 Task: Find connections with filter location Ladário with filter topic #Jobsearchwith filter profile language French with filter current company Fivetran with filter school Bharath Institute Of Science And Technology with filter industry Insurance Agencies and Brokerages with filter service category Tax Law with filter keywords title Risk Manager
Action: Mouse moved to (524, 60)
Screenshot: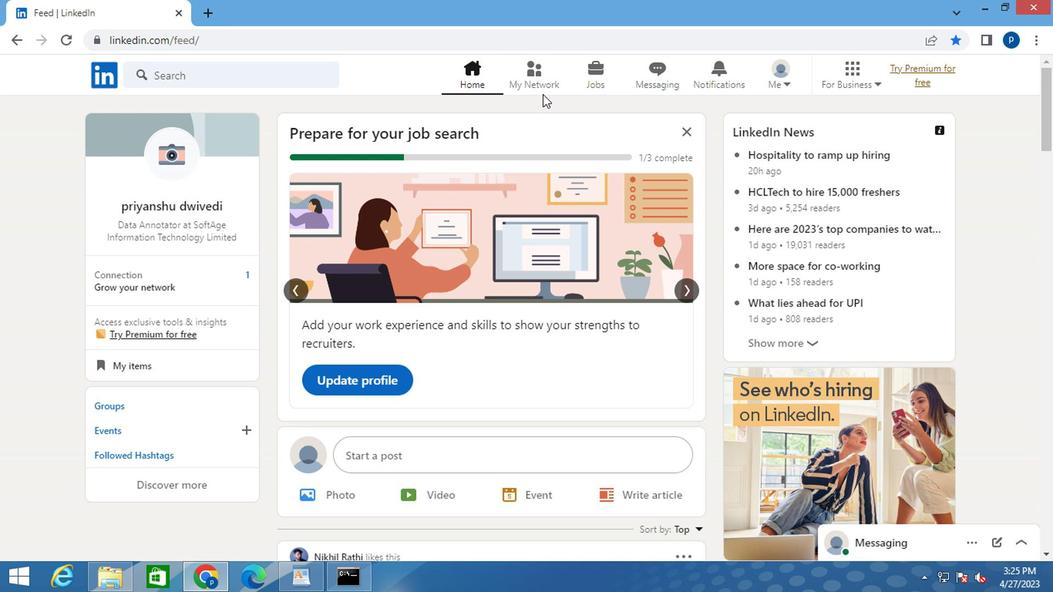 
Action: Mouse pressed left at (524, 60)
Screenshot: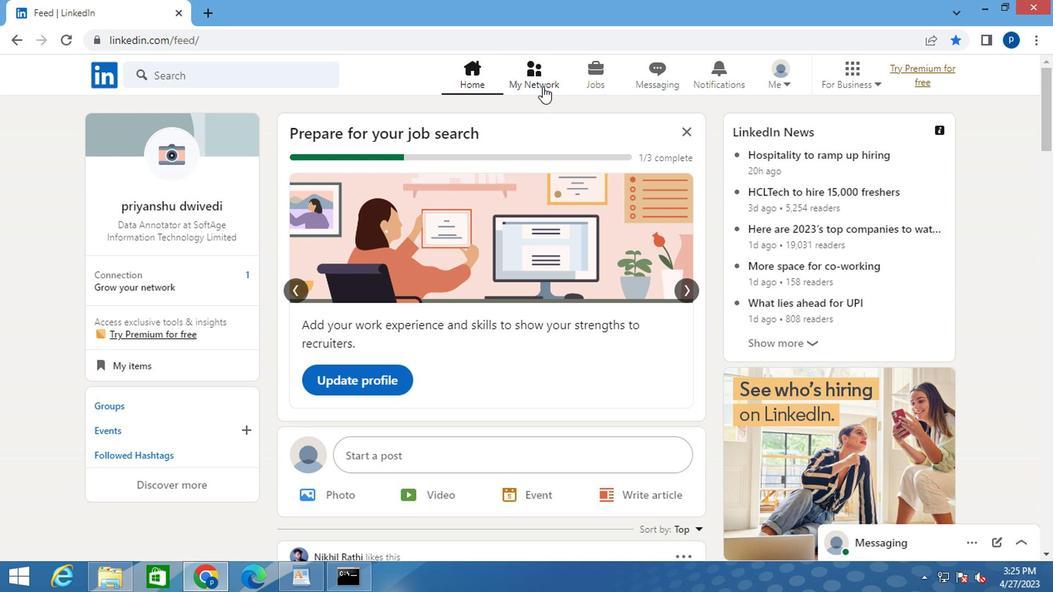 
Action: Mouse moved to (184, 151)
Screenshot: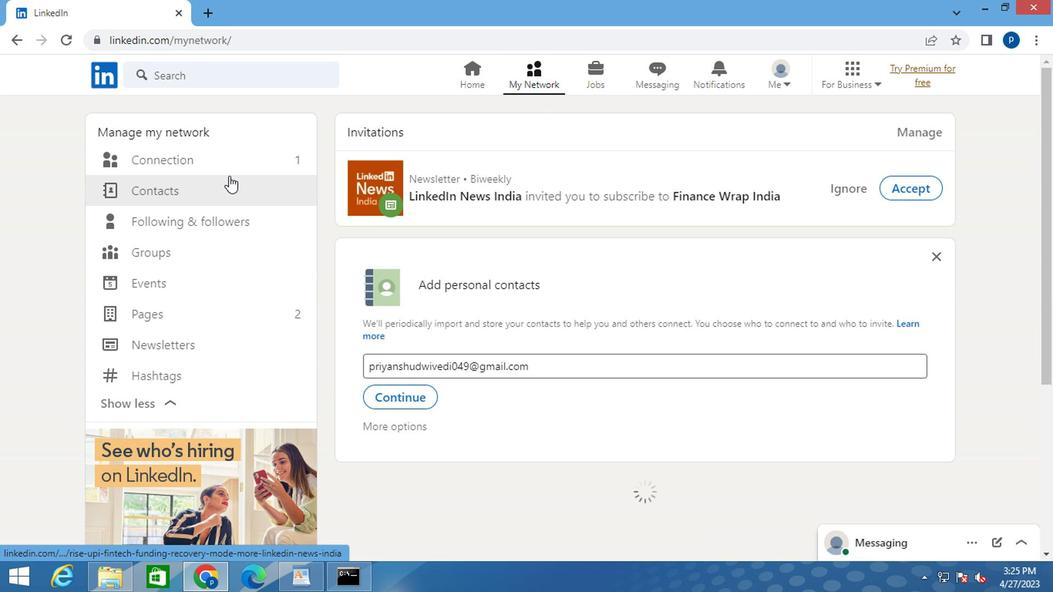 
Action: Mouse pressed left at (184, 151)
Screenshot: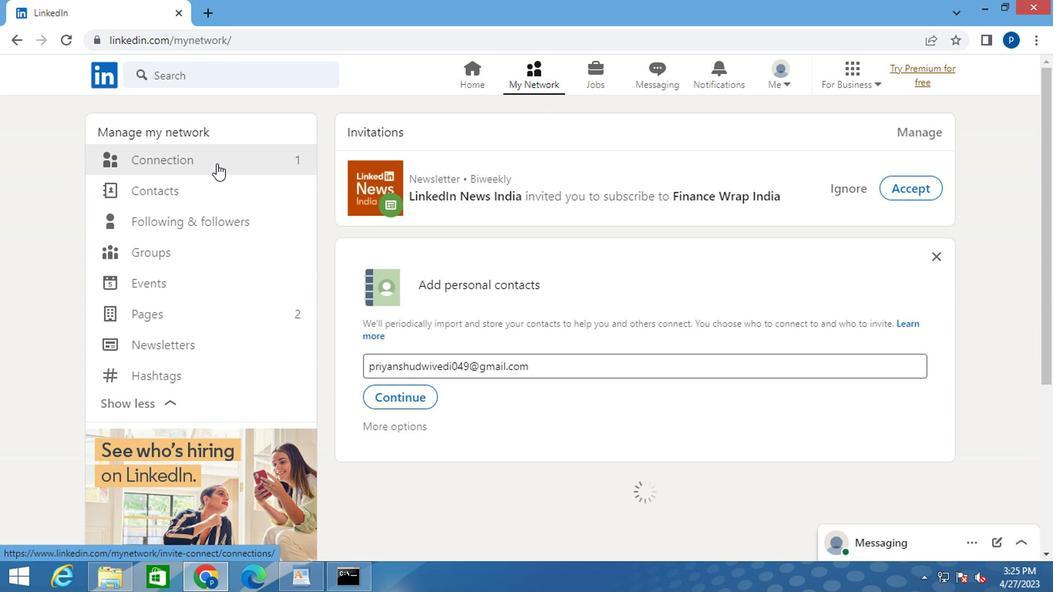 
Action: Mouse moved to (637, 150)
Screenshot: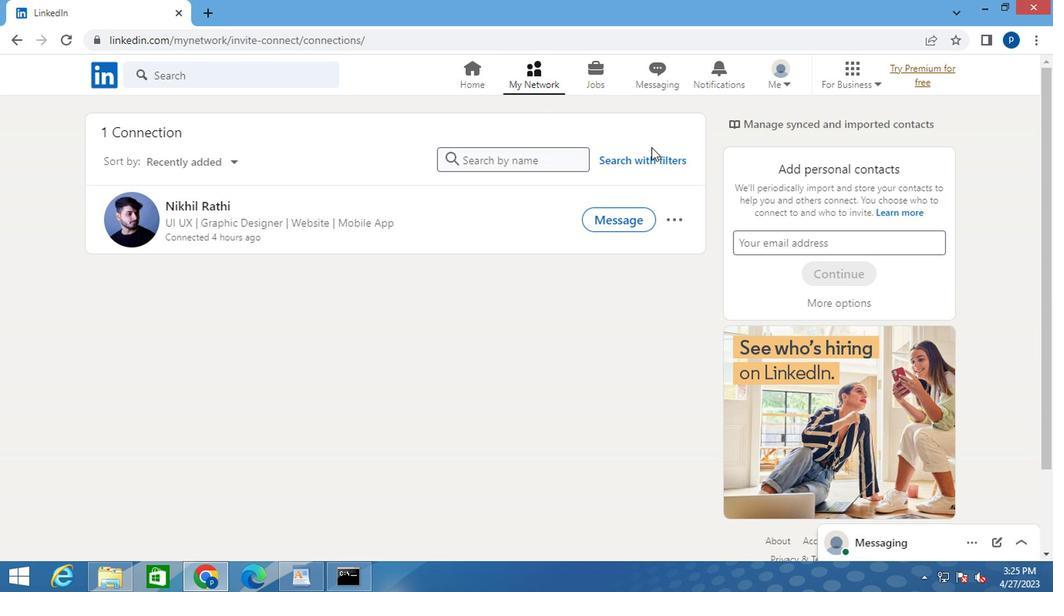 
Action: Mouse pressed left at (637, 150)
Screenshot: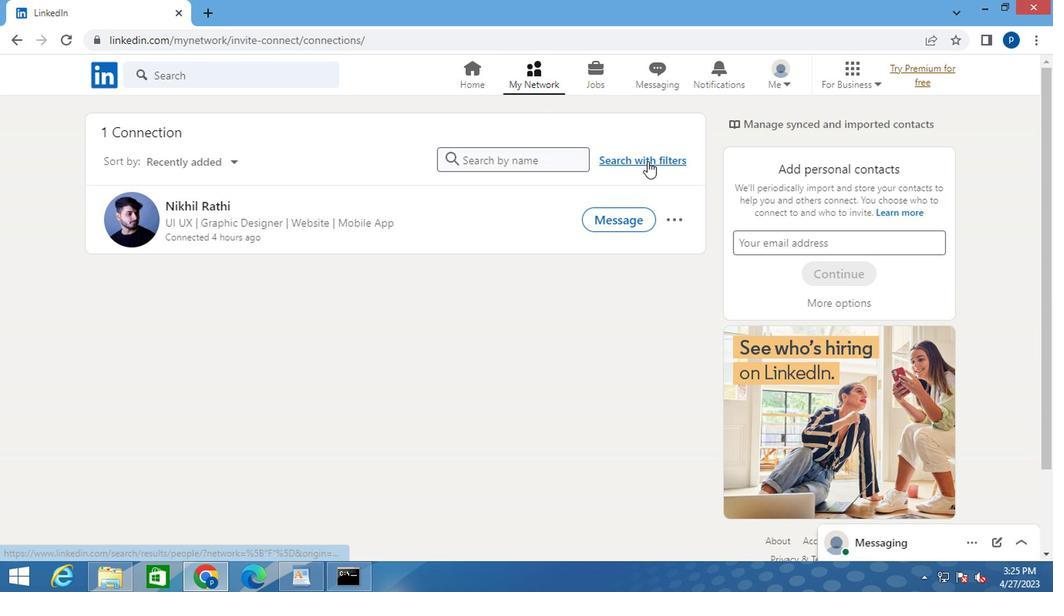 
Action: Mouse moved to (564, 110)
Screenshot: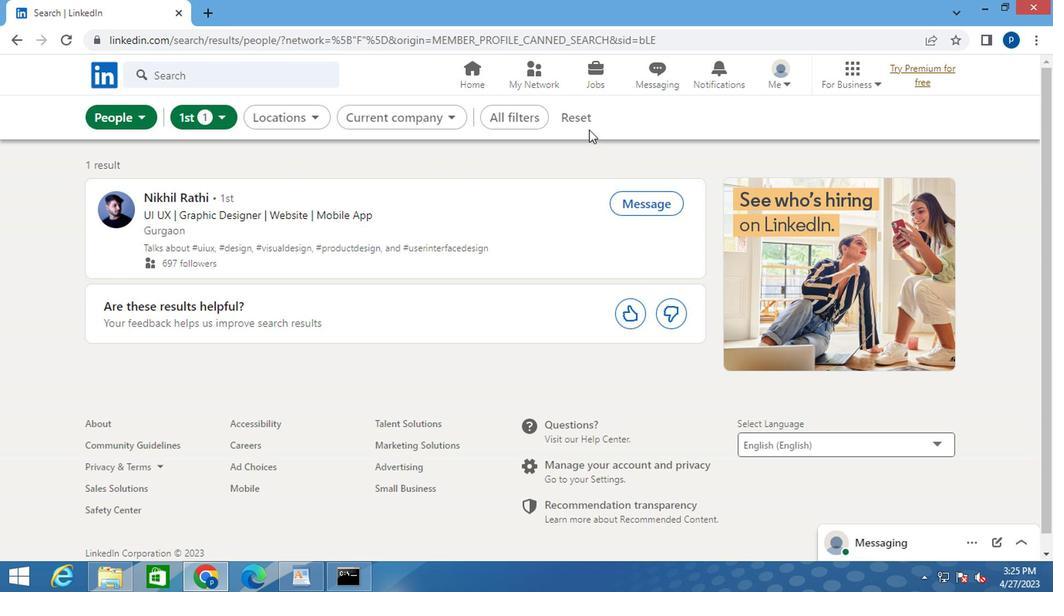 
Action: Mouse pressed left at (564, 110)
Screenshot: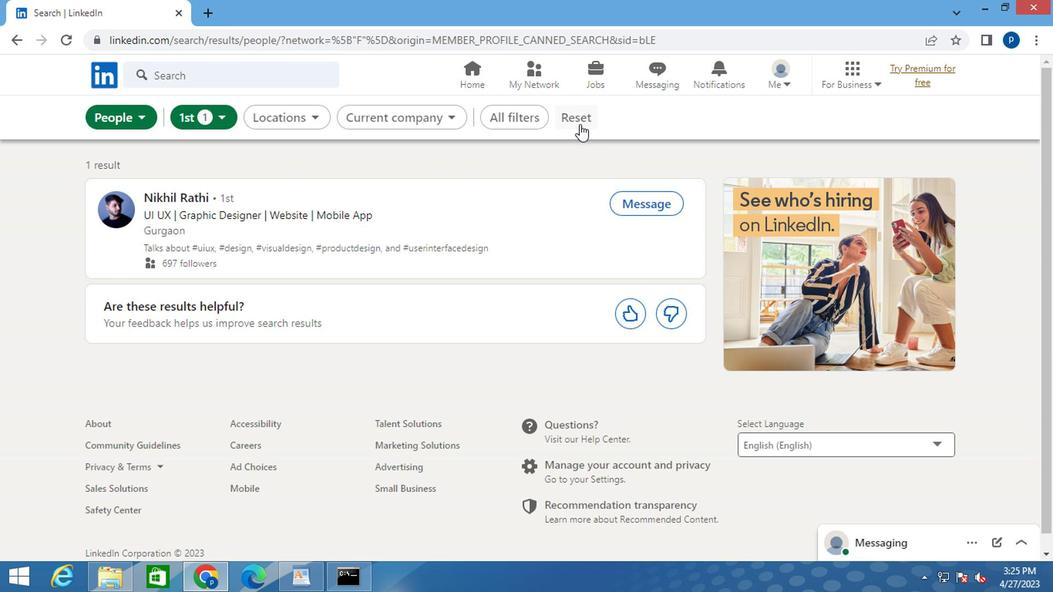 
Action: Mouse moved to (538, 100)
Screenshot: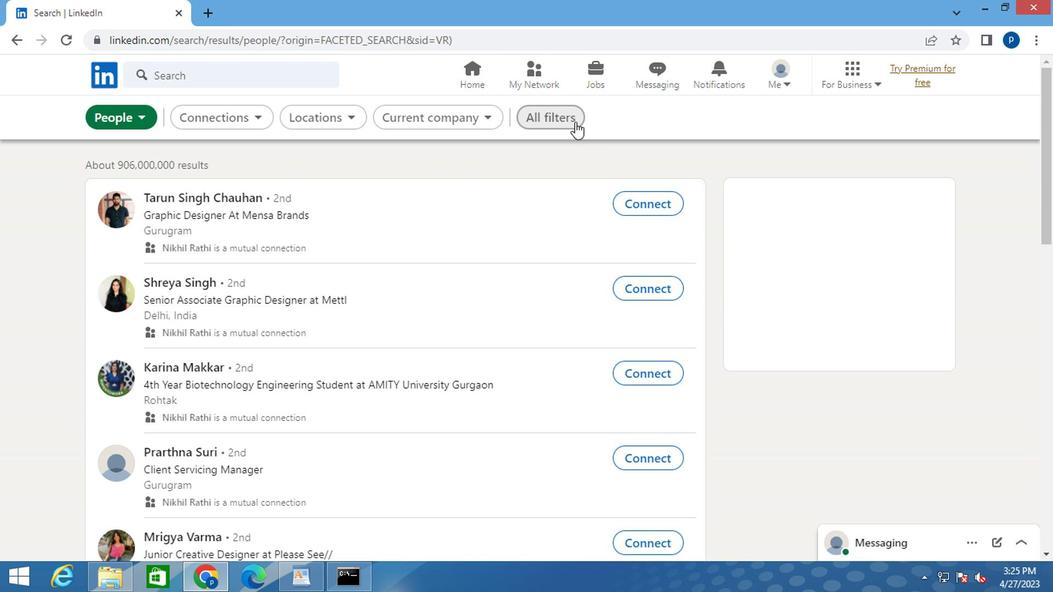 
Action: Mouse pressed left at (538, 100)
Screenshot: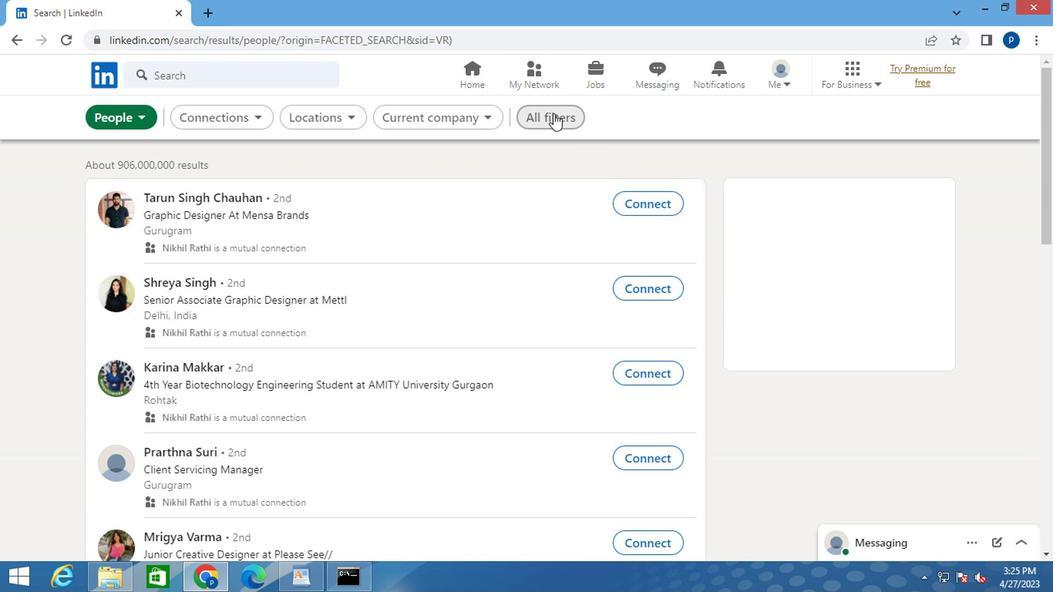 
Action: Mouse moved to (747, 343)
Screenshot: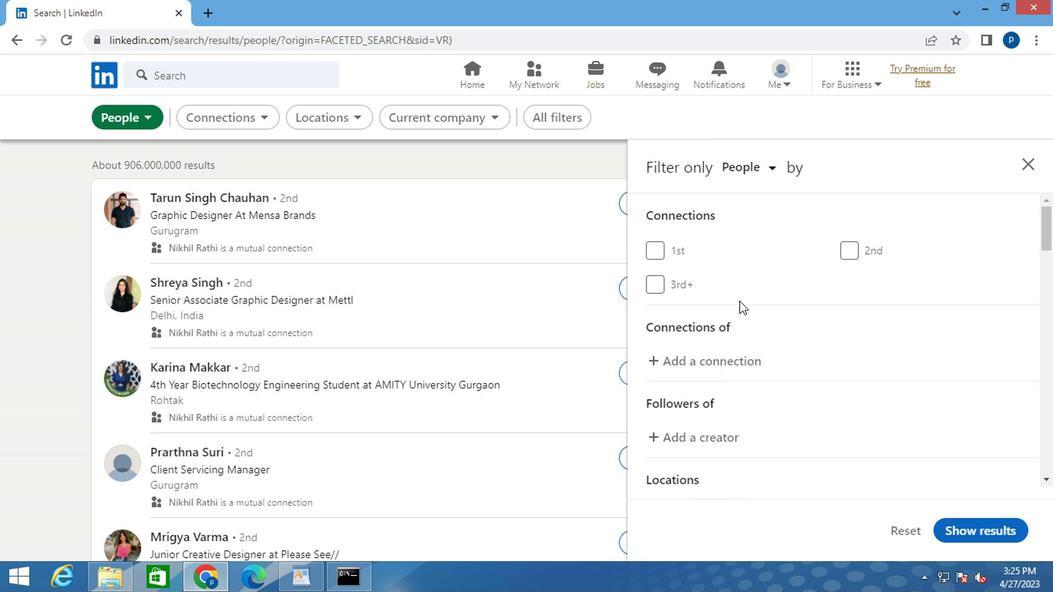 
Action: Mouse scrolled (747, 342) with delta (0, 0)
Screenshot: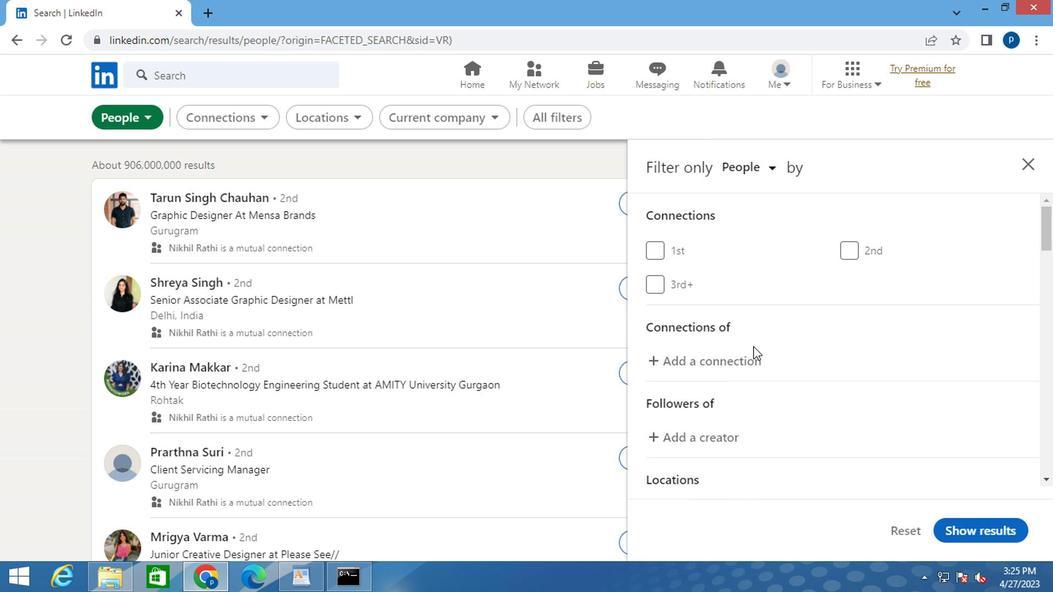 
Action: Mouse scrolled (747, 342) with delta (0, 0)
Screenshot: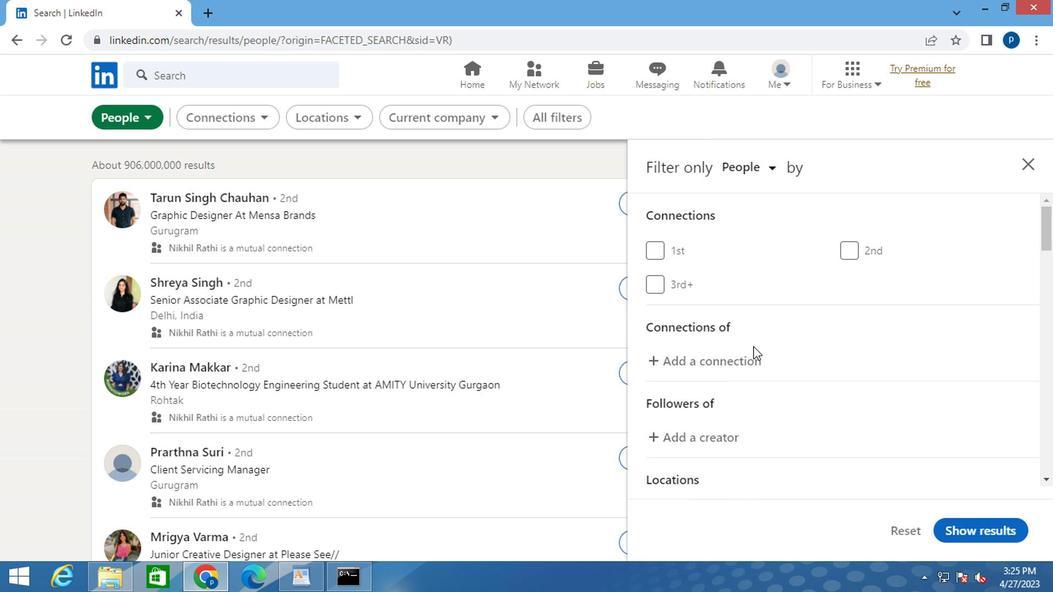 
Action: Mouse moved to (882, 431)
Screenshot: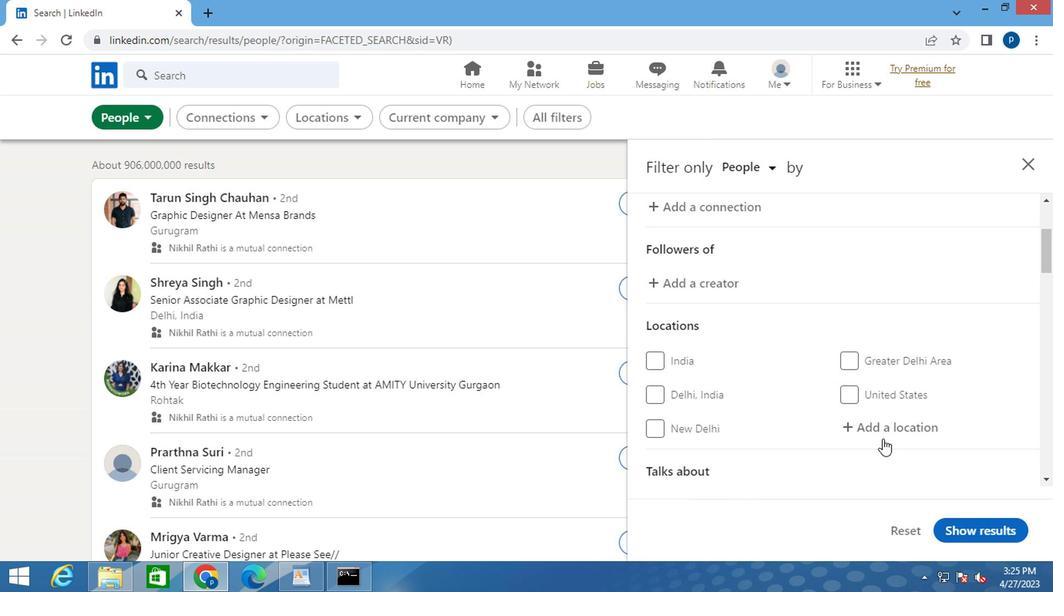 
Action: Mouse pressed left at (882, 431)
Screenshot: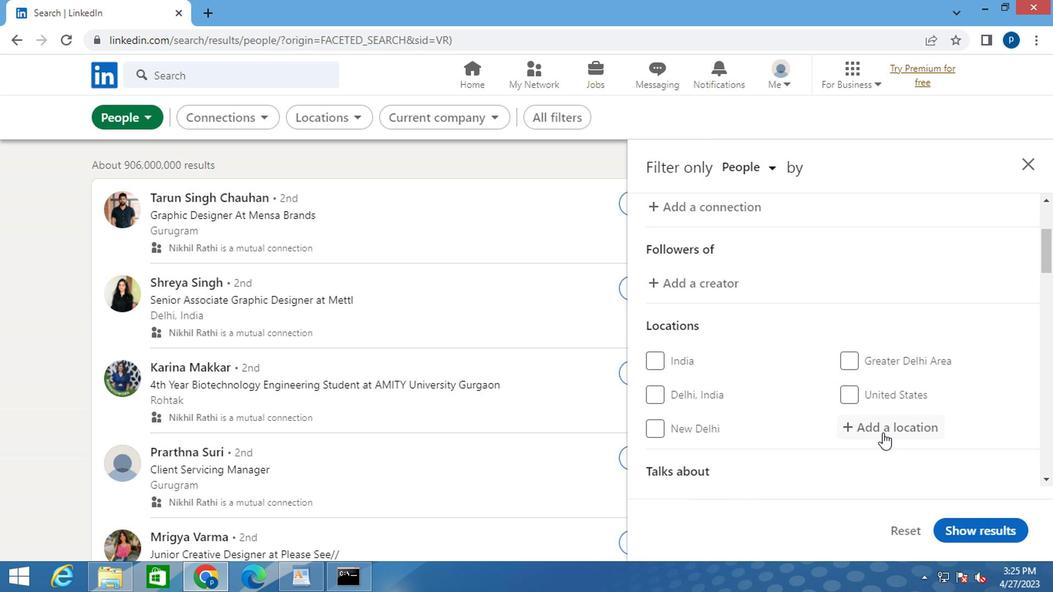 
Action: Key pressed l<Key.caps_lock>adario
Screenshot: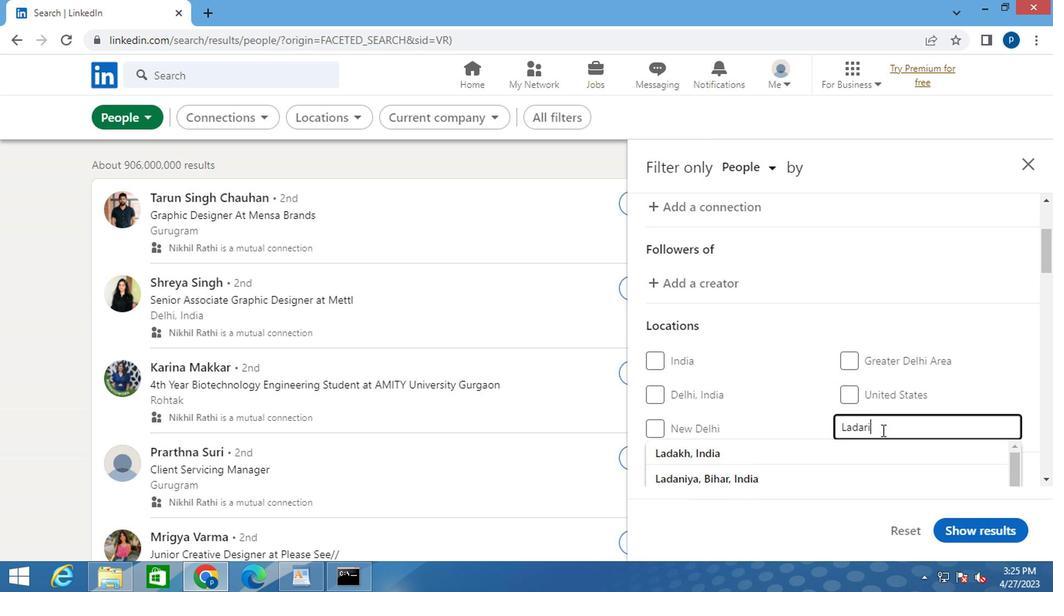 
Action: Mouse moved to (809, 452)
Screenshot: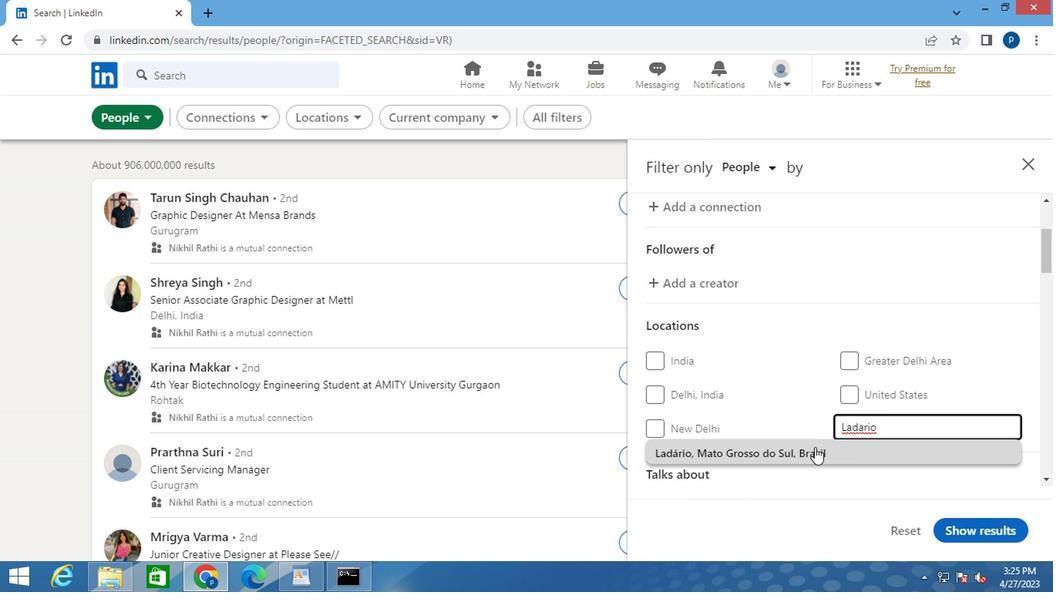 
Action: Mouse pressed left at (809, 452)
Screenshot: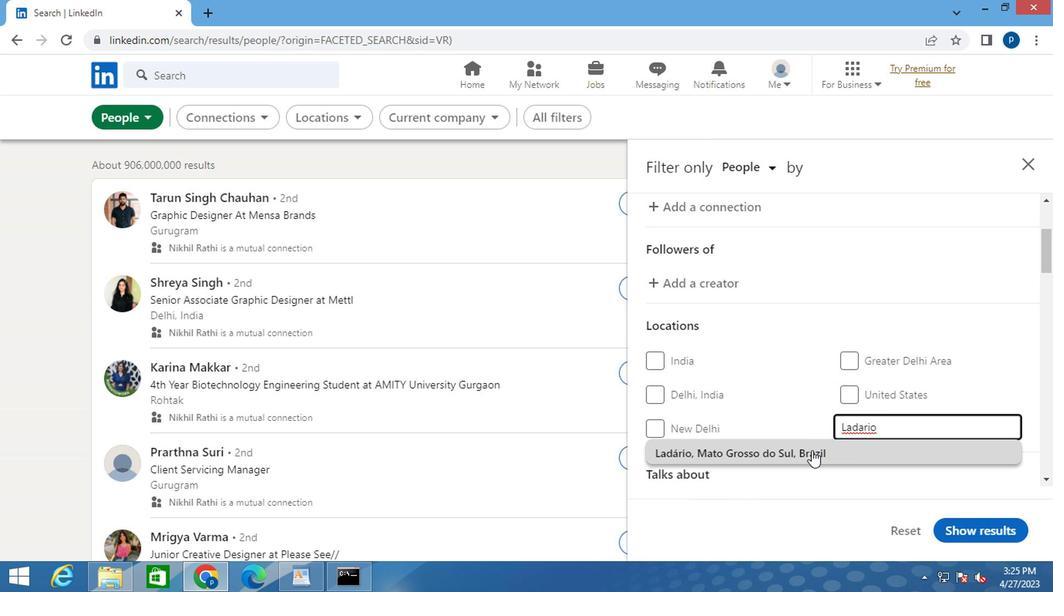 
Action: Mouse moved to (762, 408)
Screenshot: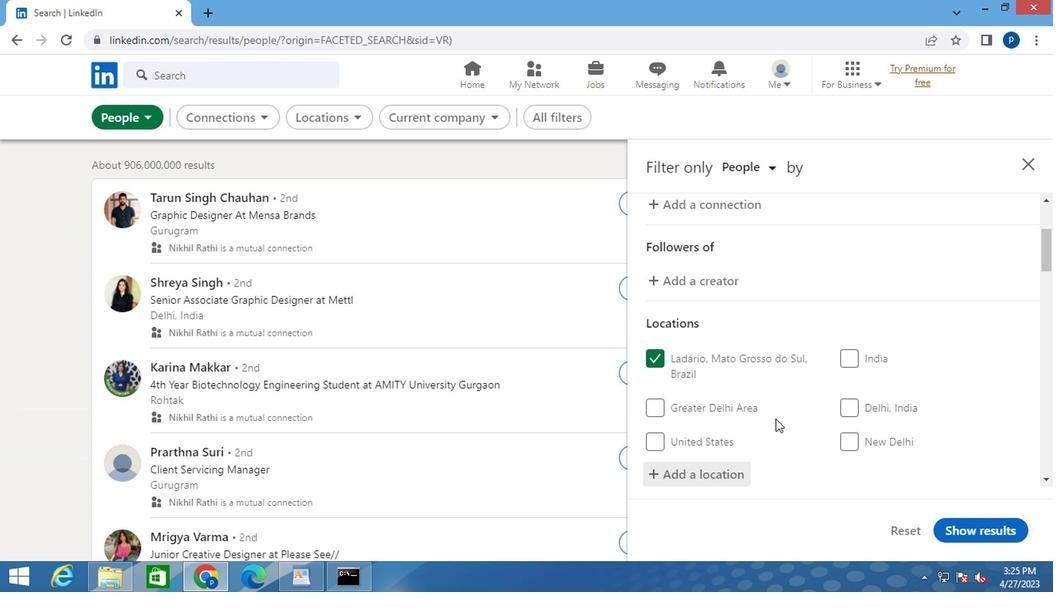 
Action: Mouse scrolled (762, 408) with delta (0, 0)
Screenshot: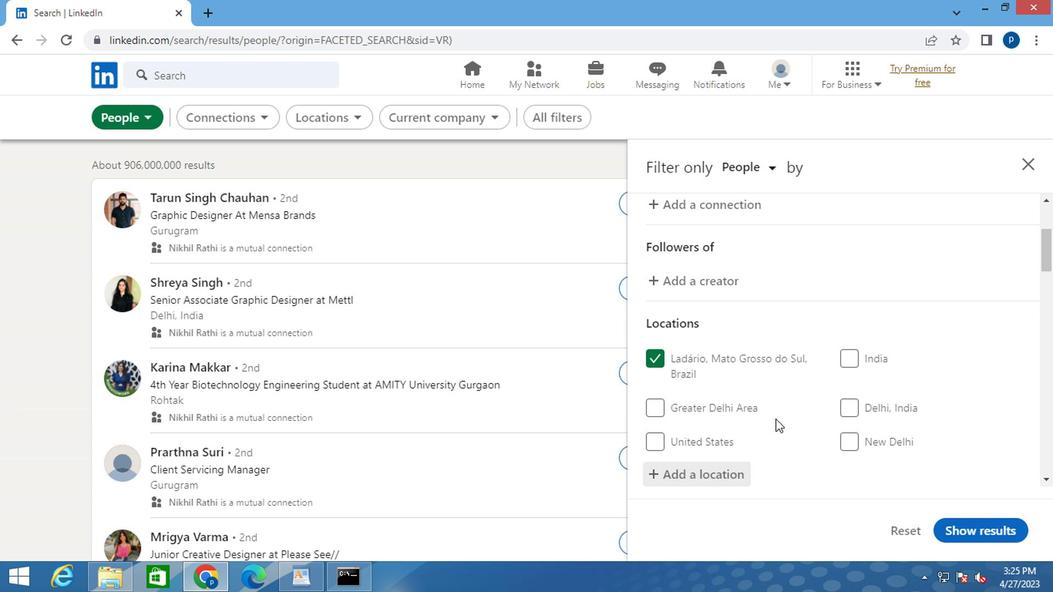 
Action: Mouse moved to (761, 408)
Screenshot: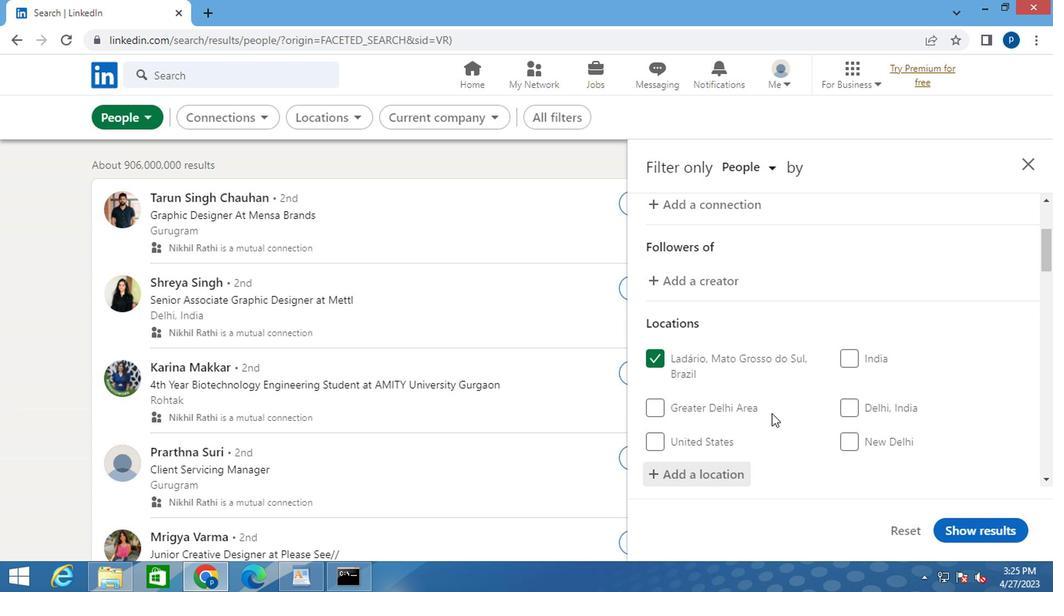
Action: Mouse scrolled (761, 407) with delta (0, -1)
Screenshot: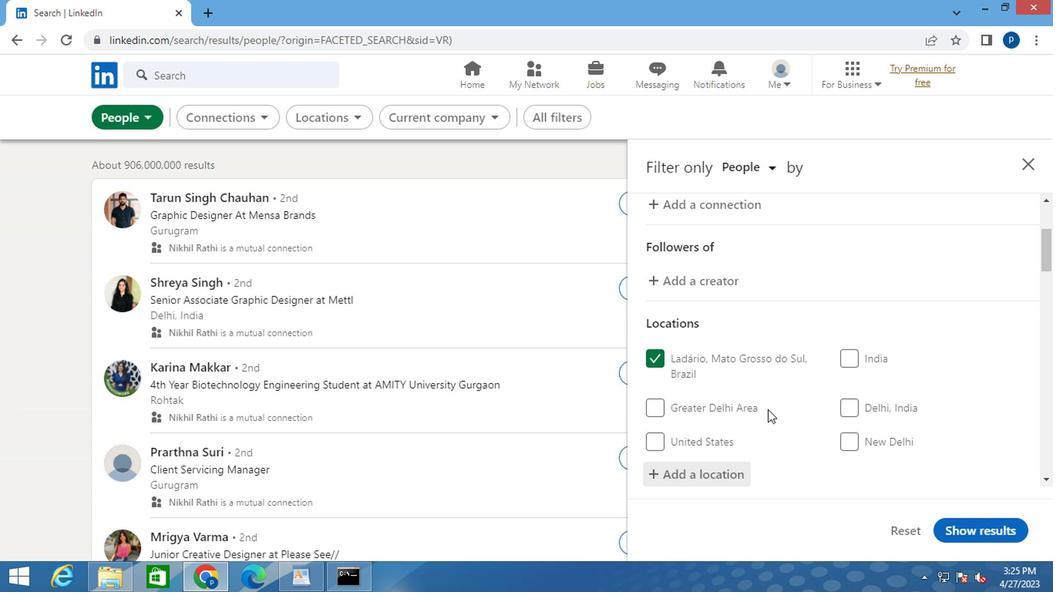 
Action: Mouse moved to (756, 408)
Screenshot: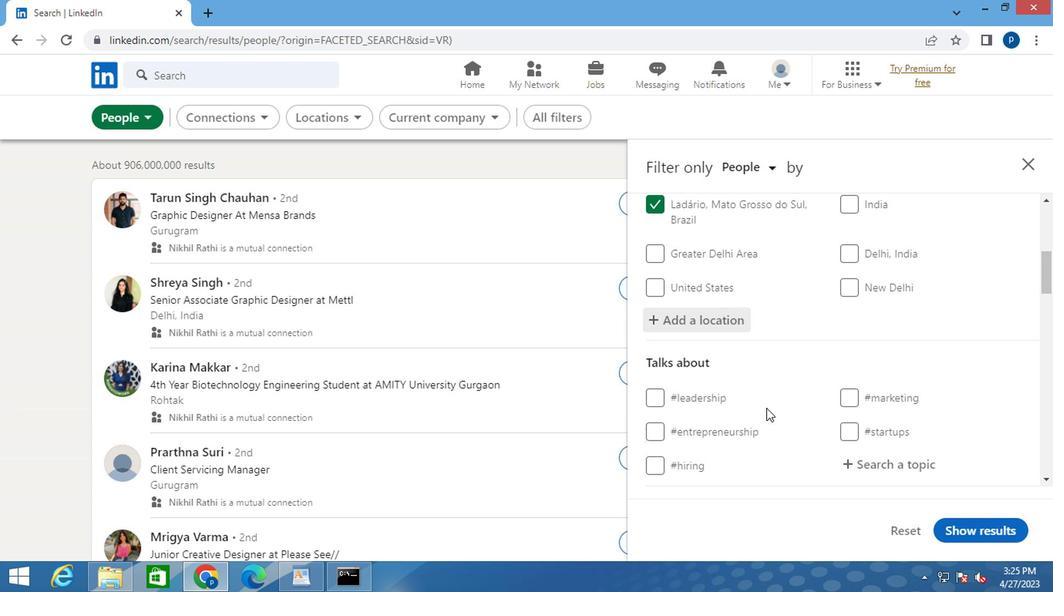 
Action: Mouse scrolled (756, 407) with delta (0, -1)
Screenshot: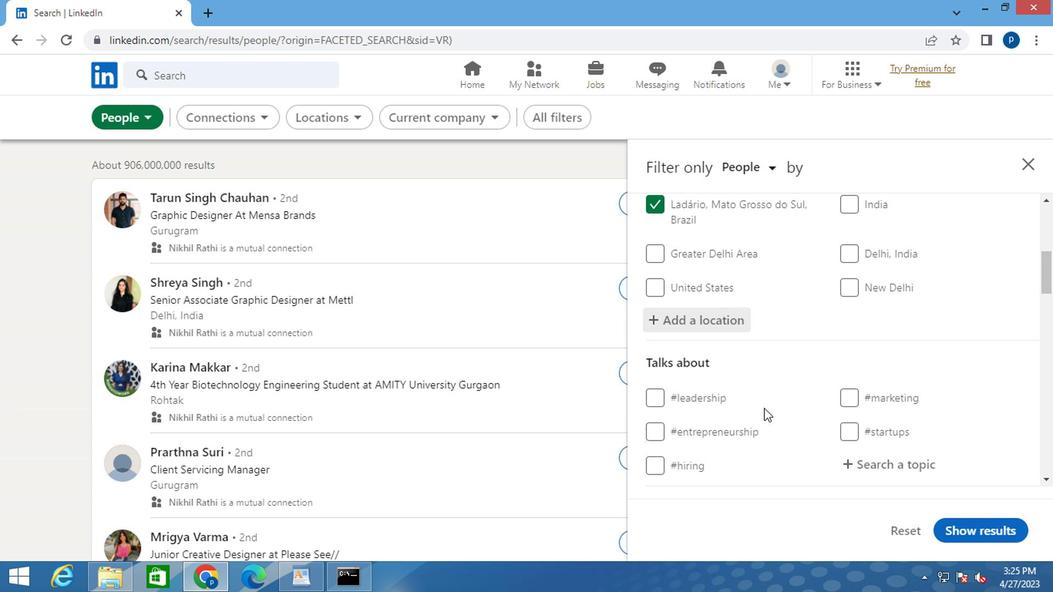 
Action: Mouse moved to (868, 391)
Screenshot: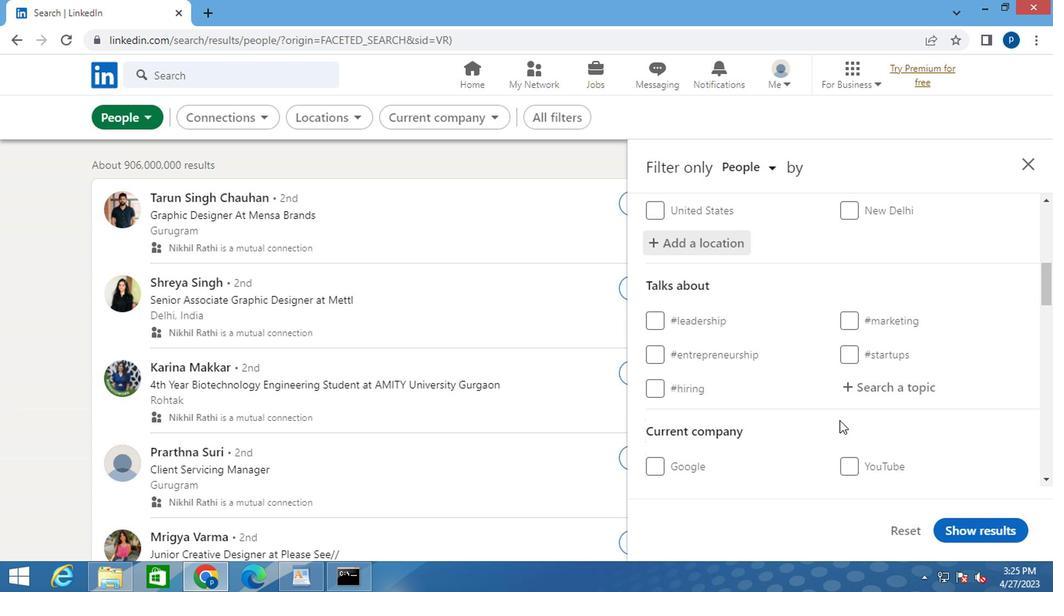 
Action: Mouse pressed left at (868, 391)
Screenshot: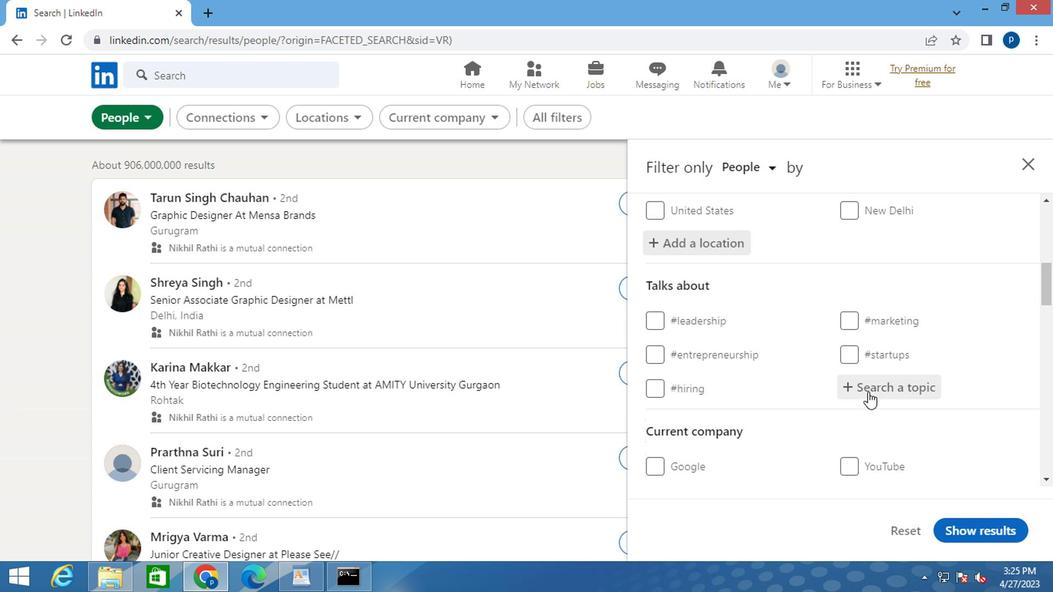 
Action: Key pressed <Key.shift>#<Key.caps_lock>J<Key.caps_lock>OBSEARCH
Screenshot: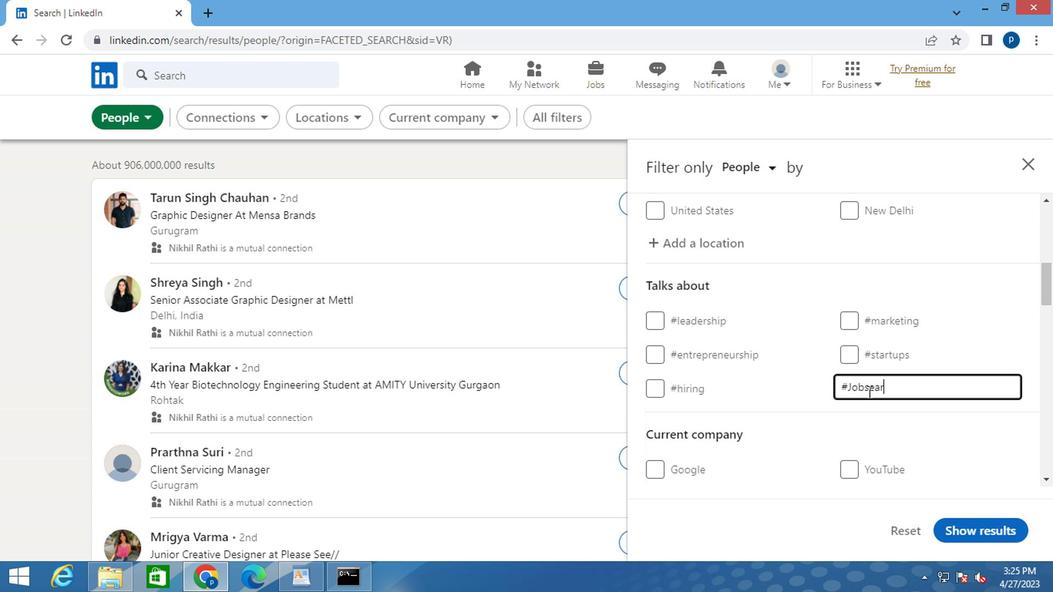
Action: Mouse moved to (779, 417)
Screenshot: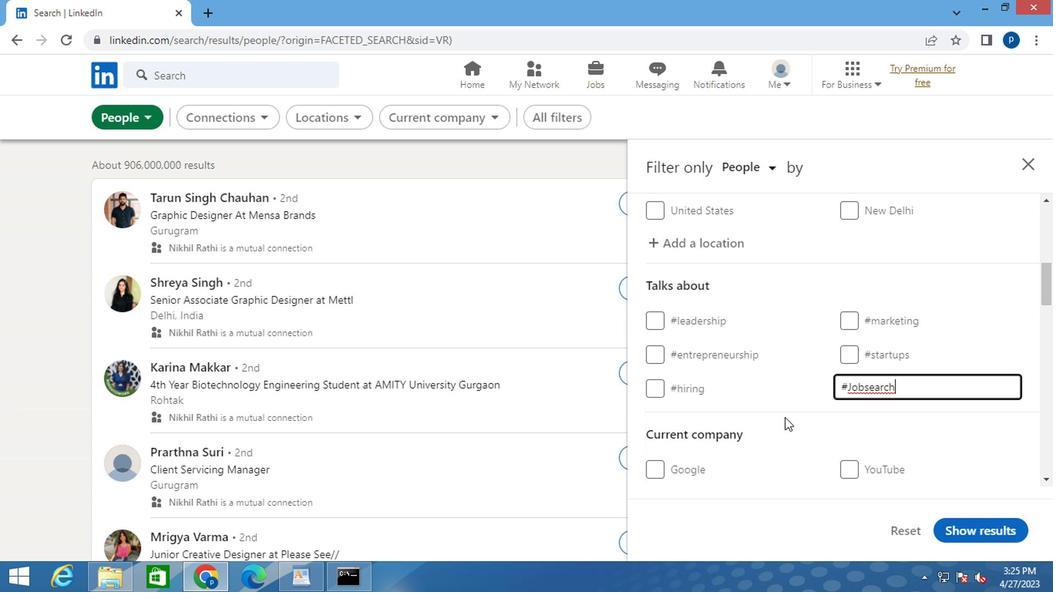 
Action: Mouse scrolled (779, 417) with delta (0, 0)
Screenshot: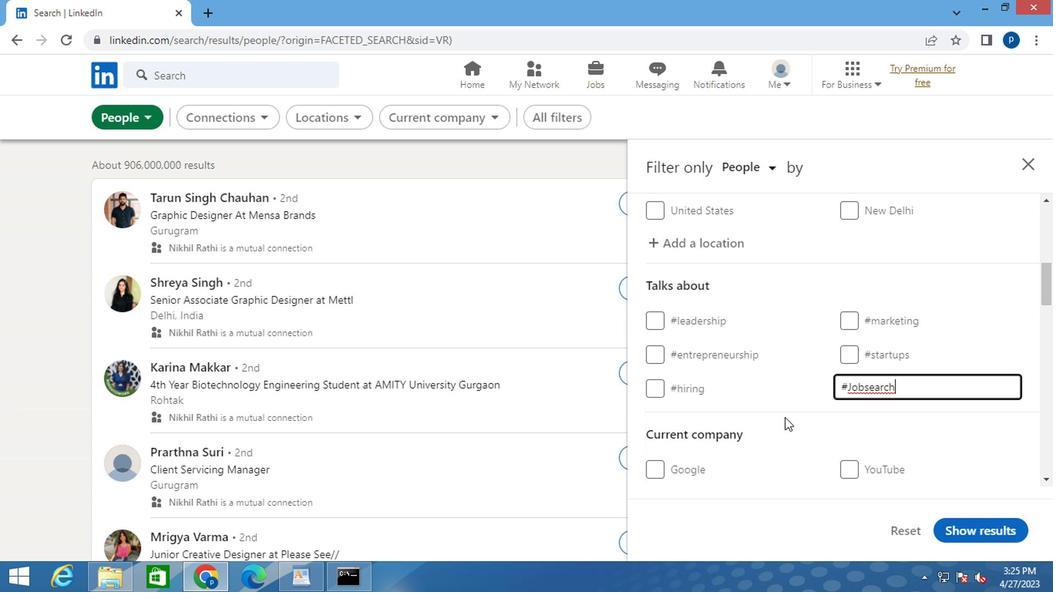 
Action: Mouse scrolled (779, 417) with delta (0, 0)
Screenshot: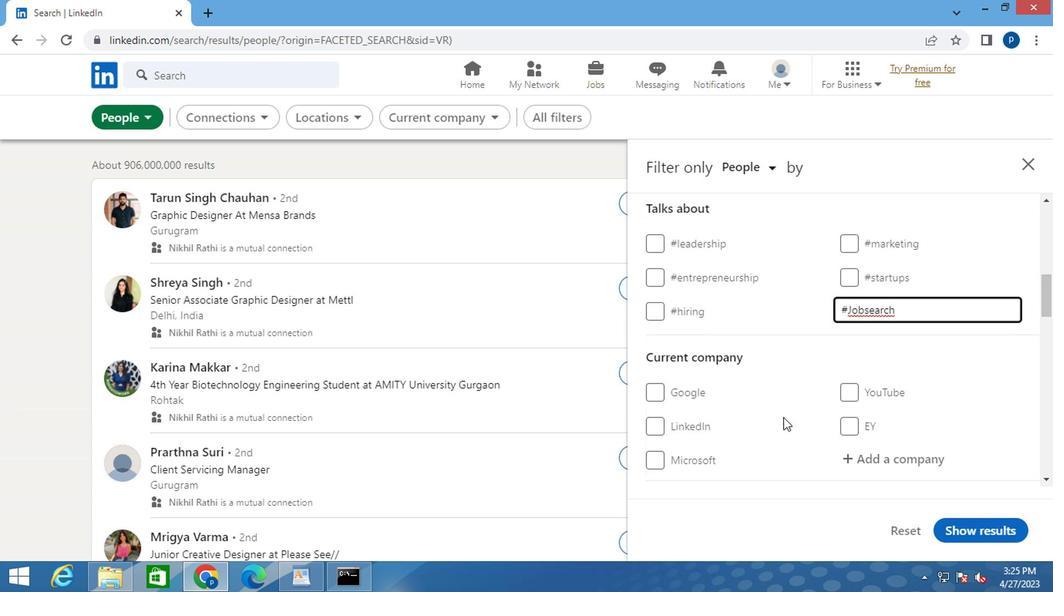 
Action: Mouse scrolled (779, 417) with delta (0, 0)
Screenshot: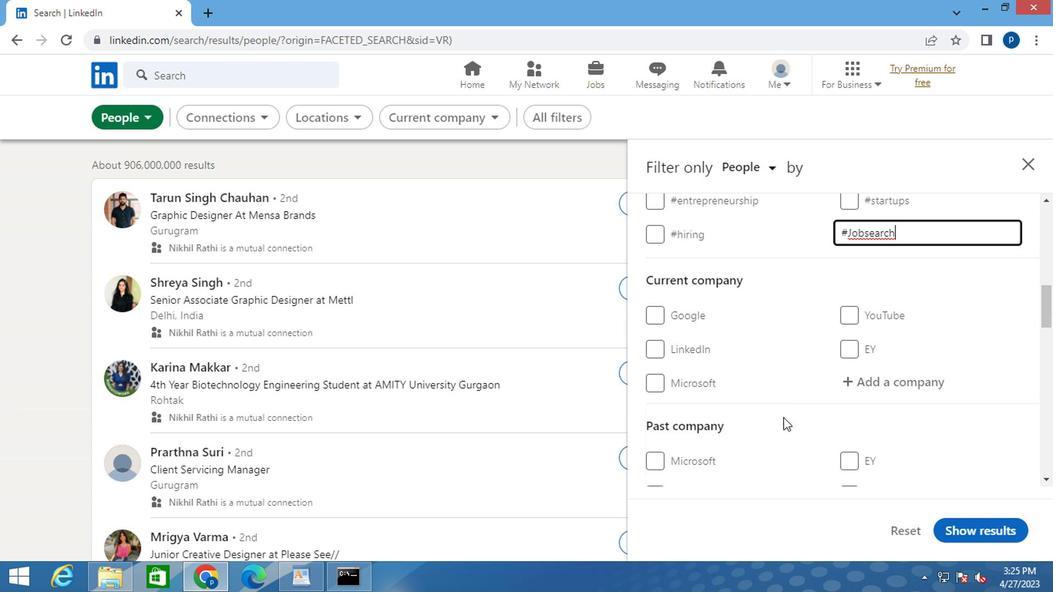 
Action: Mouse moved to (793, 420)
Screenshot: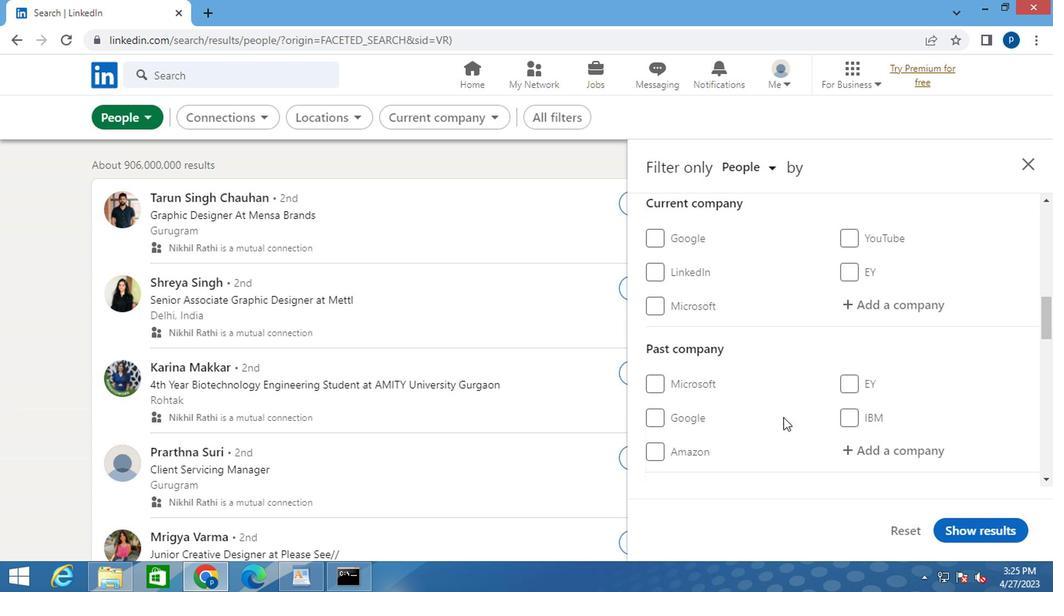 
Action: Mouse scrolled (793, 419) with delta (0, -1)
Screenshot: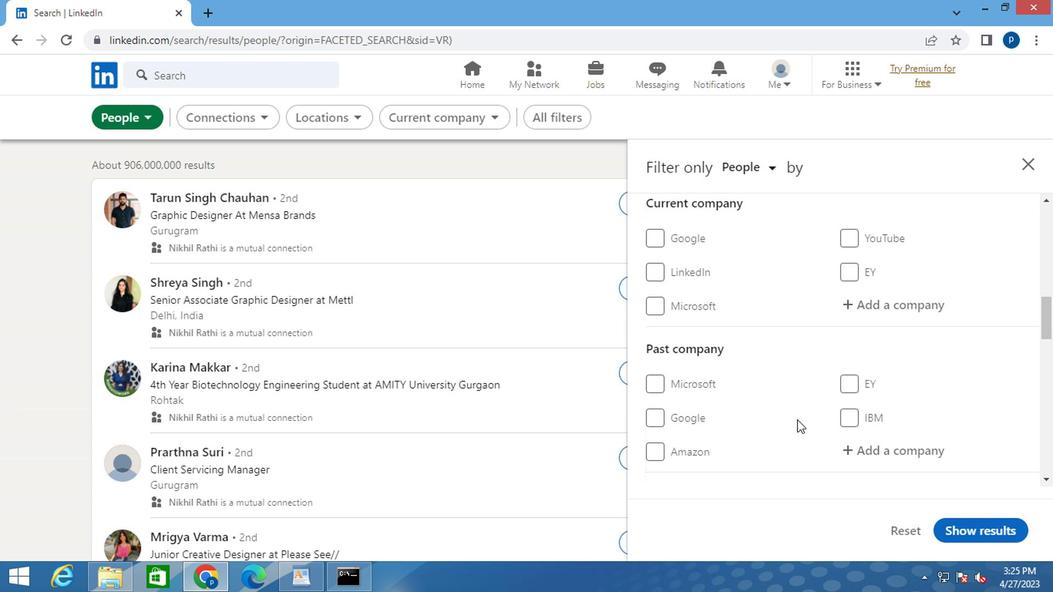 
Action: Mouse moved to (794, 421)
Screenshot: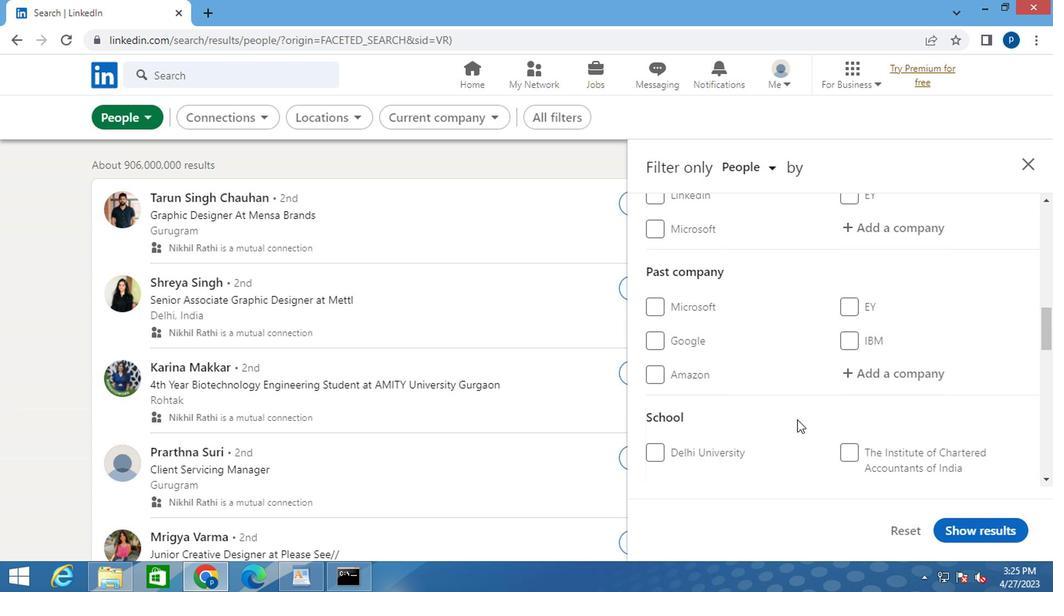 
Action: Mouse scrolled (794, 420) with delta (0, -1)
Screenshot: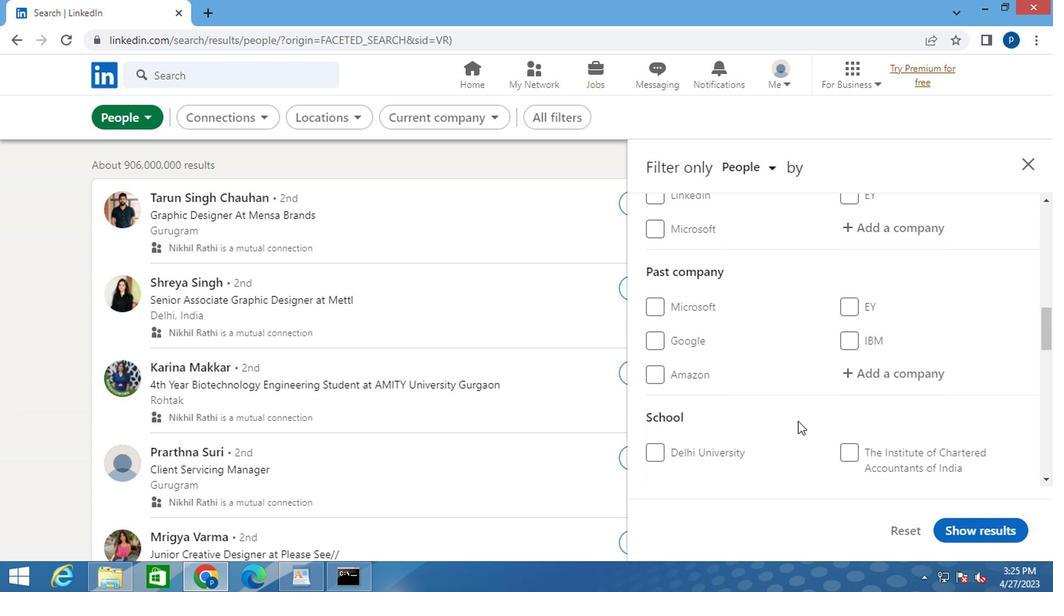 
Action: Mouse moved to (749, 417)
Screenshot: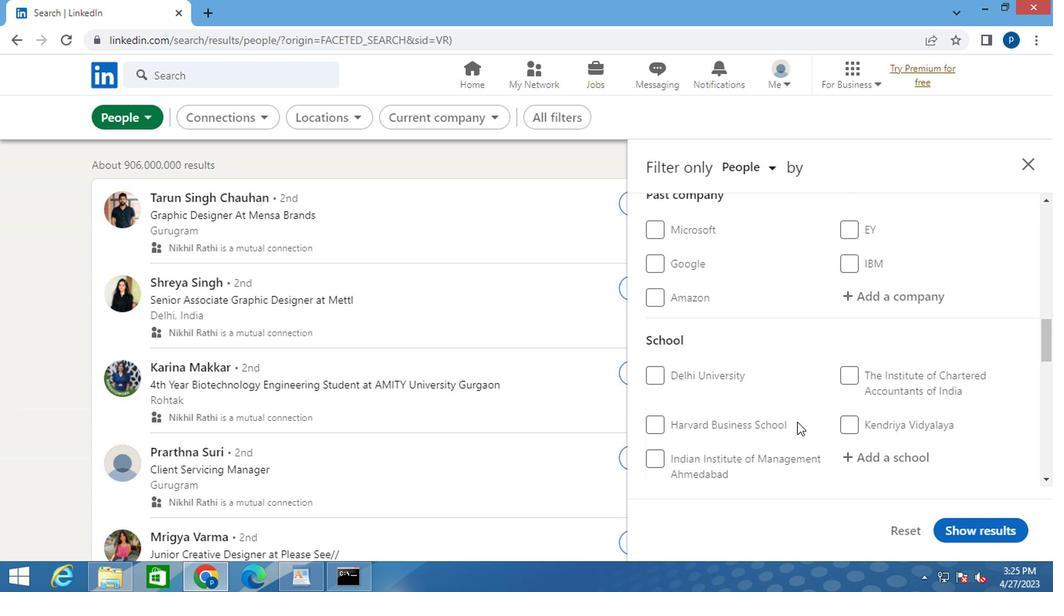
Action: Mouse scrolled (749, 417) with delta (0, 0)
Screenshot: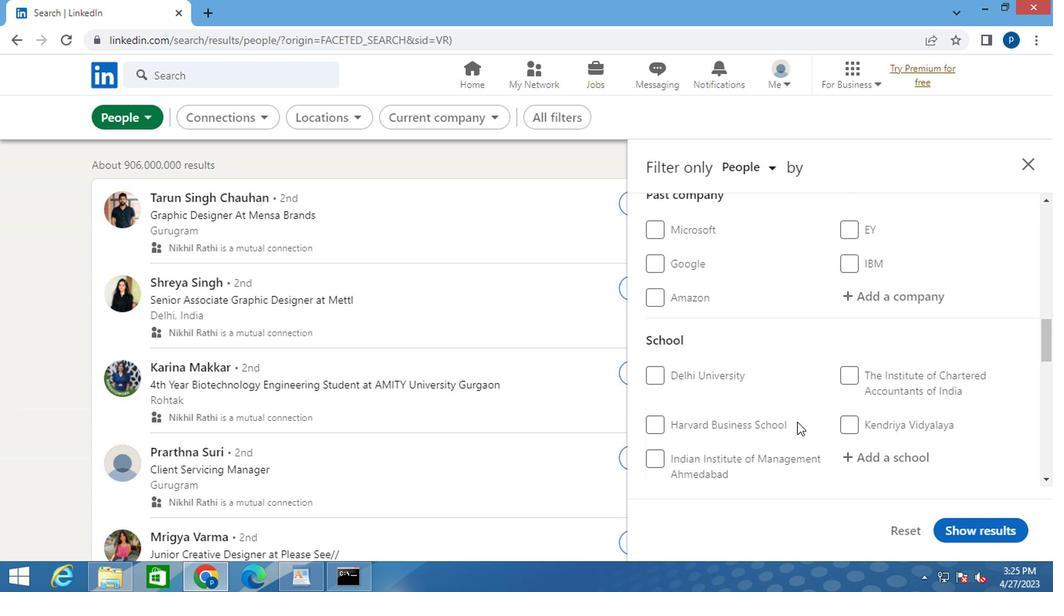 
Action: Mouse scrolled (749, 417) with delta (0, 0)
Screenshot: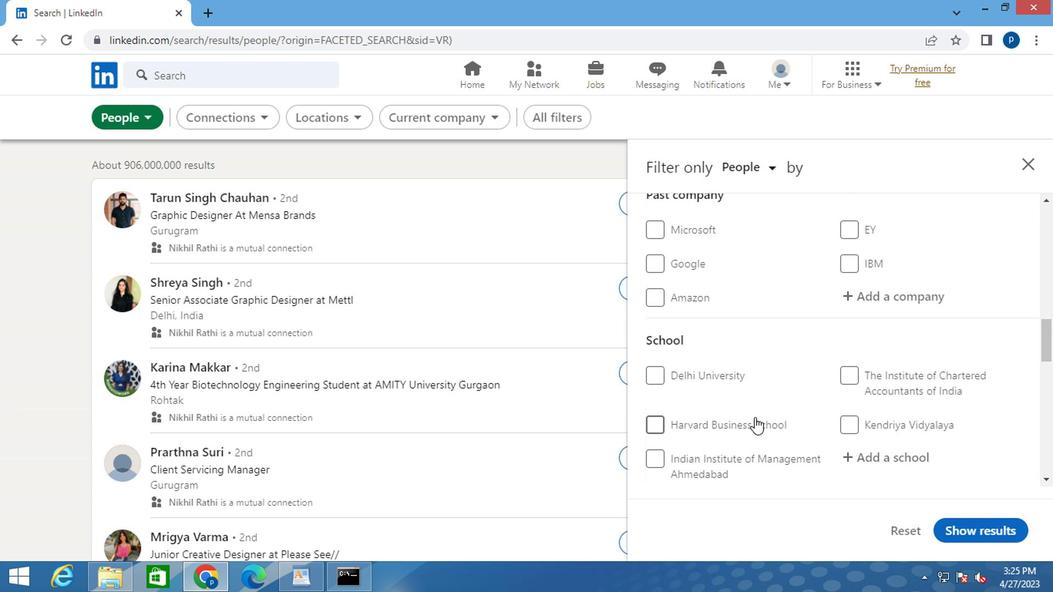 
Action: Mouse scrolled (749, 417) with delta (0, 0)
Screenshot: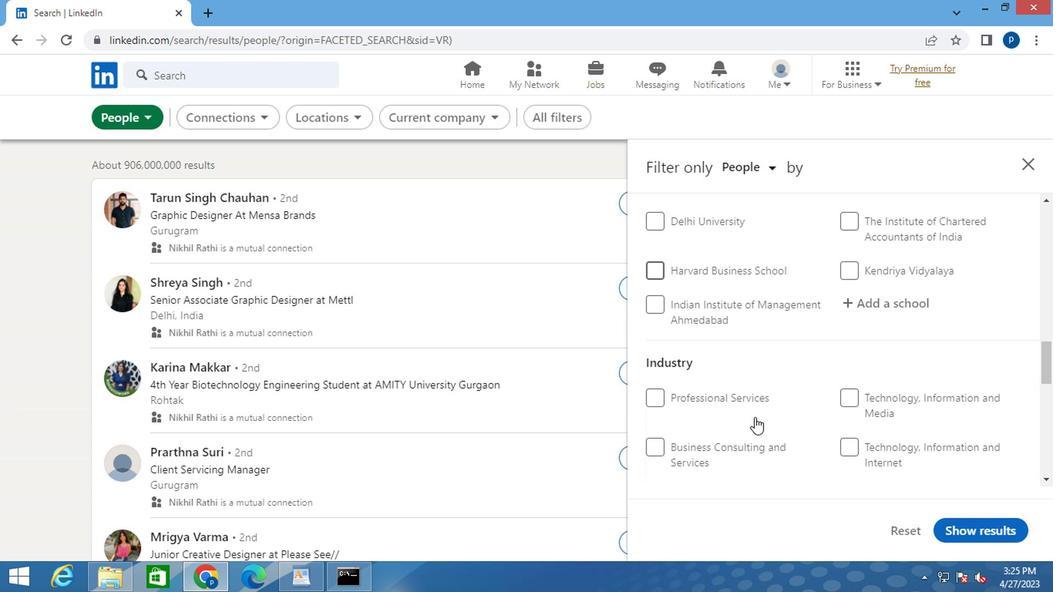 
Action: Mouse scrolled (749, 417) with delta (0, 0)
Screenshot: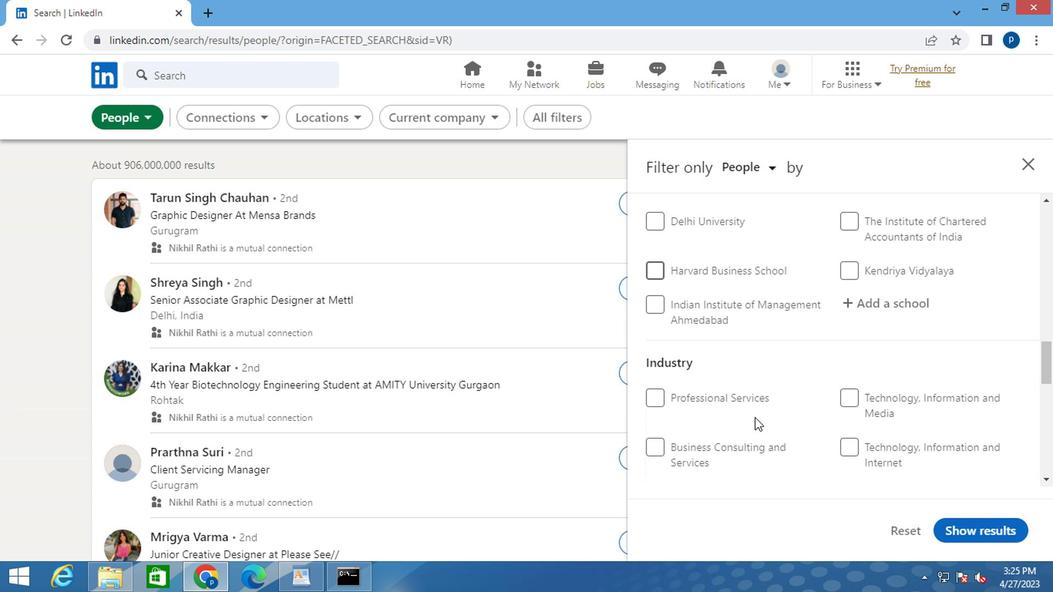 
Action: Mouse scrolled (749, 417) with delta (0, 0)
Screenshot: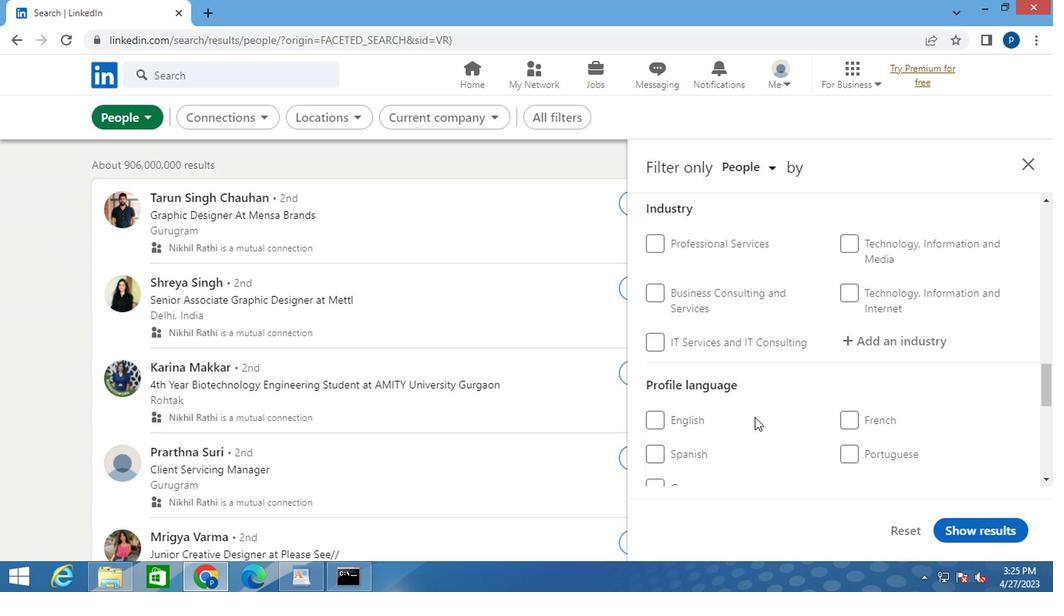 
Action: Mouse scrolled (749, 417) with delta (0, 0)
Screenshot: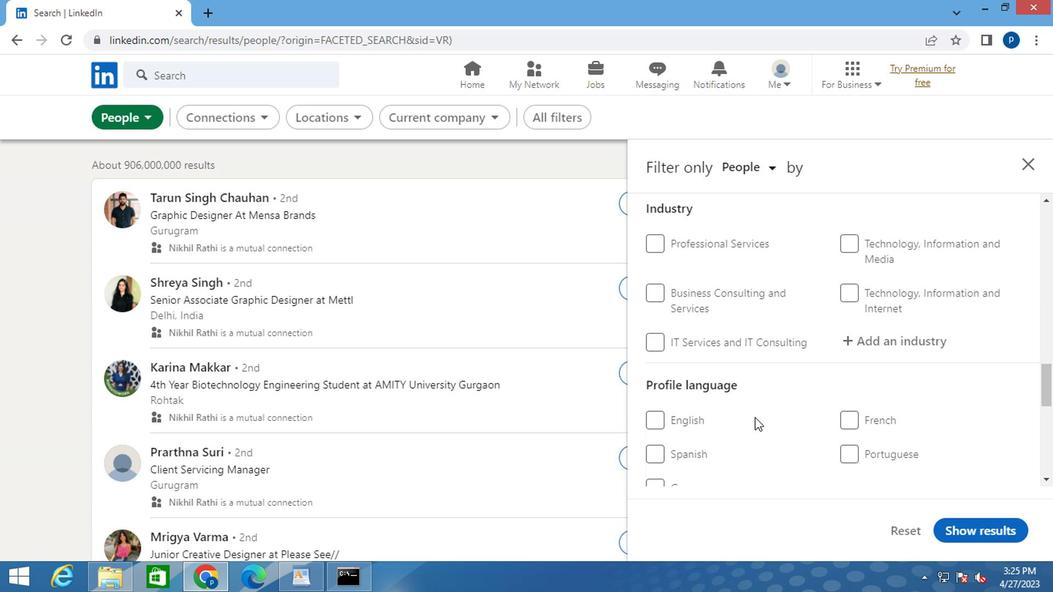 
Action: Mouse moved to (854, 257)
Screenshot: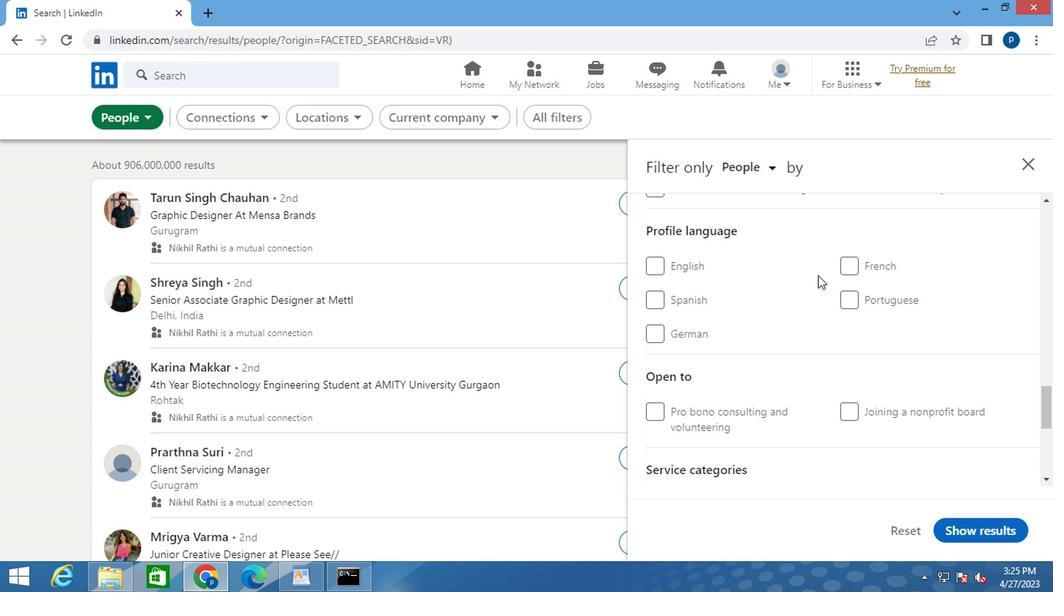 
Action: Mouse pressed left at (854, 257)
Screenshot: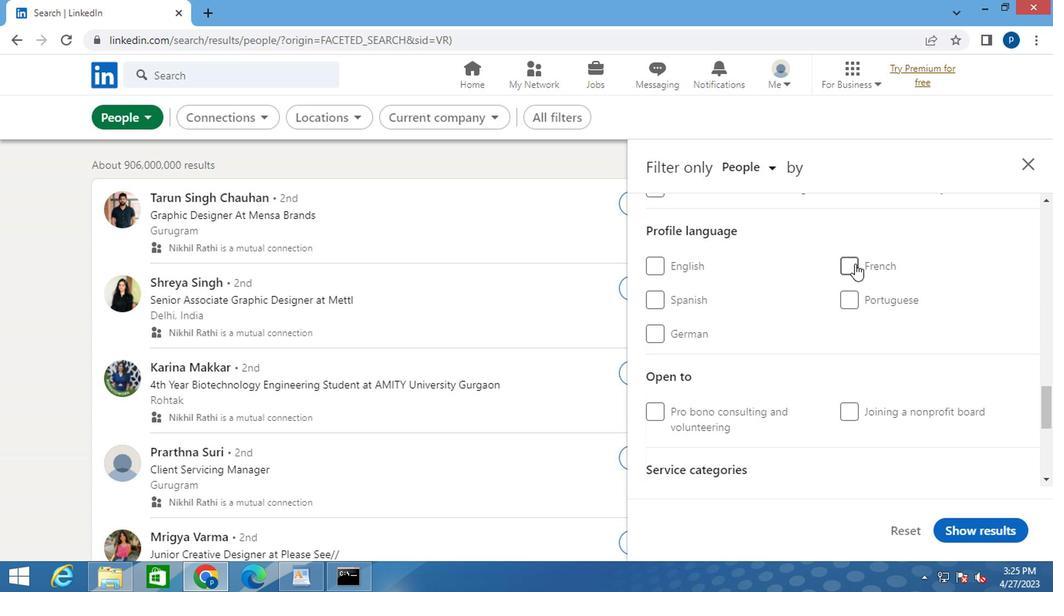 
Action: Mouse moved to (787, 301)
Screenshot: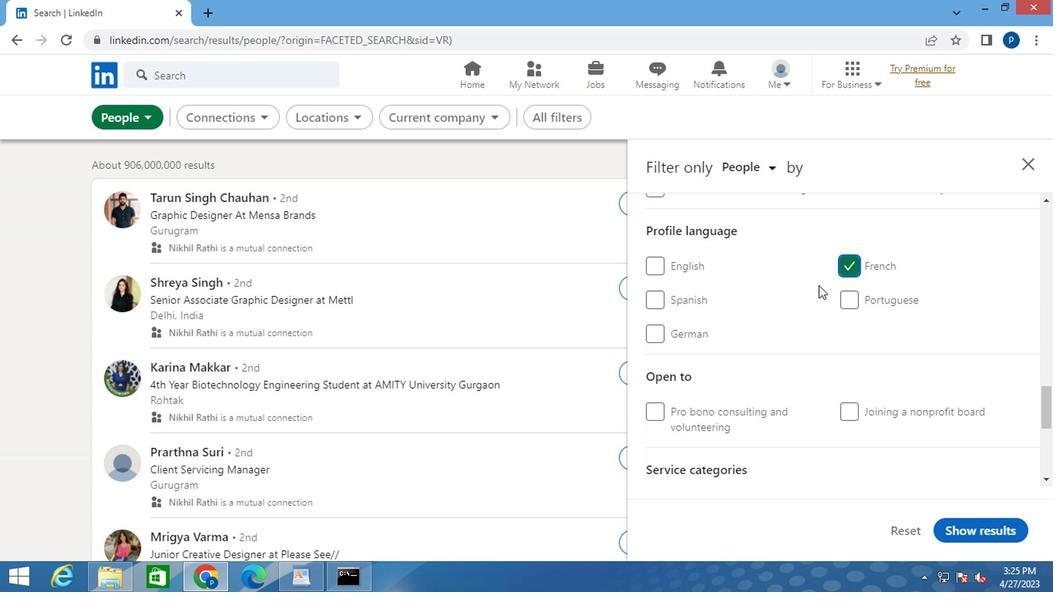 
Action: Mouse scrolled (787, 301) with delta (0, 0)
Screenshot: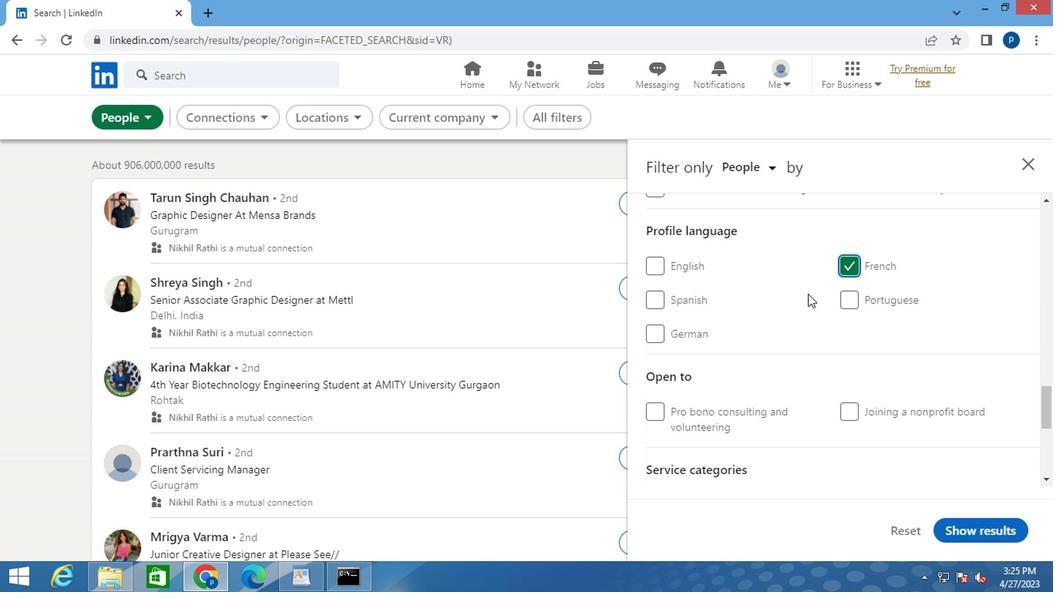 
Action: Mouse scrolled (787, 301) with delta (0, 0)
Screenshot: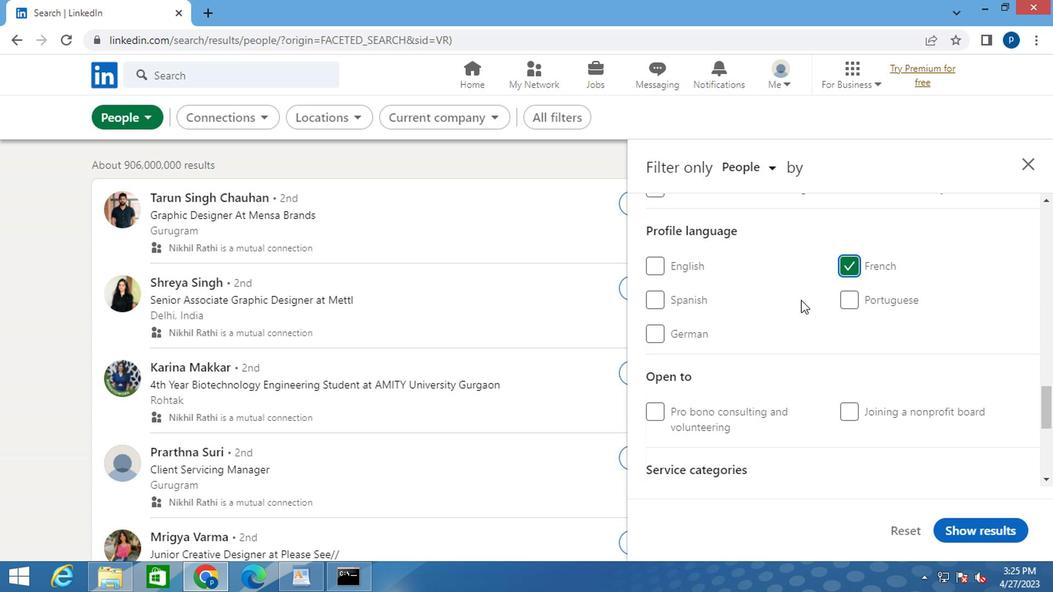 
Action: Mouse scrolled (787, 301) with delta (0, 0)
Screenshot: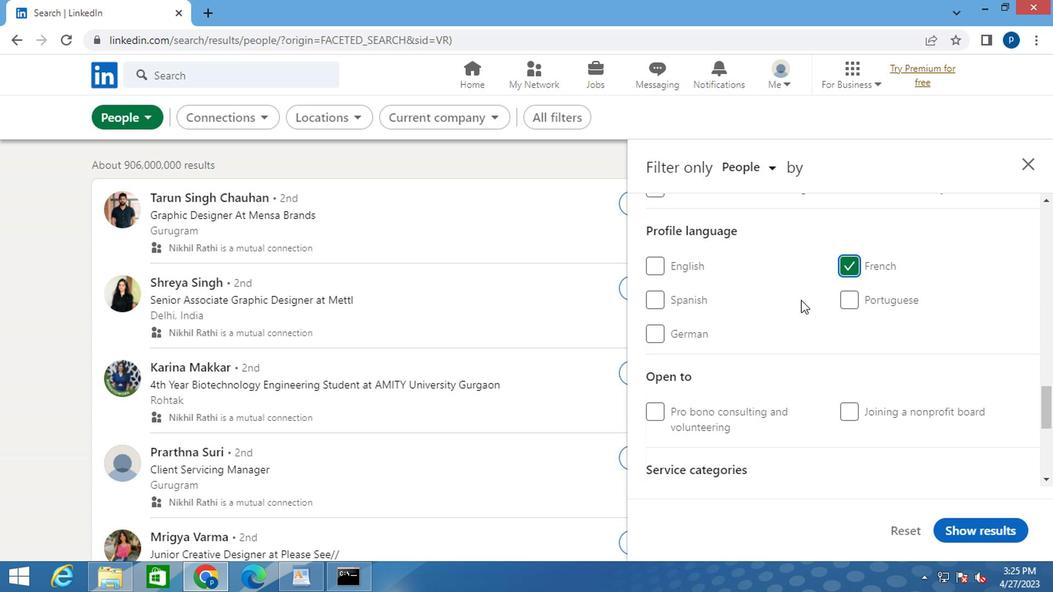 
Action: Mouse scrolled (787, 301) with delta (0, 0)
Screenshot: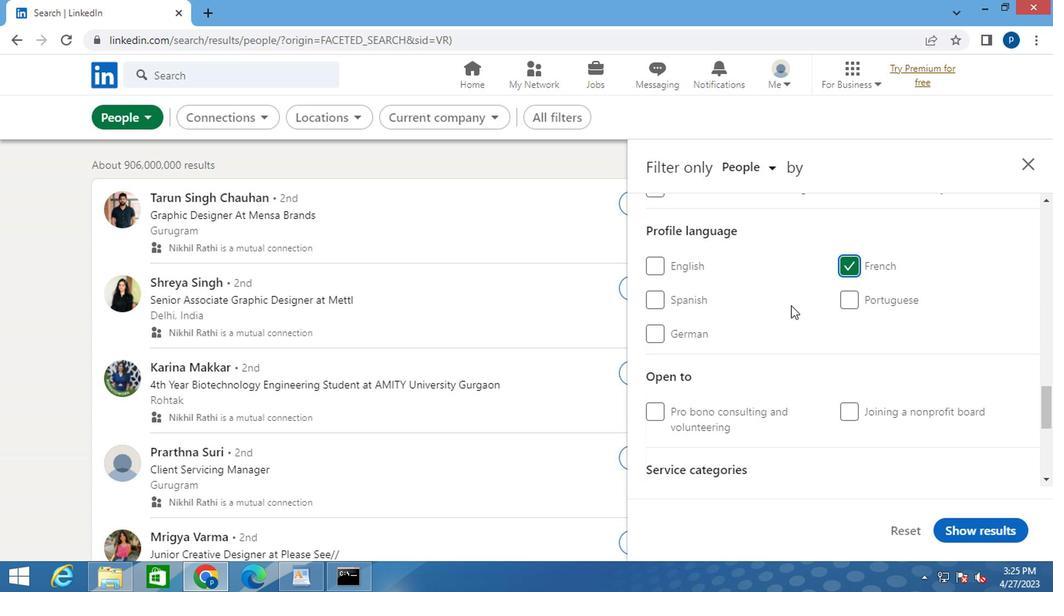 
Action: Mouse moved to (784, 302)
Screenshot: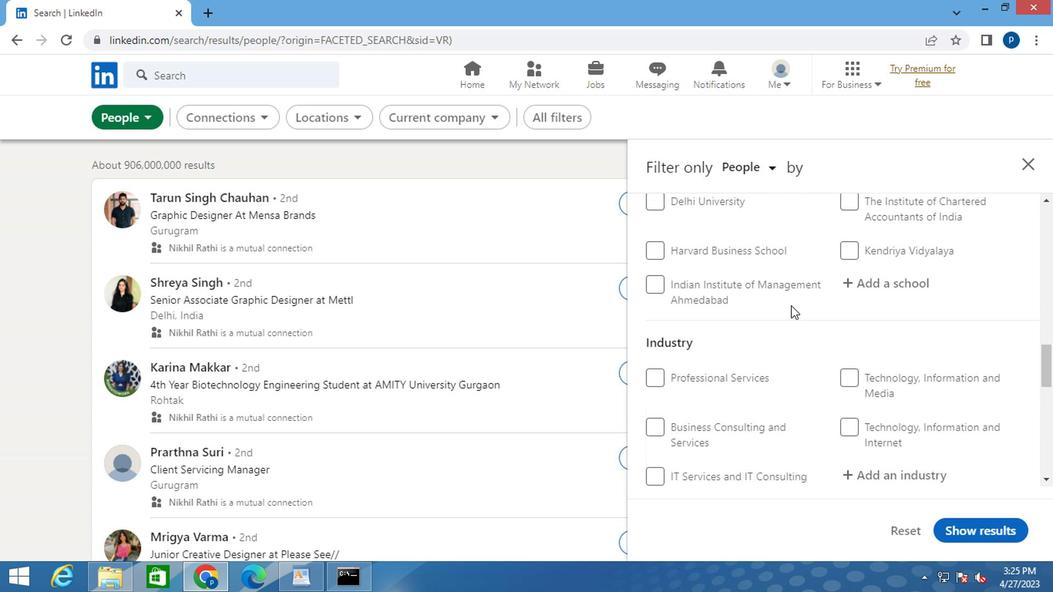 
Action: Mouse scrolled (784, 303) with delta (0, 1)
Screenshot: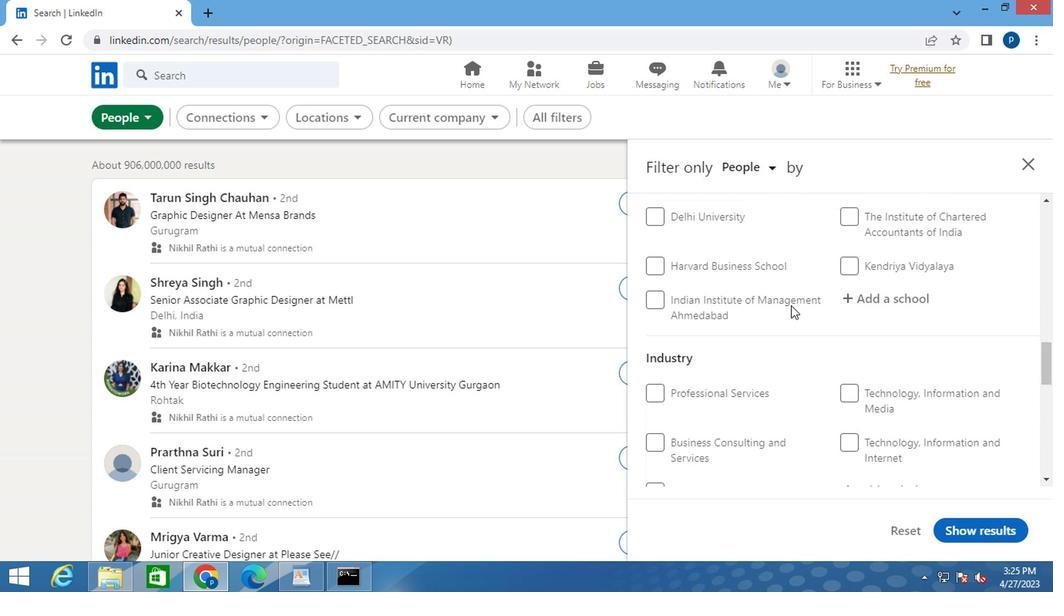 
Action: Mouse scrolled (784, 303) with delta (0, 1)
Screenshot: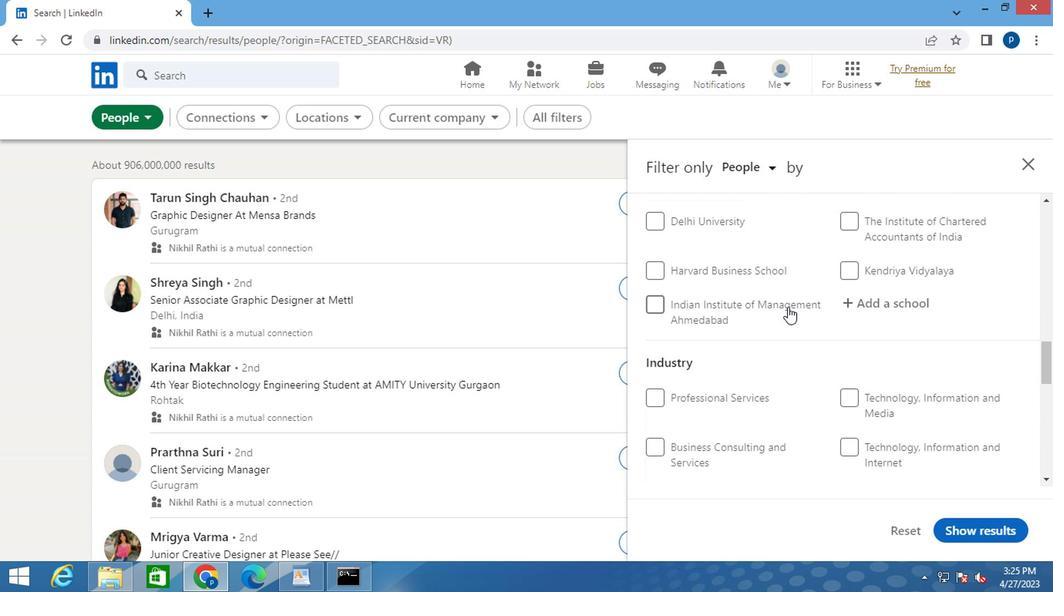 
Action: Mouse scrolled (784, 303) with delta (0, 1)
Screenshot: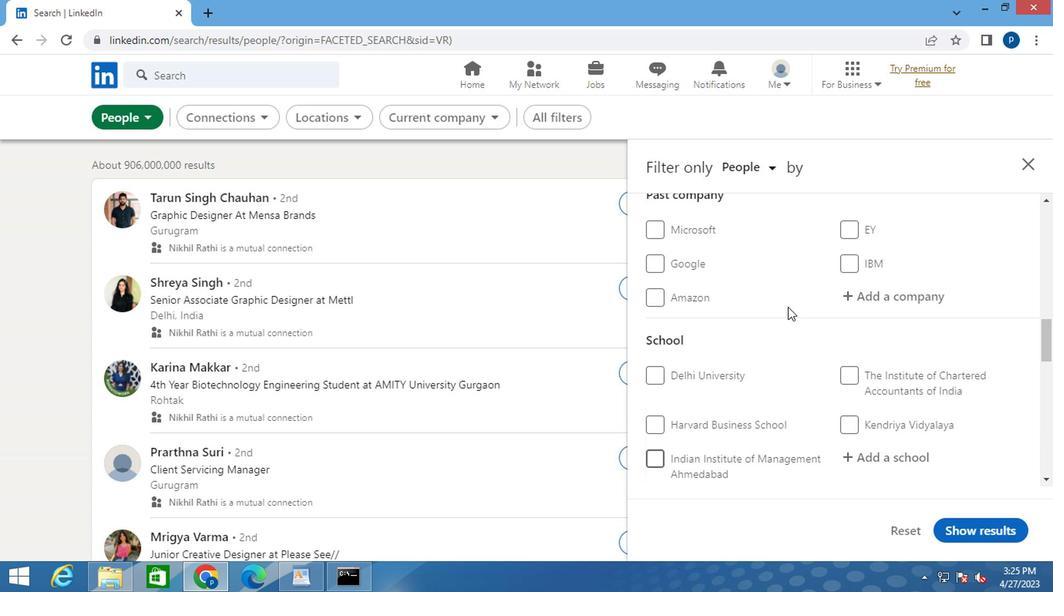 
Action: Mouse scrolled (784, 303) with delta (0, 1)
Screenshot: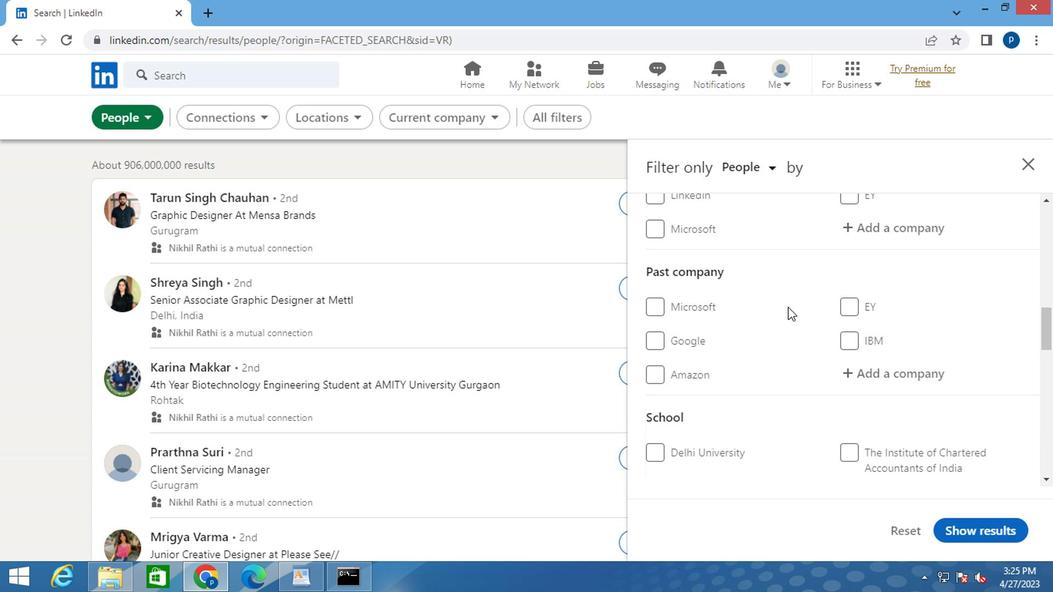 
Action: Mouse scrolled (784, 303) with delta (0, 1)
Screenshot: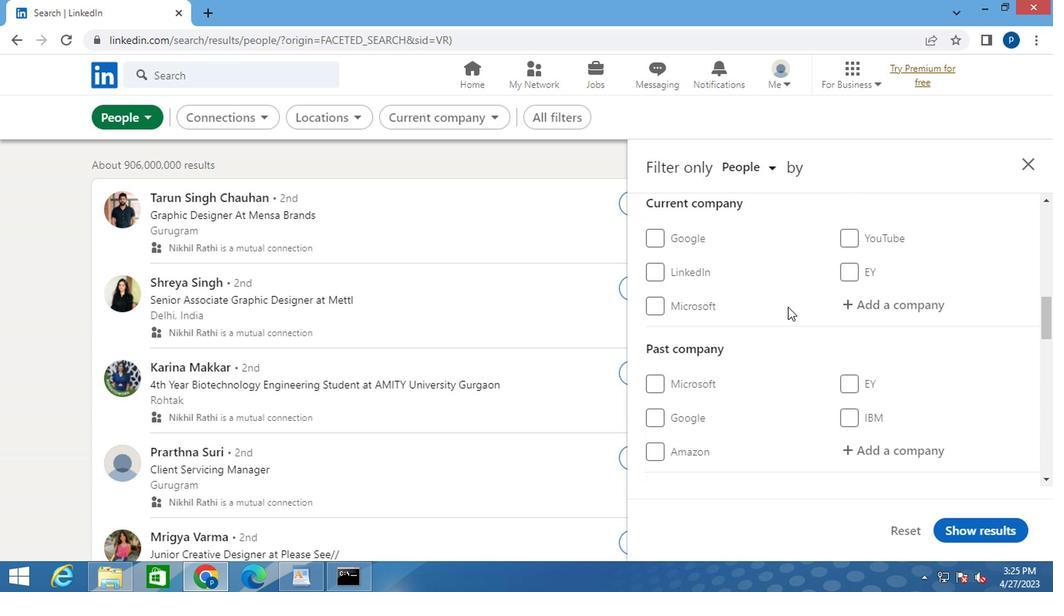 
Action: Mouse moved to (784, 308)
Screenshot: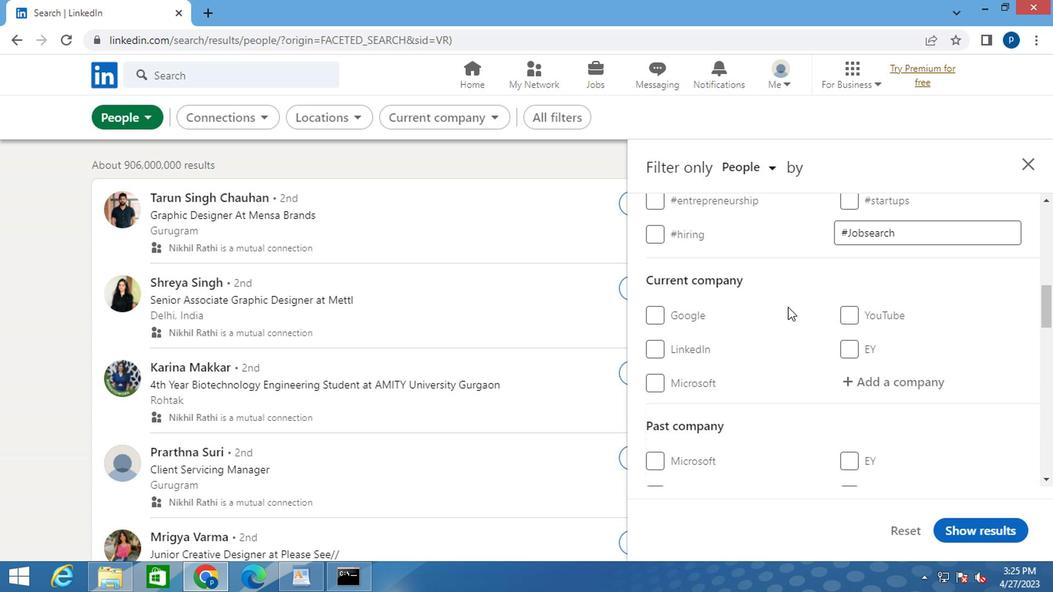 
Action: Mouse scrolled (784, 310) with delta (0, 1)
Screenshot: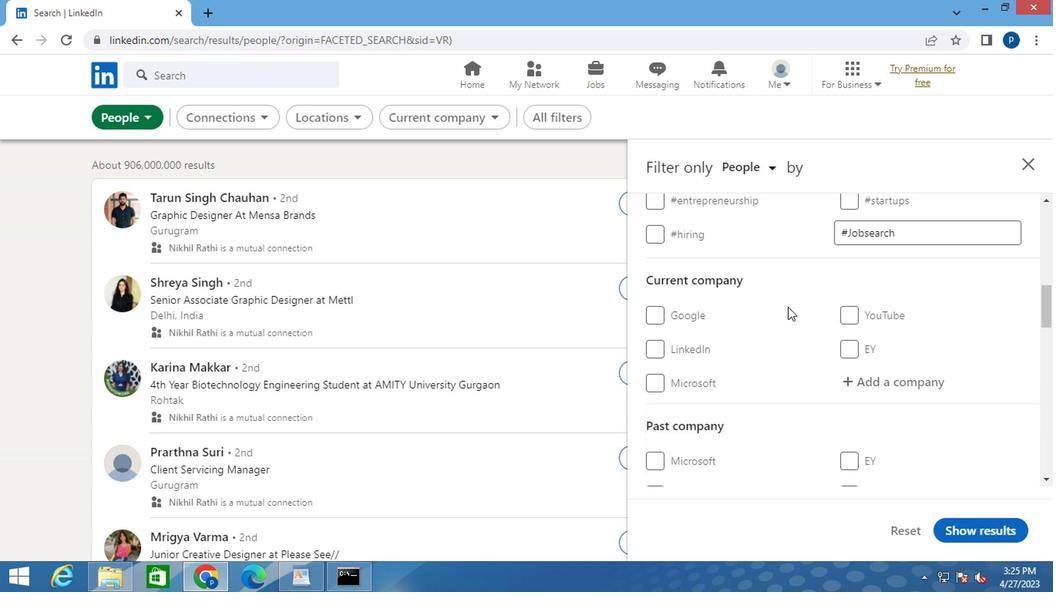 
Action: Mouse scrolled (784, 310) with delta (0, 1)
Screenshot: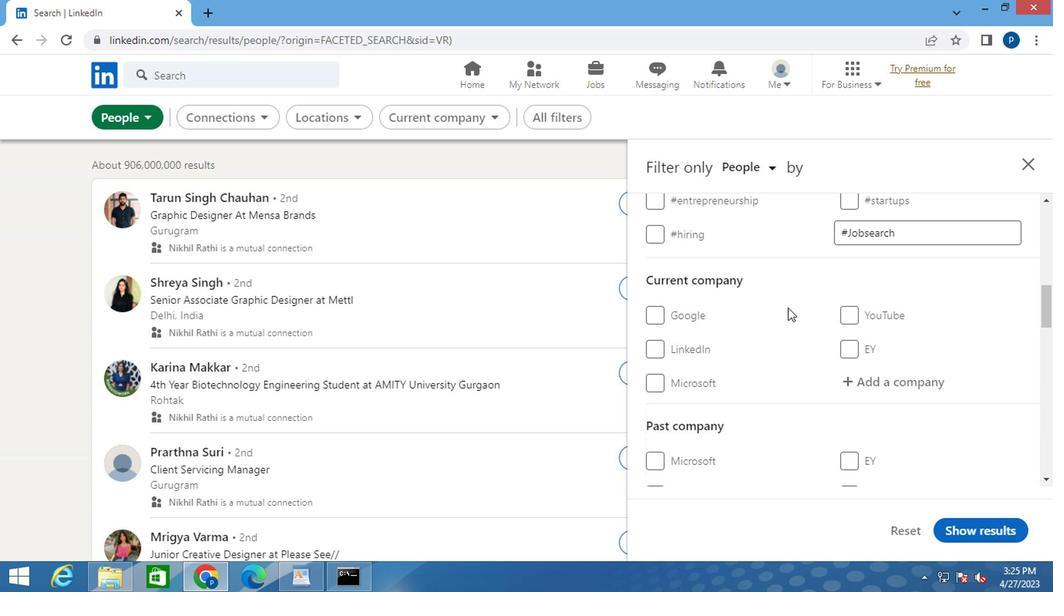 
Action: Mouse moved to (864, 391)
Screenshot: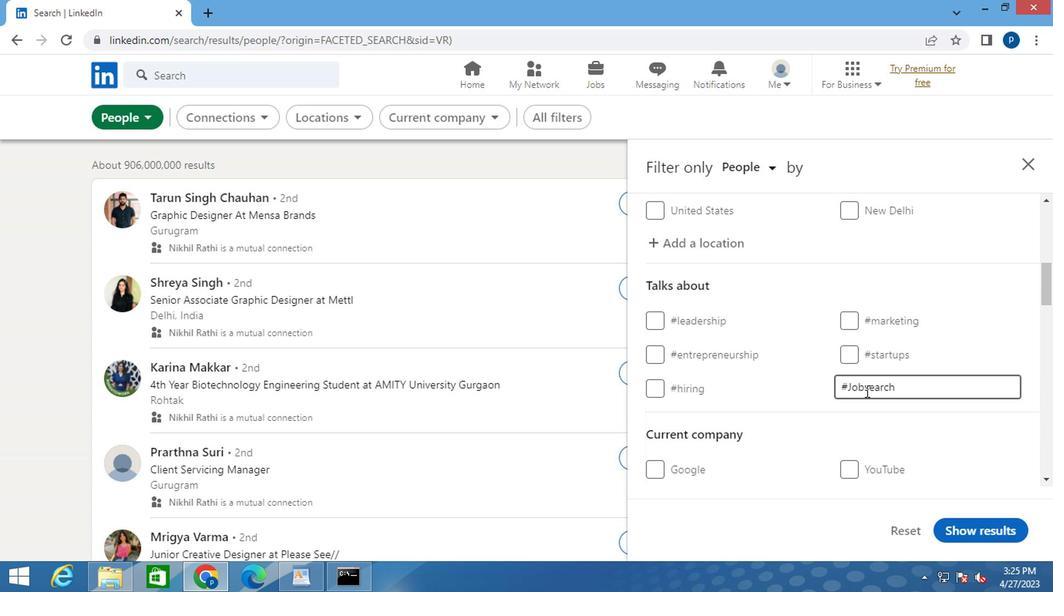 
Action: Mouse scrolled (864, 391) with delta (0, 0)
Screenshot: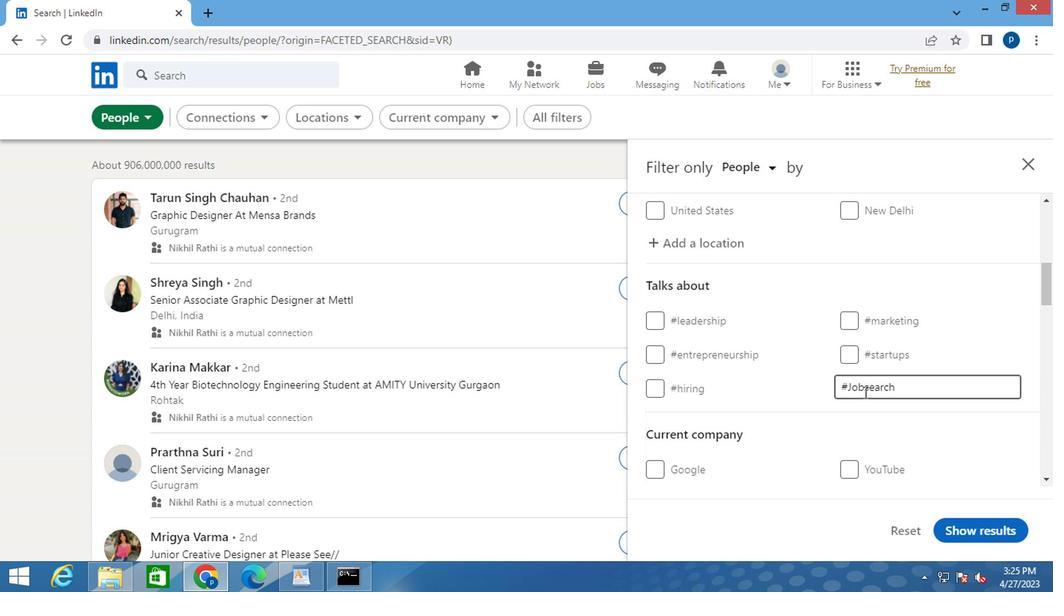
Action: Mouse moved to (869, 453)
Screenshot: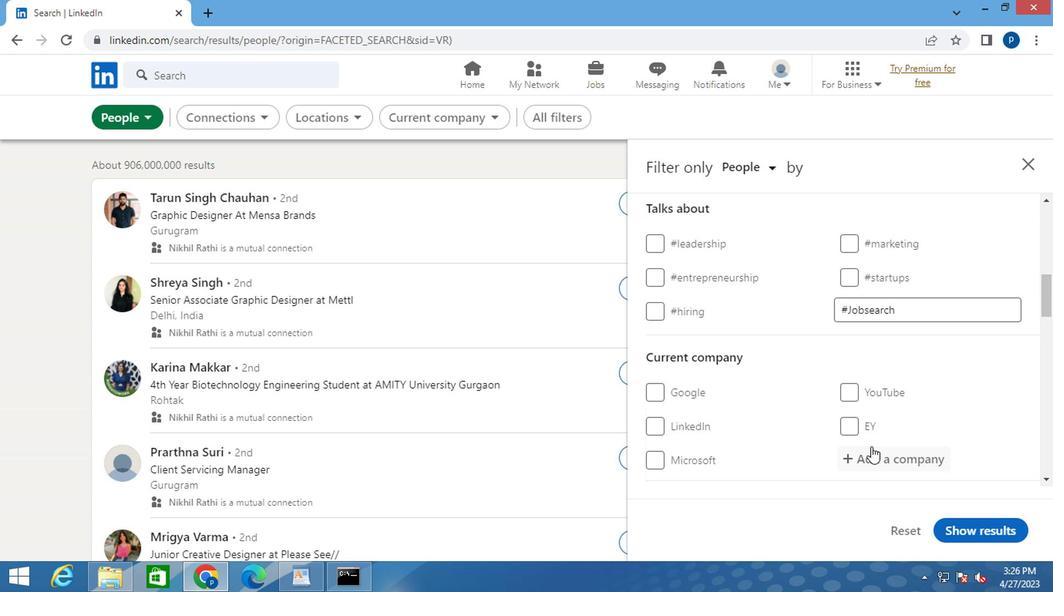 
Action: Mouse pressed left at (869, 453)
Screenshot: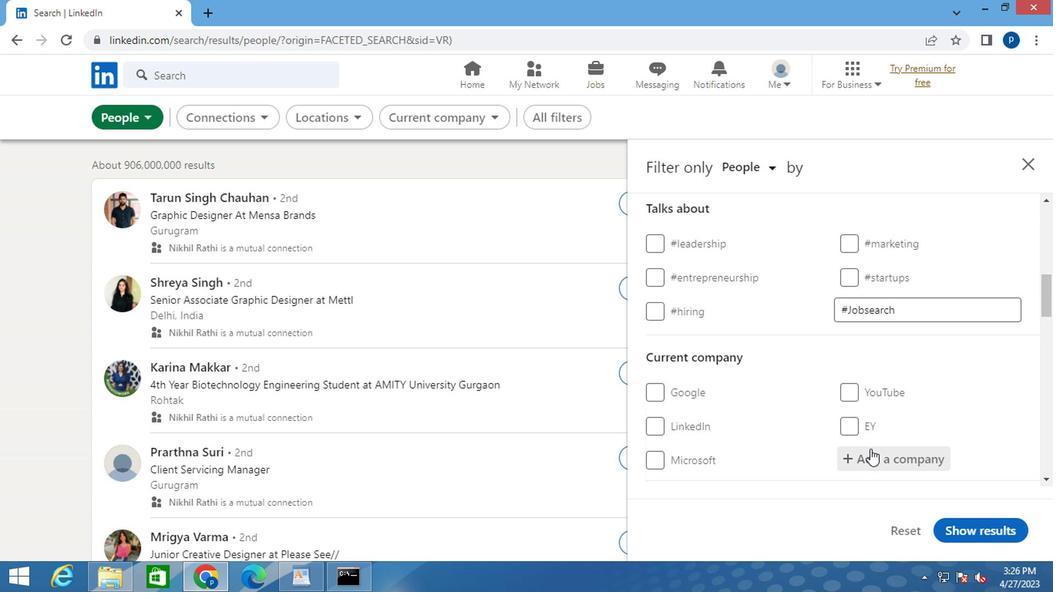 
Action: Key pressed <Key.caps_lock>F<Key.caps_lock>IVETRAN<Key.space>
Screenshot: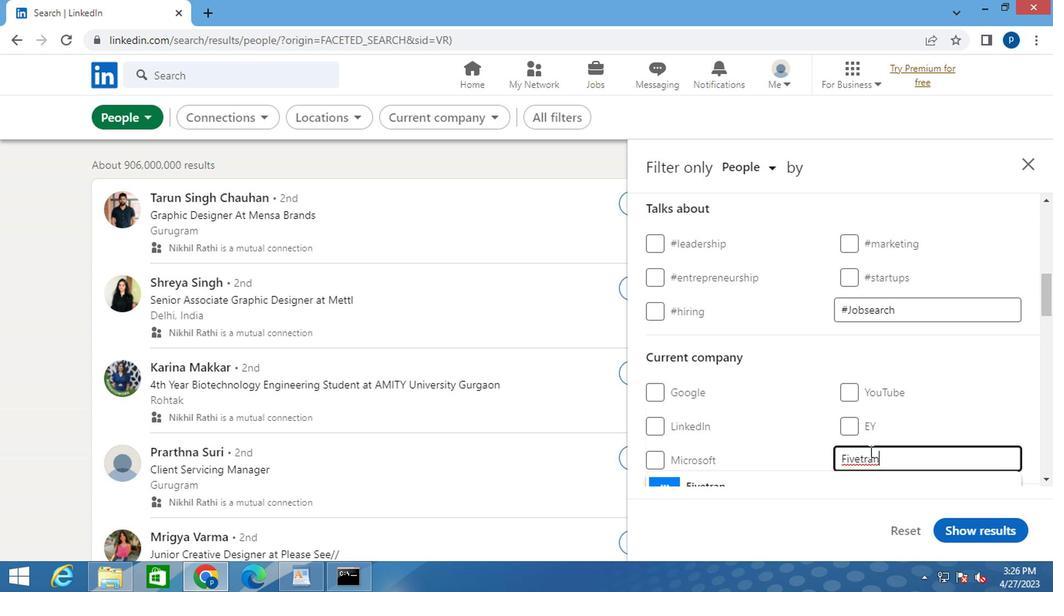 
Action: Mouse moved to (852, 430)
Screenshot: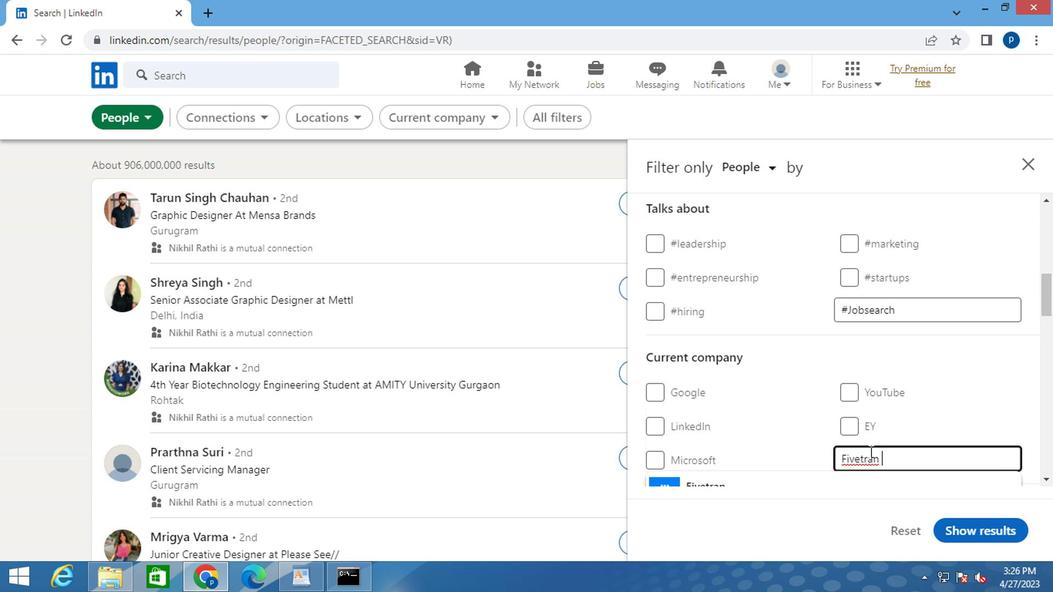 
Action: Mouse scrolled (852, 429) with delta (0, -1)
Screenshot: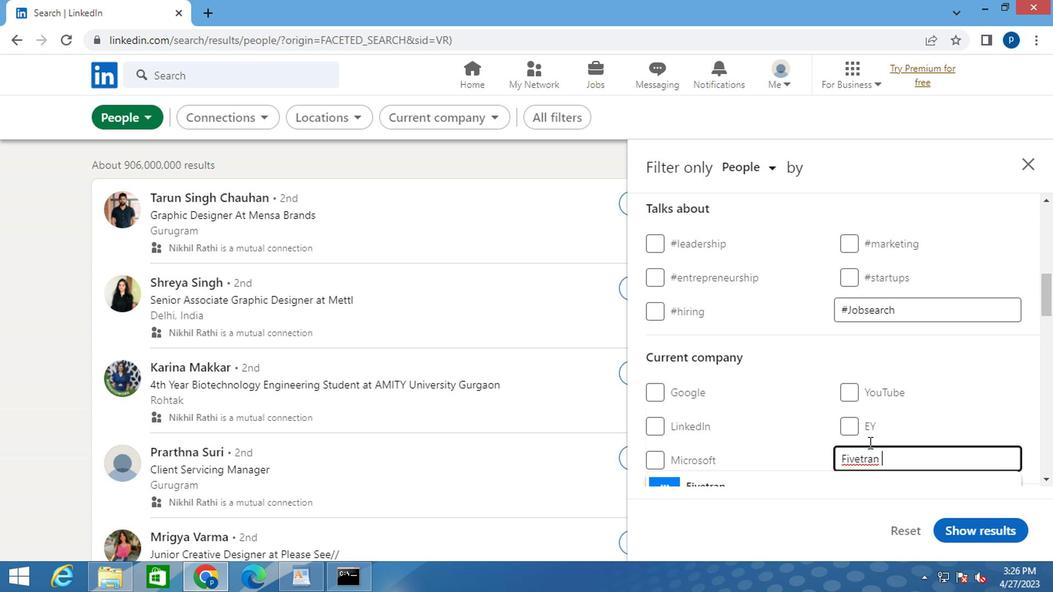 
Action: Mouse moved to (809, 411)
Screenshot: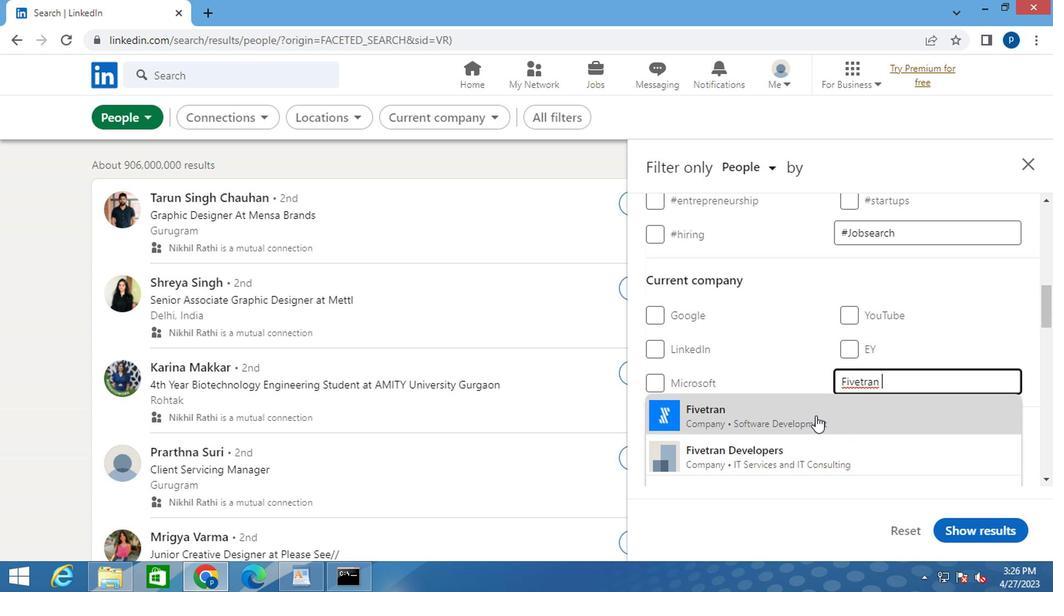 
Action: Mouse pressed left at (809, 411)
Screenshot: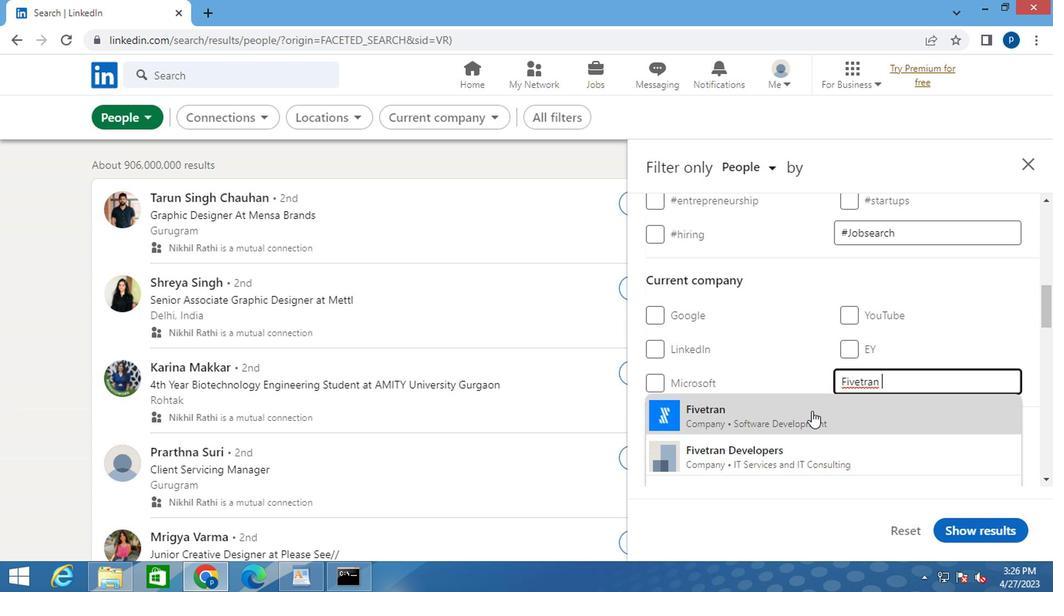 
Action: Mouse moved to (787, 404)
Screenshot: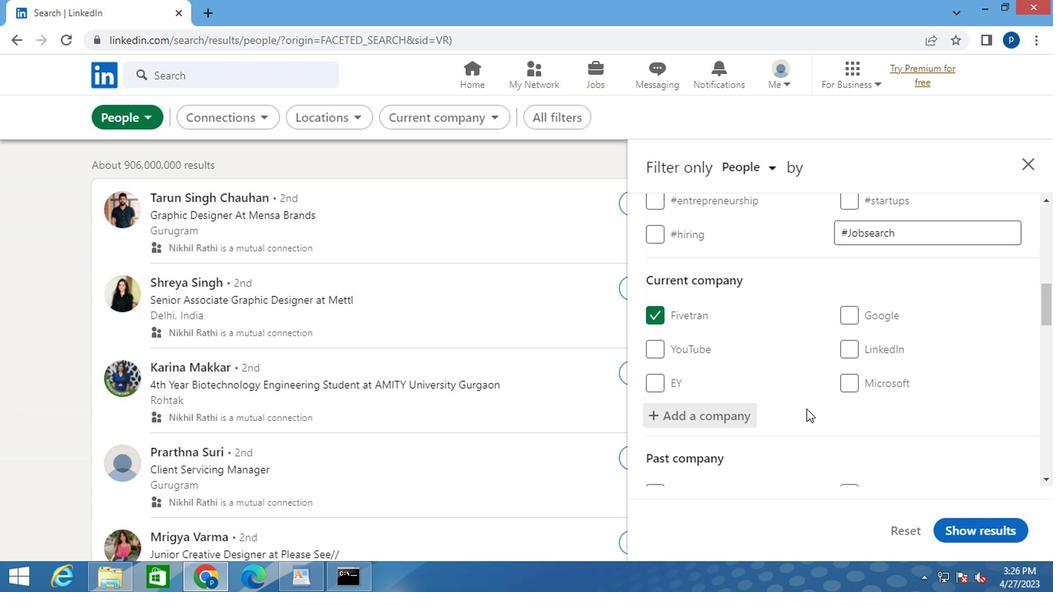 
Action: Mouse scrolled (787, 403) with delta (0, -1)
Screenshot: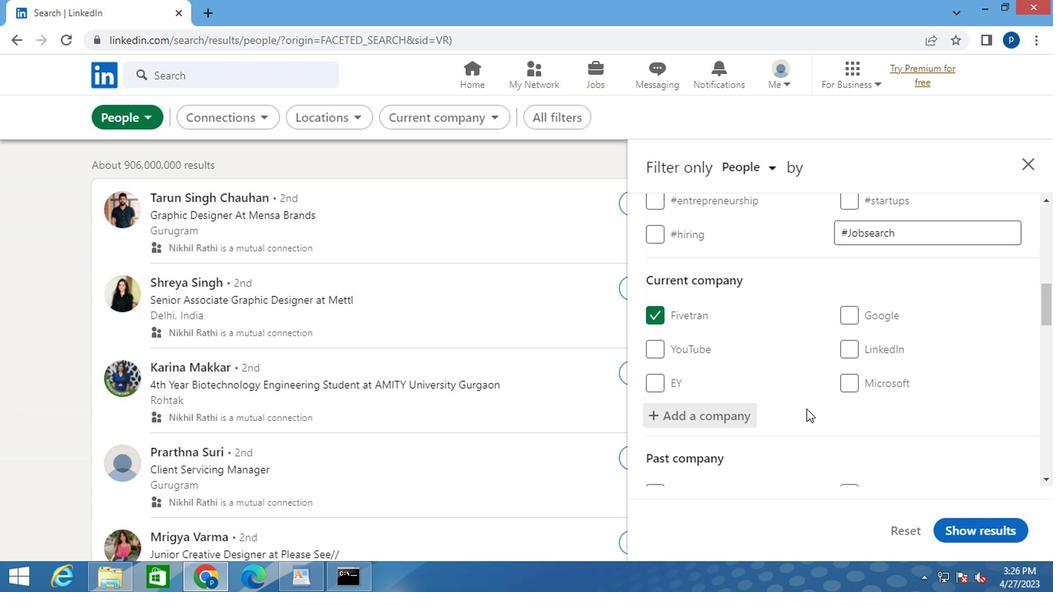 
Action: Mouse moved to (787, 404)
Screenshot: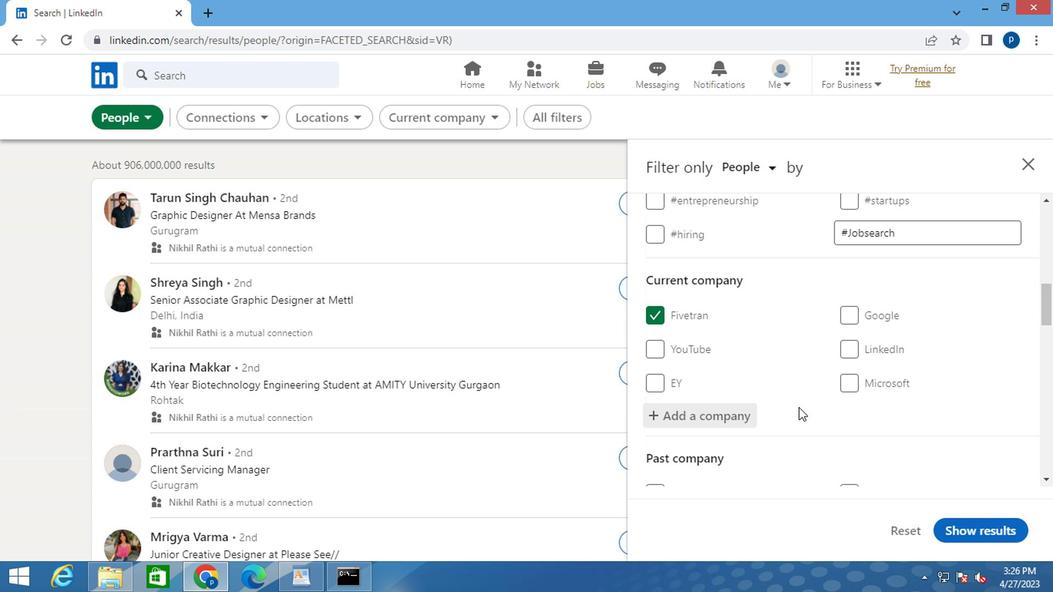 
Action: Mouse scrolled (787, 403) with delta (0, -1)
Screenshot: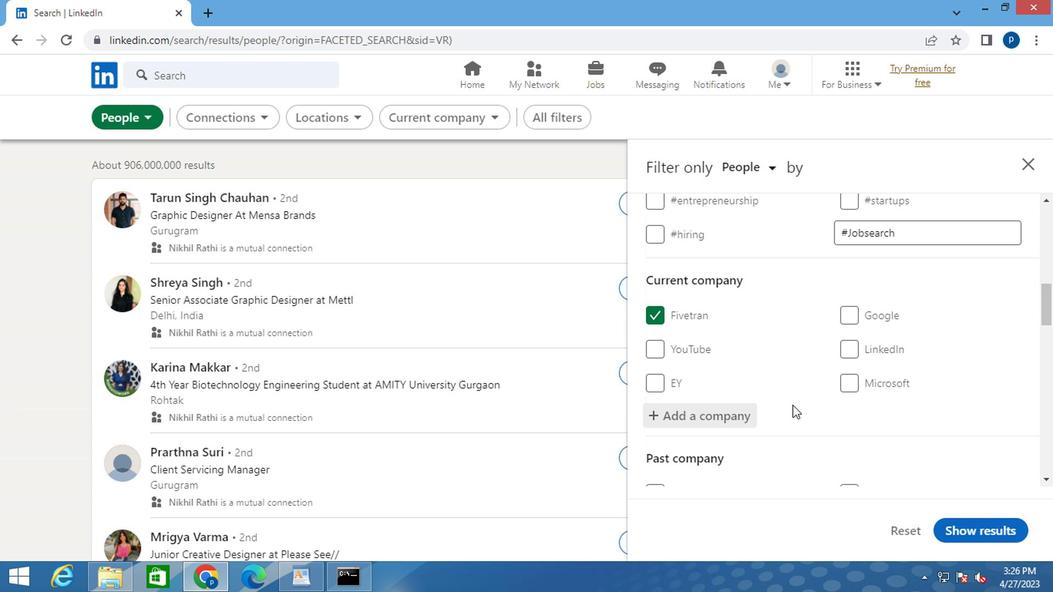 
Action: Mouse scrolled (787, 403) with delta (0, -1)
Screenshot: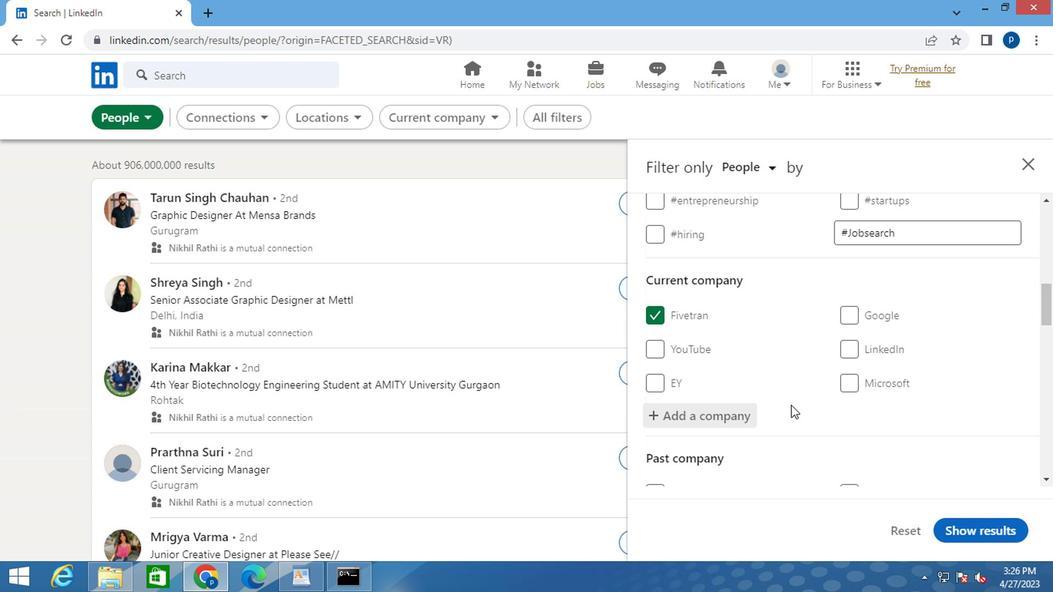 
Action: Mouse moved to (813, 412)
Screenshot: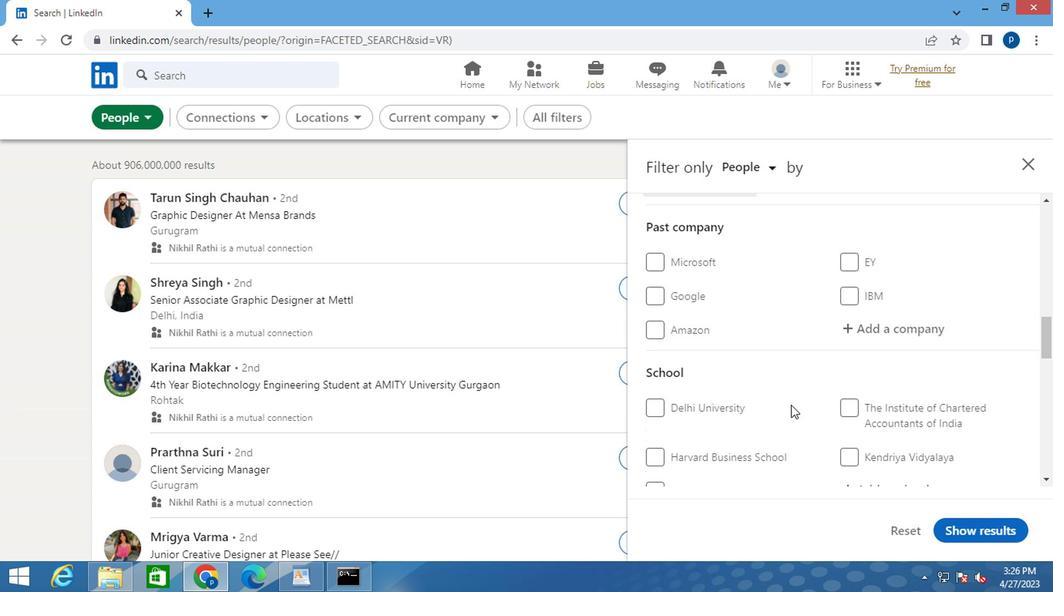 
Action: Mouse scrolled (813, 411) with delta (0, 0)
Screenshot: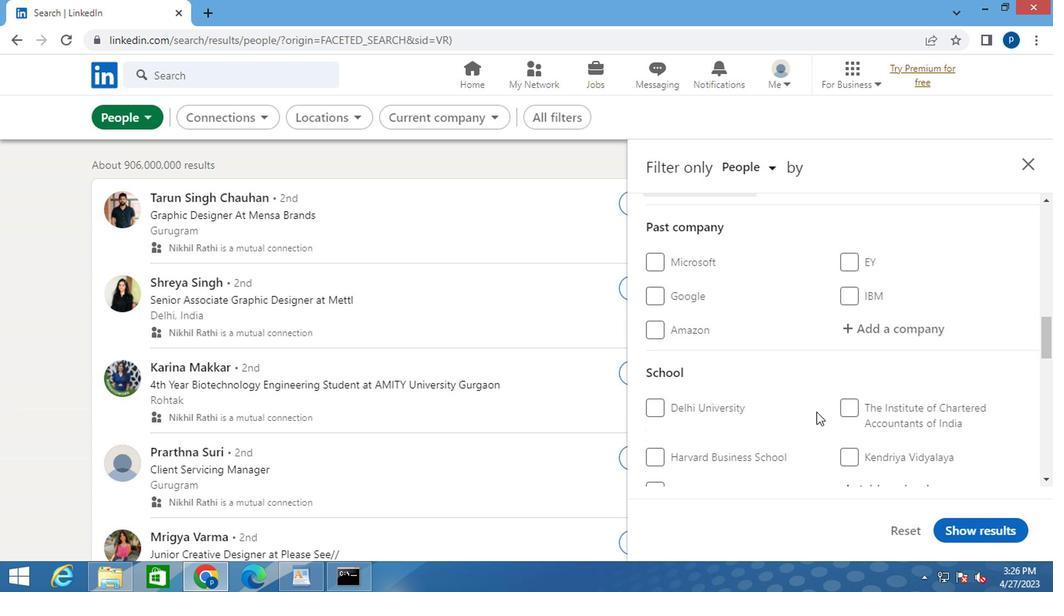 
Action: Mouse moved to (857, 409)
Screenshot: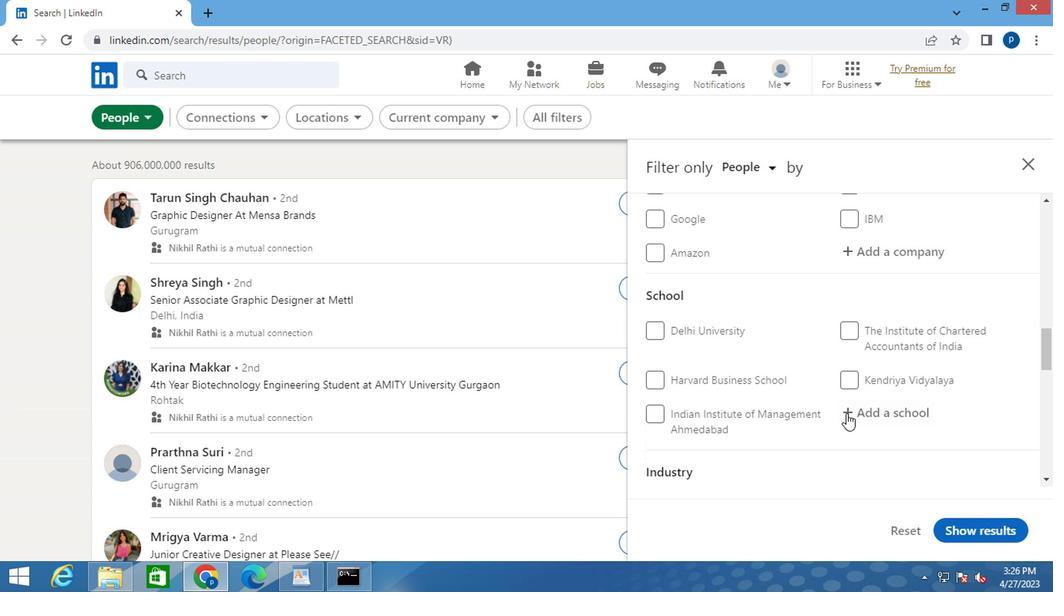 
Action: Mouse pressed left at (857, 409)
Screenshot: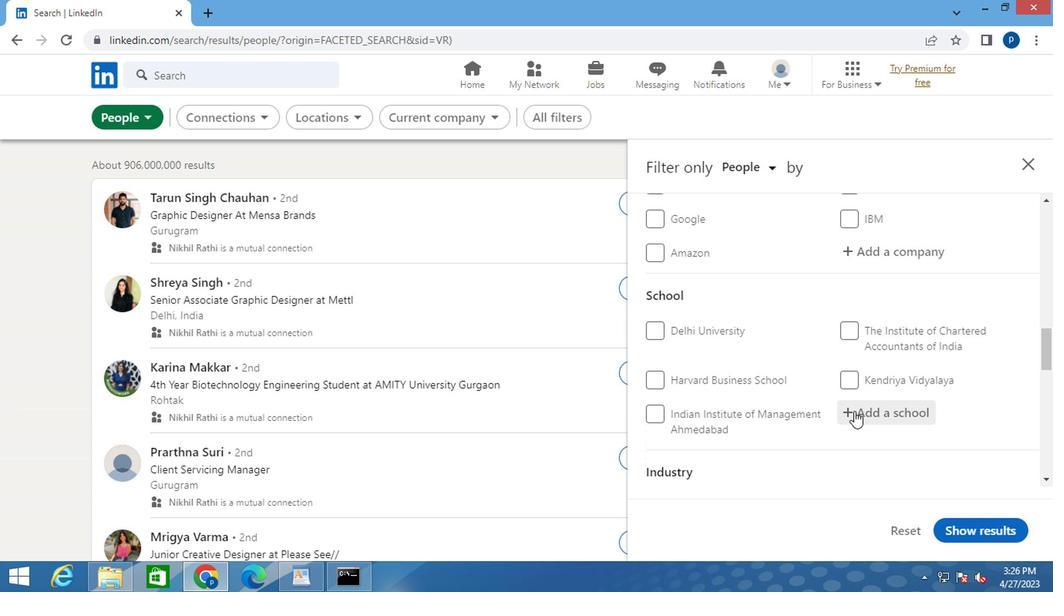 
Action: Mouse pressed left at (857, 409)
Screenshot: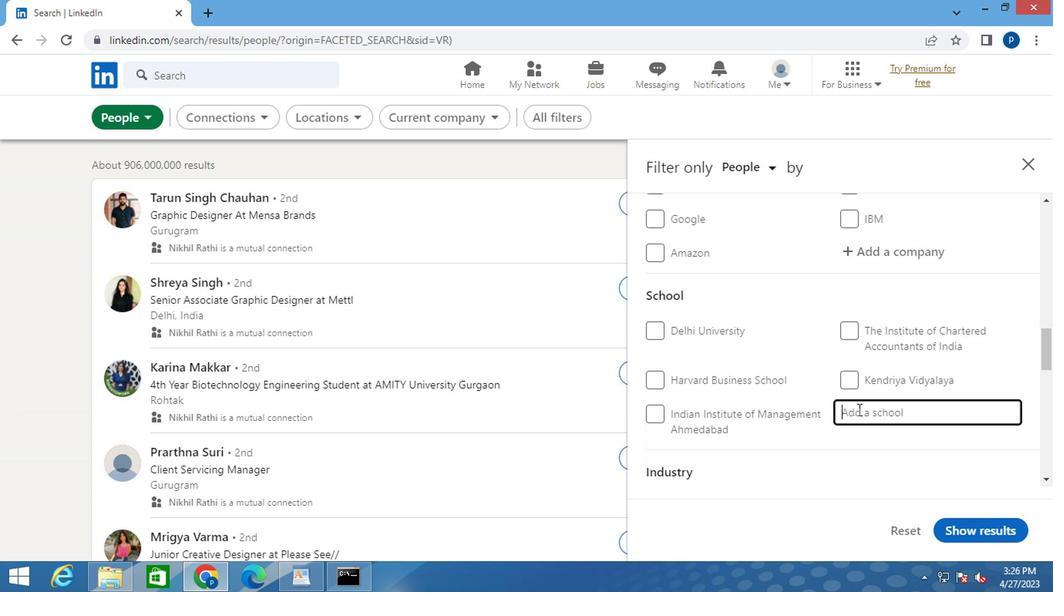 
Action: Key pressed <Key.caps_lock>B<Key.caps_lock>HARATH<Key.space><Key.caps_lock>I<Key.caps_lock>NSTITUTE<Key.space>
Screenshot: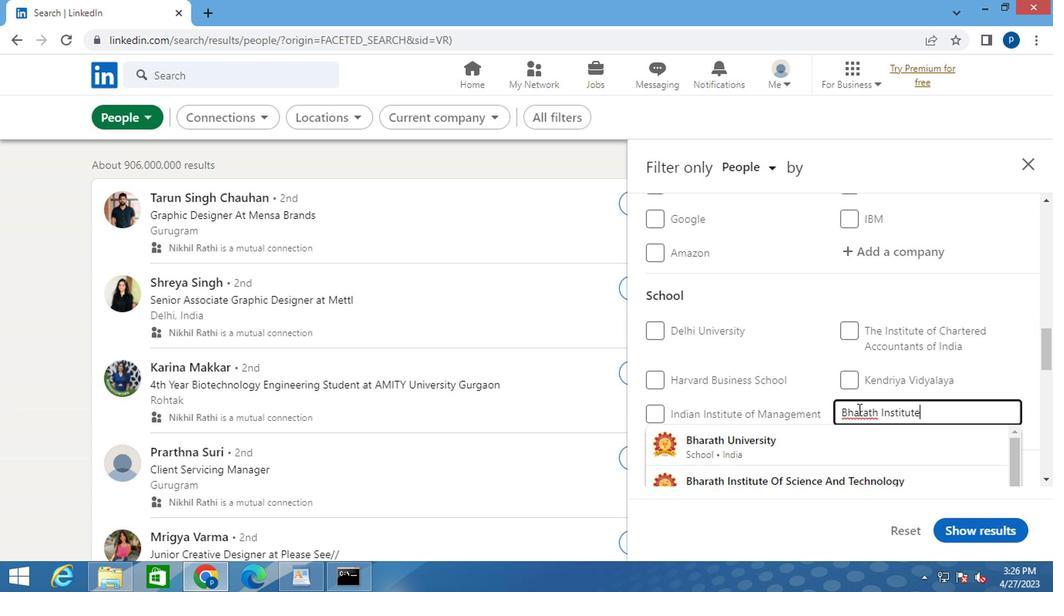 
Action: Mouse moved to (840, 443)
Screenshot: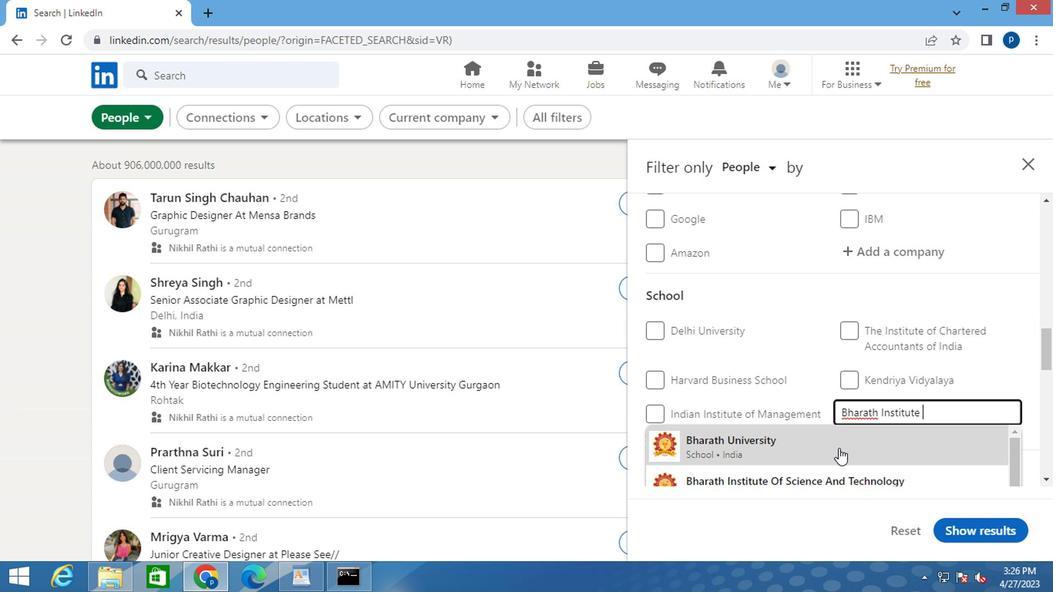 
Action: Mouse scrolled (840, 442) with delta (0, 0)
Screenshot: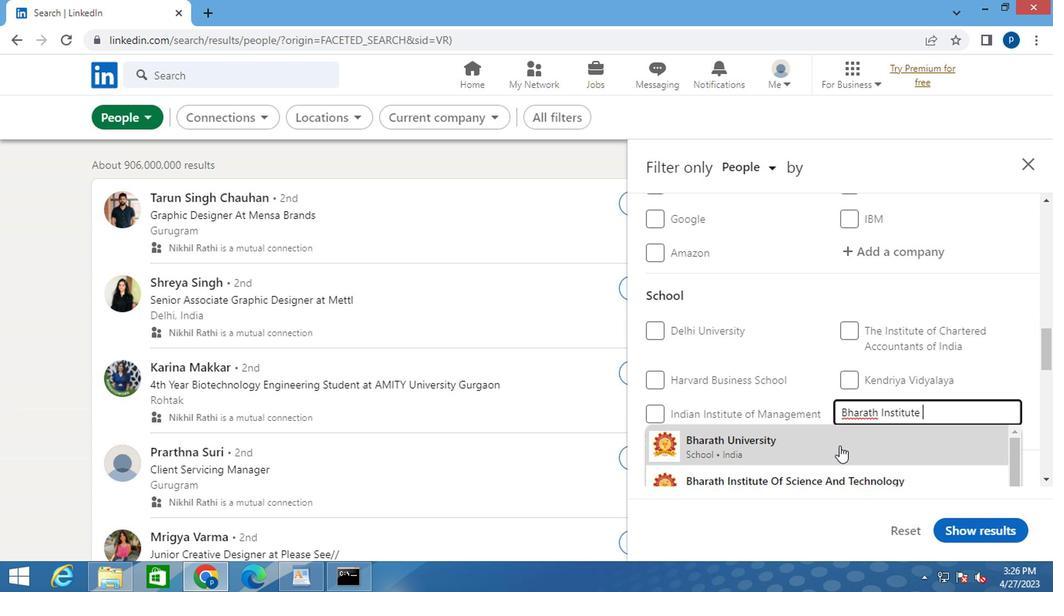 
Action: Mouse moved to (840, 440)
Screenshot: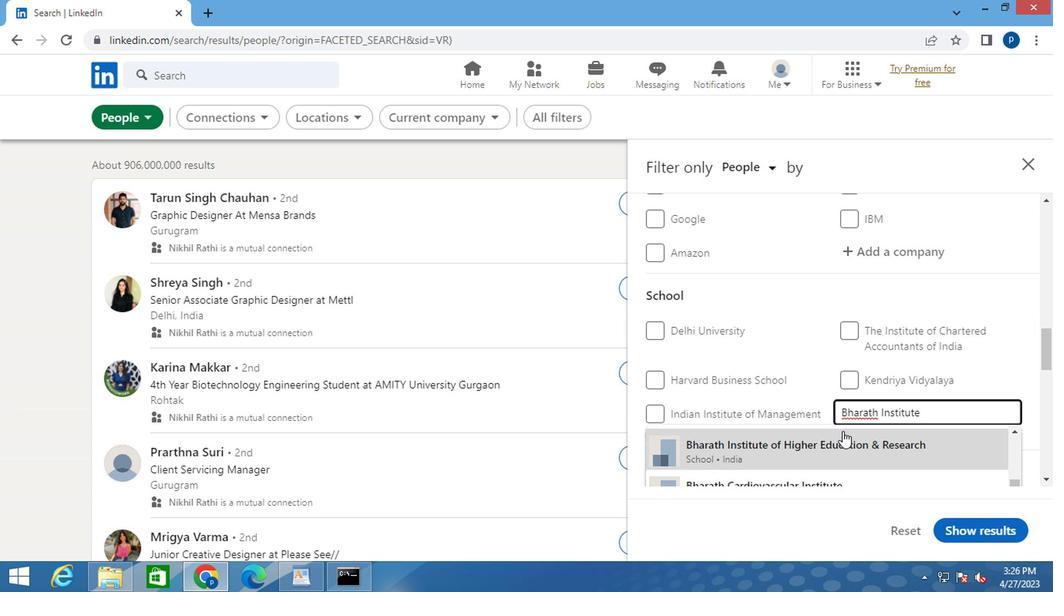 
Action: Mouse scrolled (840, 441) with delta (0, 1)
Screenshot: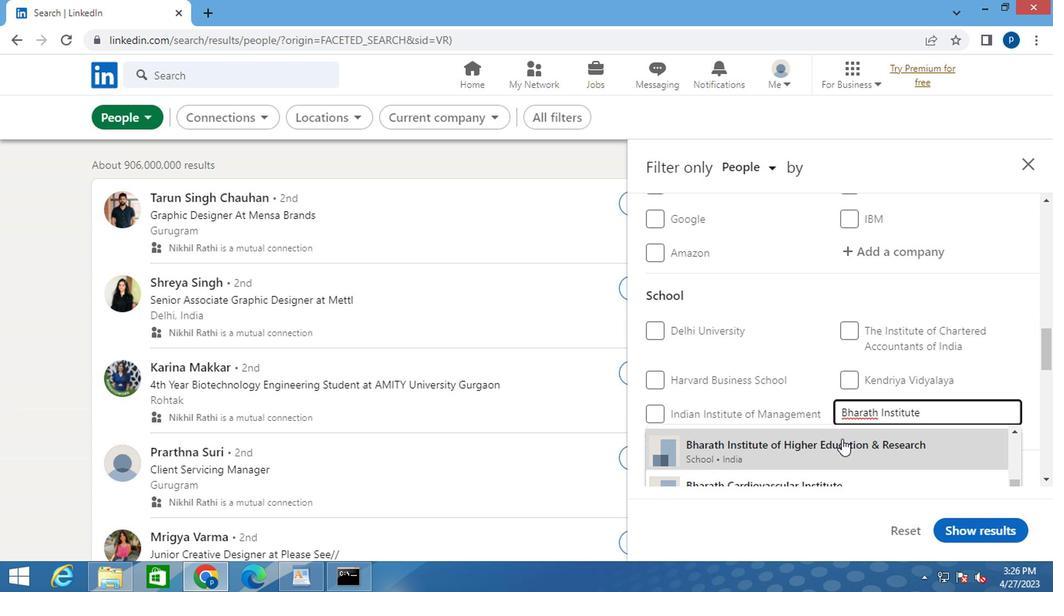 
Action: Mouse moved to (838, 475)
Screenshot: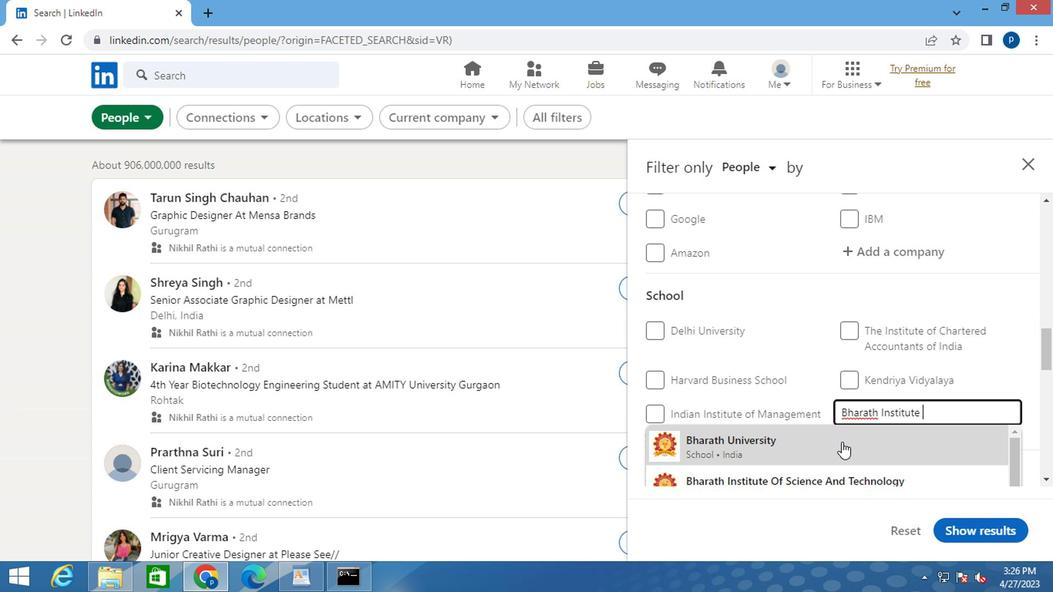
Action: Mouse pressed left at (838, 475)
Screenshot: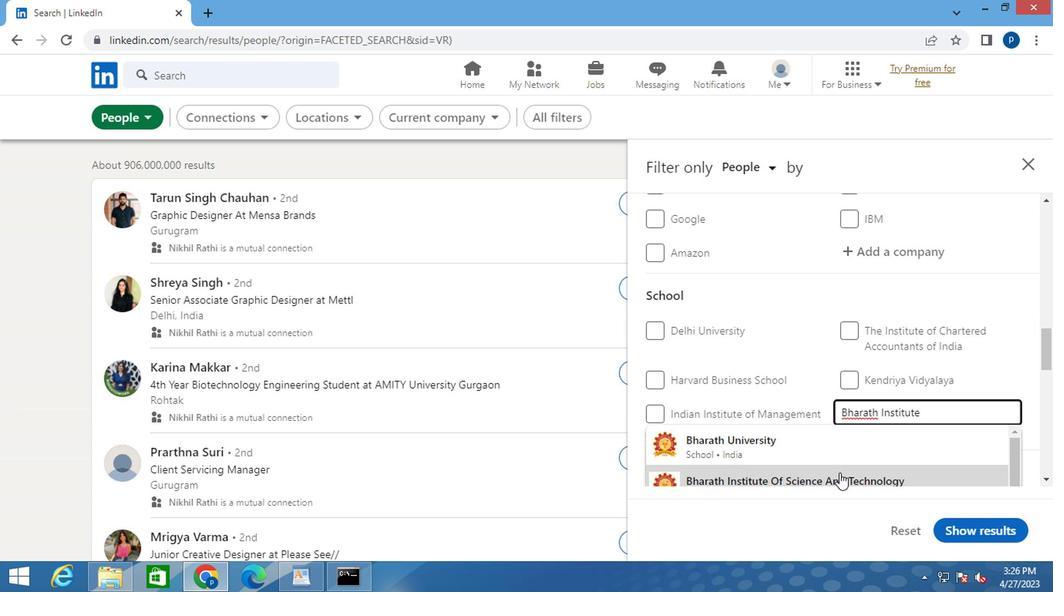 
Action: Mouse moved to (785, 392)
Screenshot: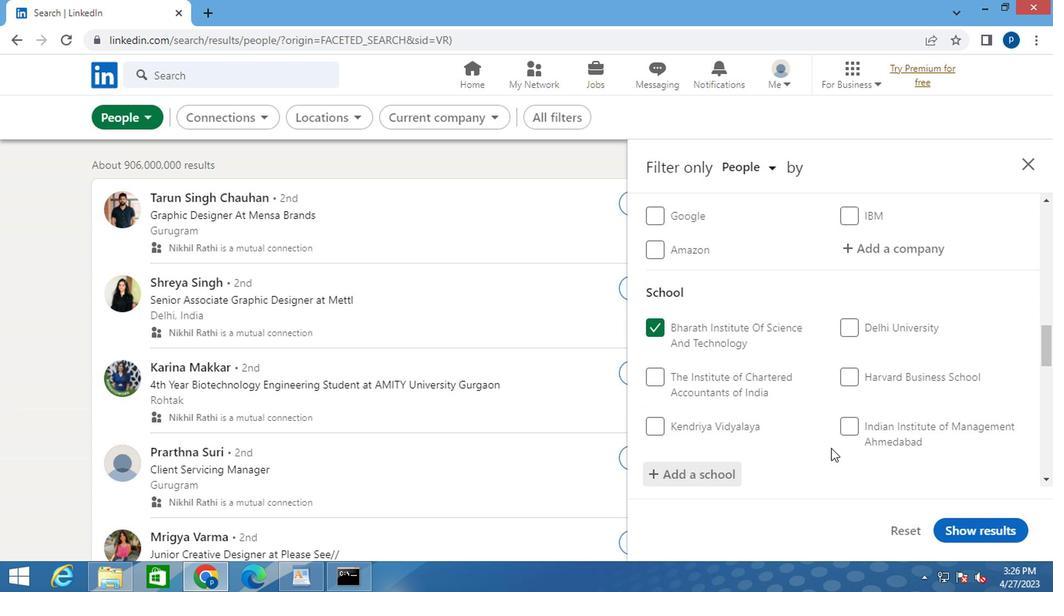 
Action: Mouse scrolled (785, 391) with delta (0, -1)
Screenshot: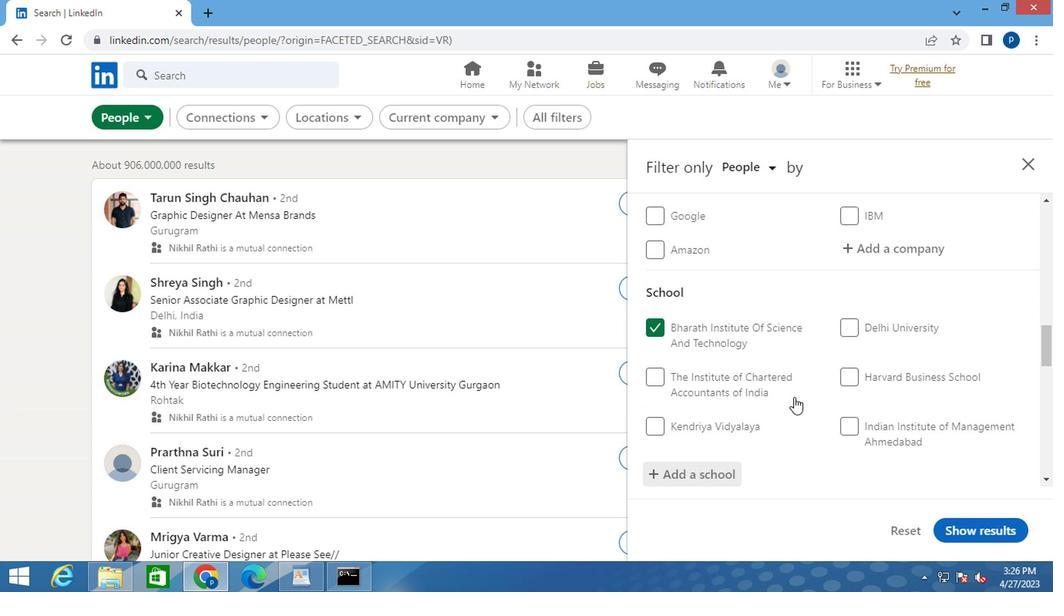 
Action: Mouse moved to (779, 391)
Screenshot: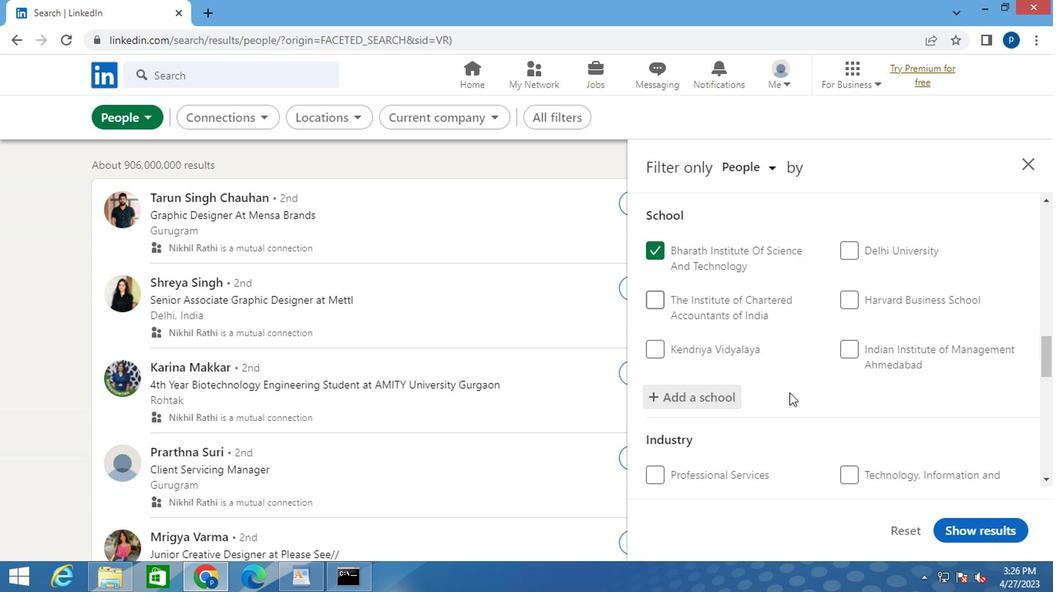 
Action: Mouse scrolled (779, 390) with delta (0, -1)
Screenshot: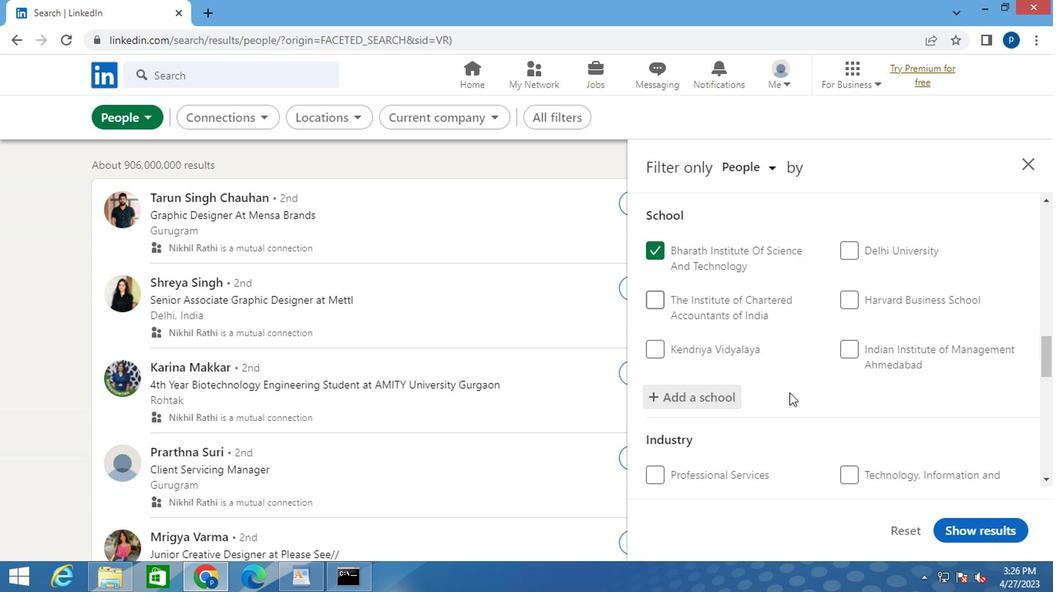 
Action: Mouse scrolled (779, 390) with delta (0, -1)
Screenshot: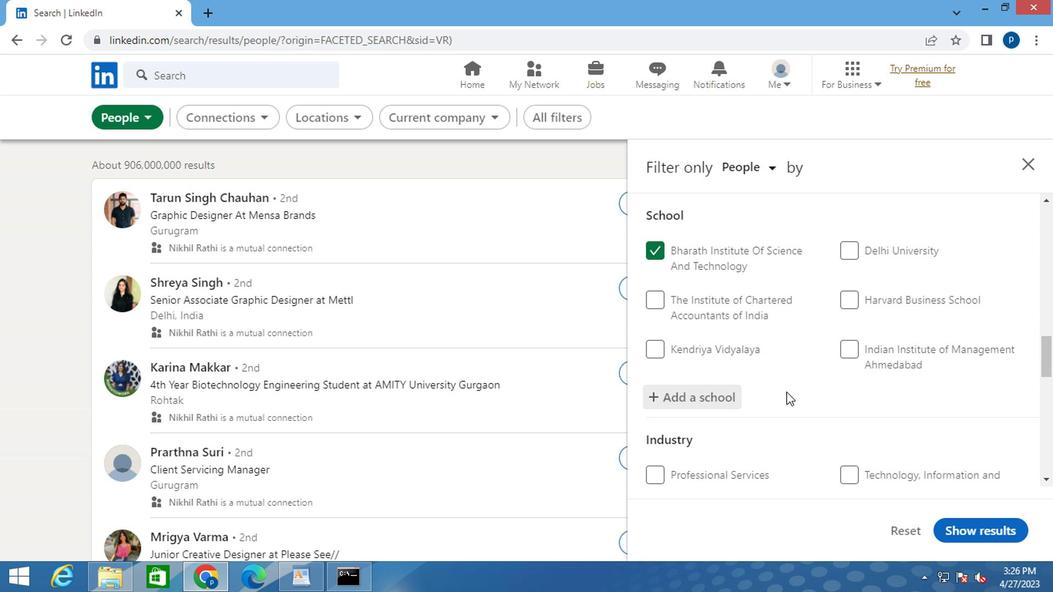 
Action: Mouse moved to (859, 417)
Screenshot: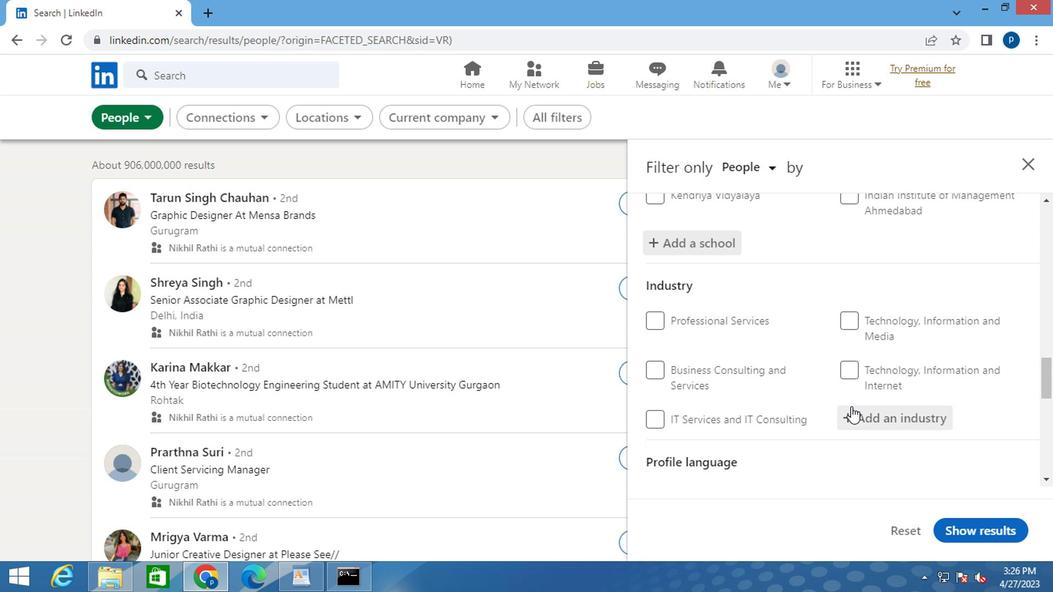 
Action: Mouse pressed left at (859, 417)
Screenshot: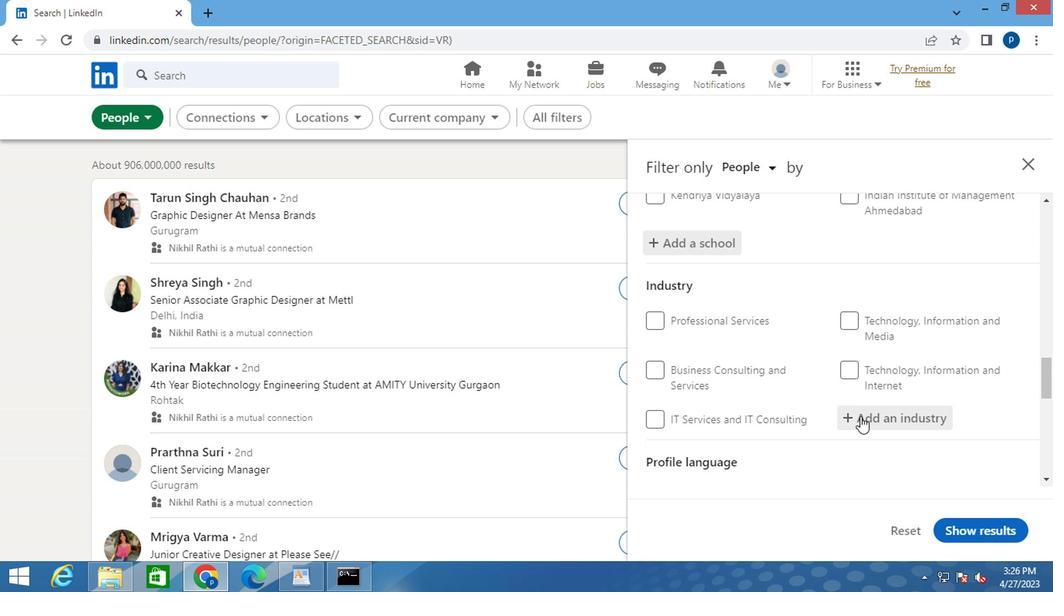 
Action: Mouse pressed left at (859, 417)
Screenshot: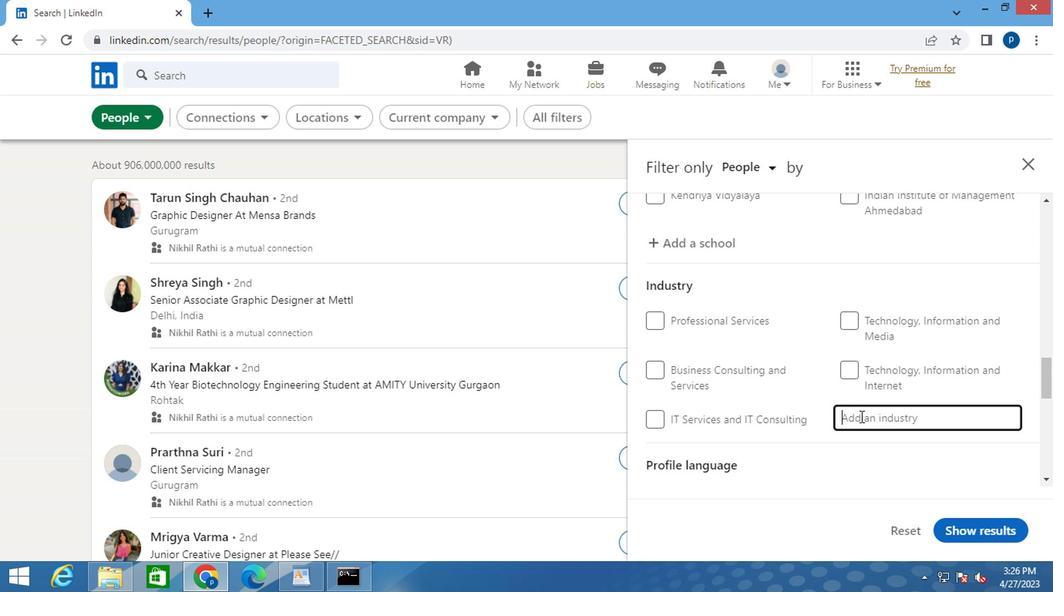 
Action: Key pressed <Key.caps_lock>I<Key.caps_lock>NSURANCE
Screenshot: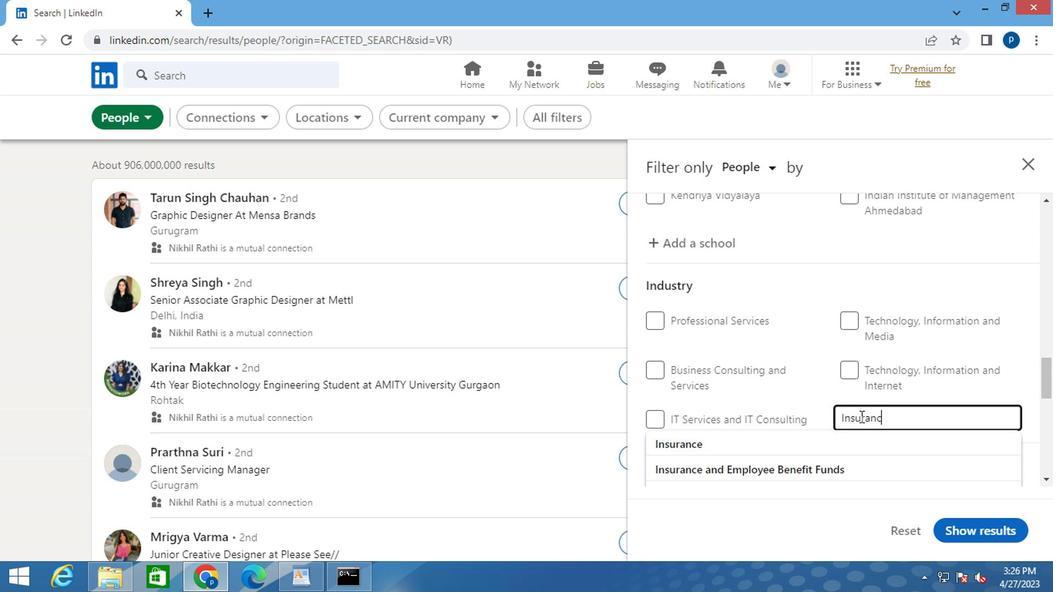 
Action: Mouse moved to (888, 419)
Screenshot: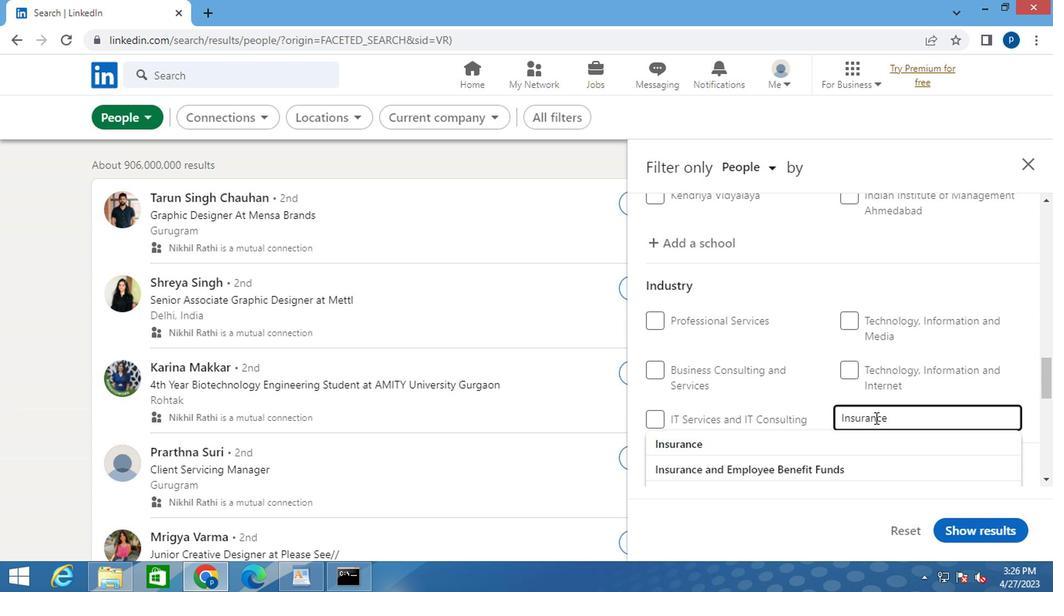
Action: Key pressed <Key.space><Key.caps_lock>A<Key.caps_lock>GEN
Screenshot: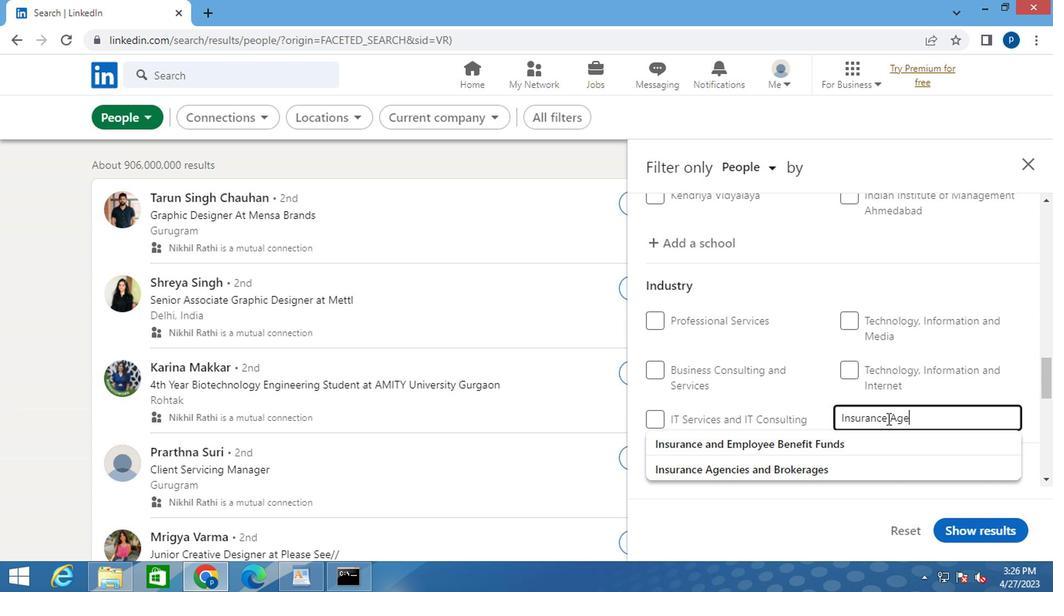 
Action: Mouse moved to (787, 443)
Screenshot: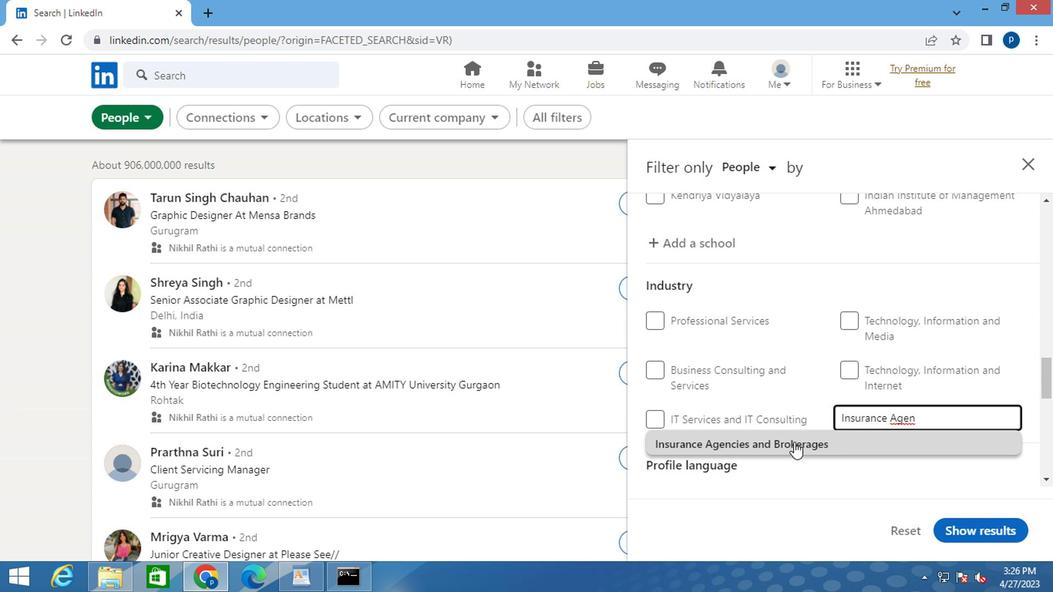 
Action: Mouse pressed left at (787, 443)
Screenshot: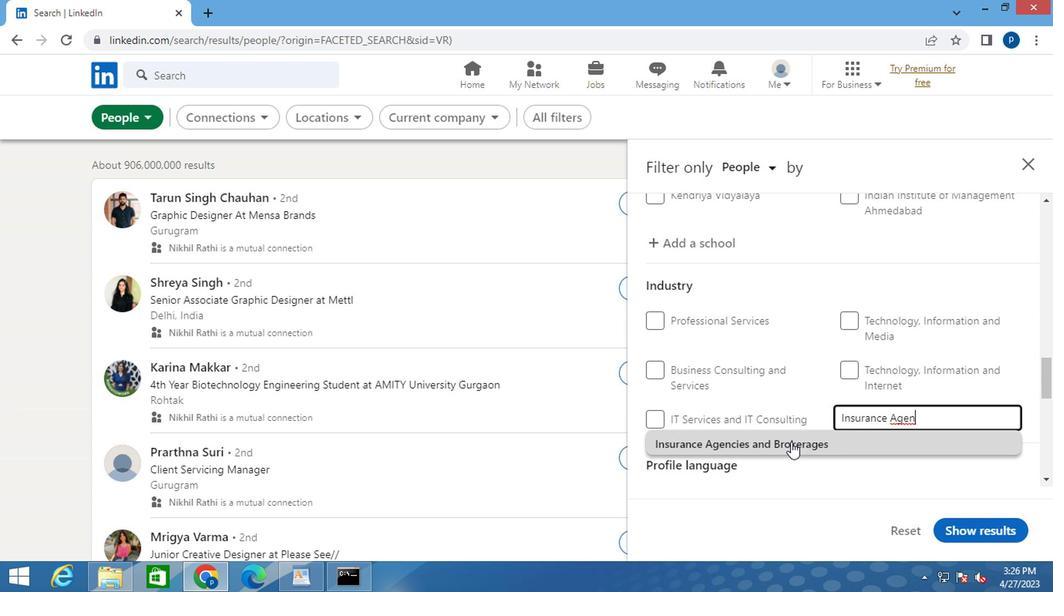 
Action: Mouse moved to (825, 409)
Screenshot: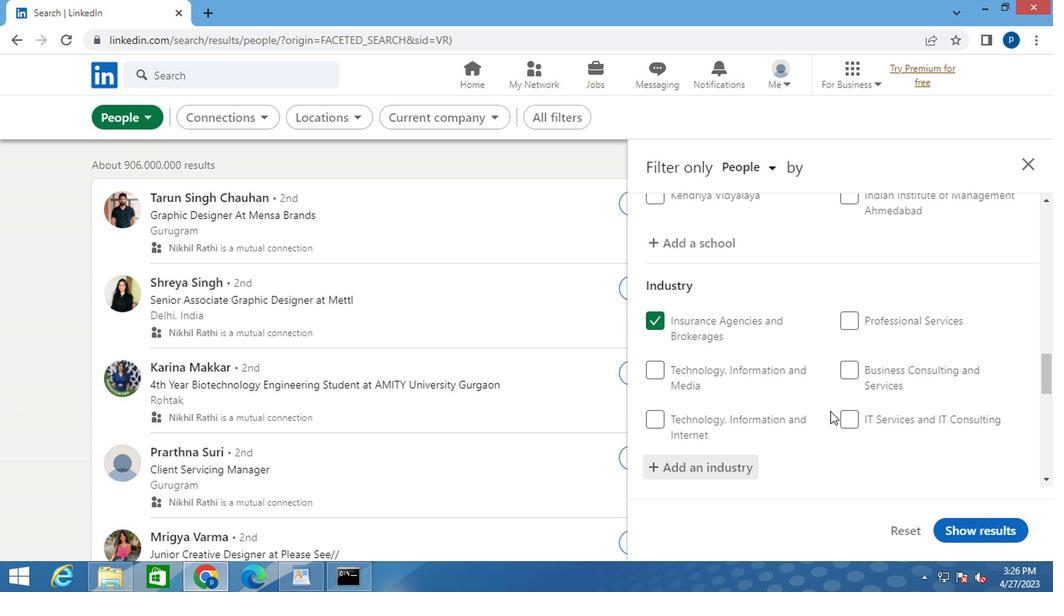 
Action: Mouse scrolled (825, 408) with delta (0, -1)
Screenshot: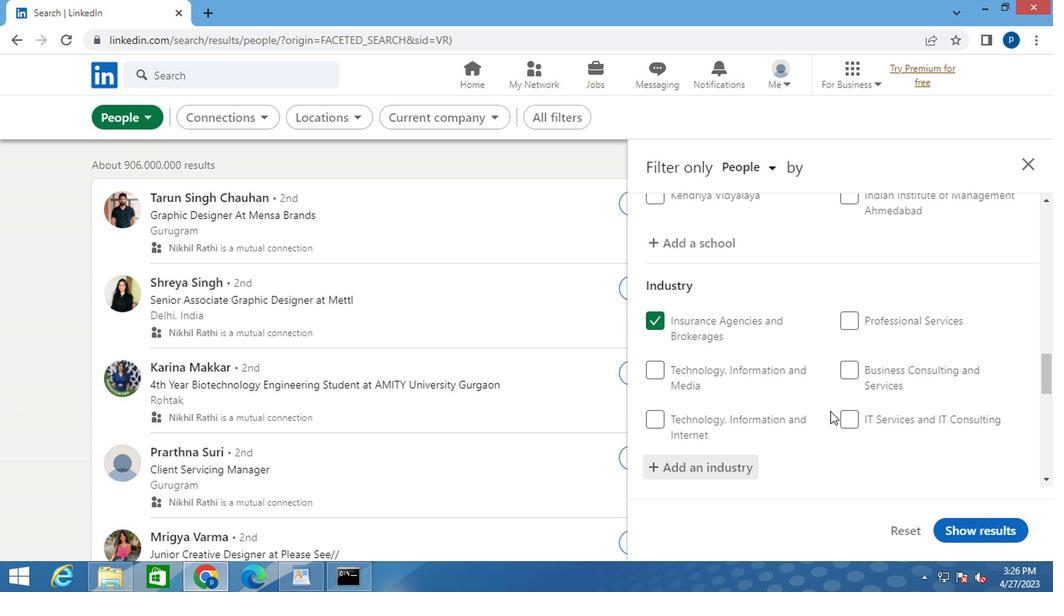 
Action: Mouse moved to (823, 409)
Screenshot: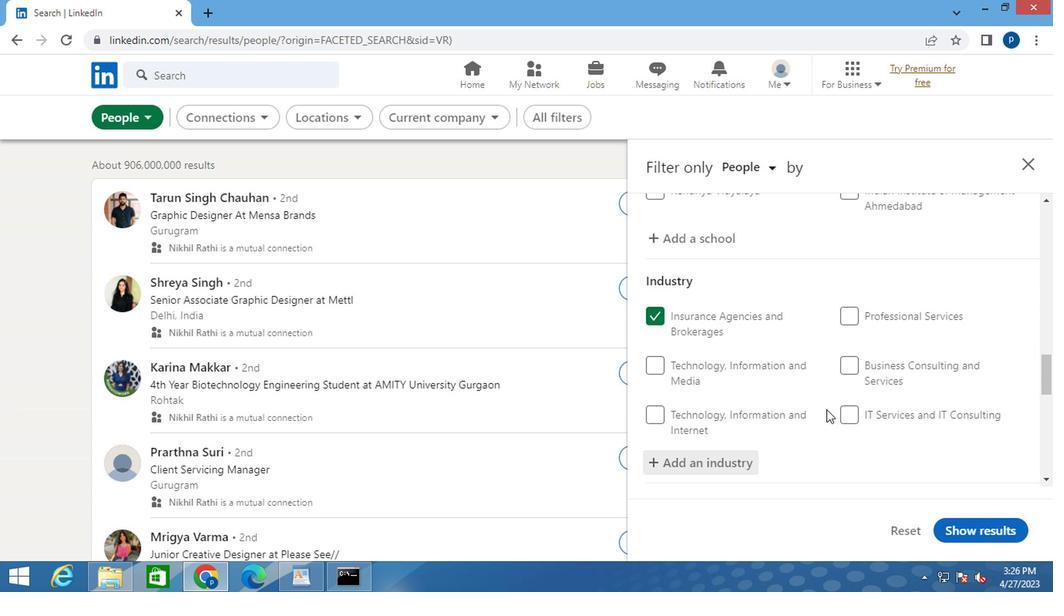 
Action: Mouse scrolled (823, 408) with delta (0, -1)
Screenshot: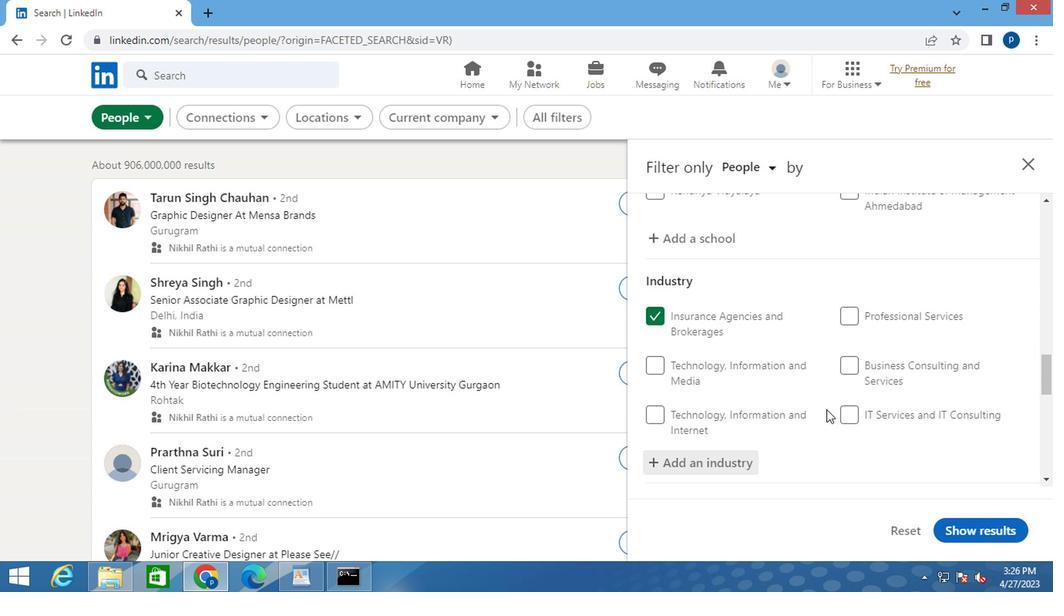 
Action: Mouse moved to (821, 408)
Screenshot: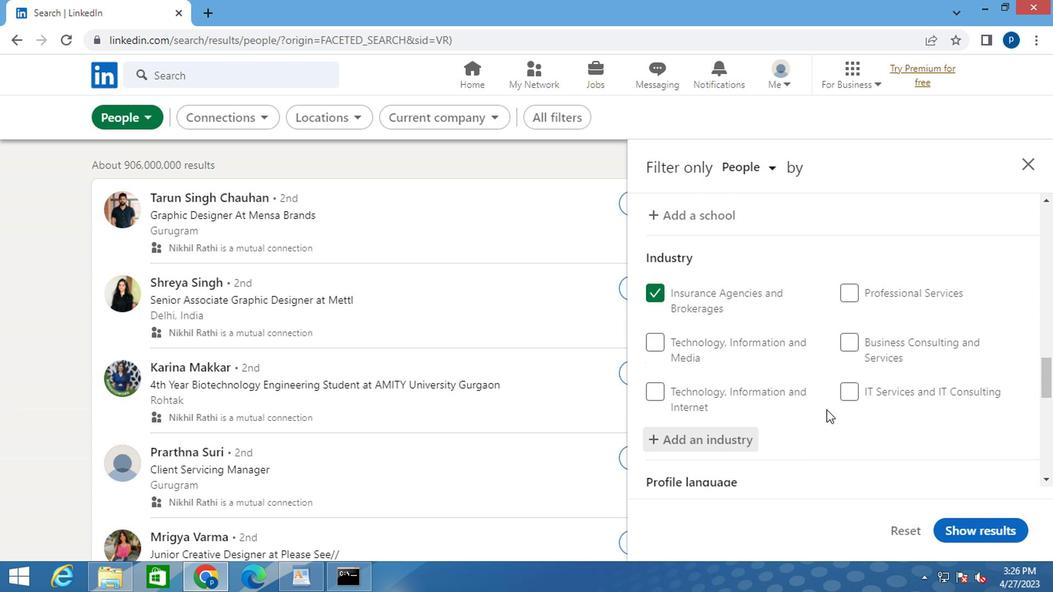 
Action: Mouse scrolled (821, 408) with delta (0, 0)
Screenshot: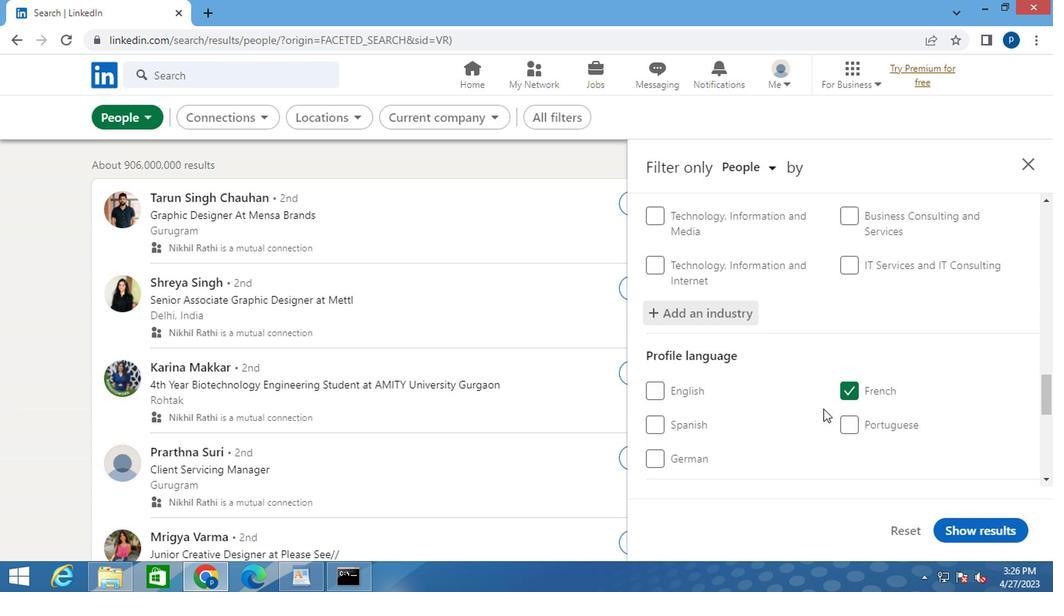 
Action: Mouse scrolled (821, 408) with delta (0, 0)
Screenshot: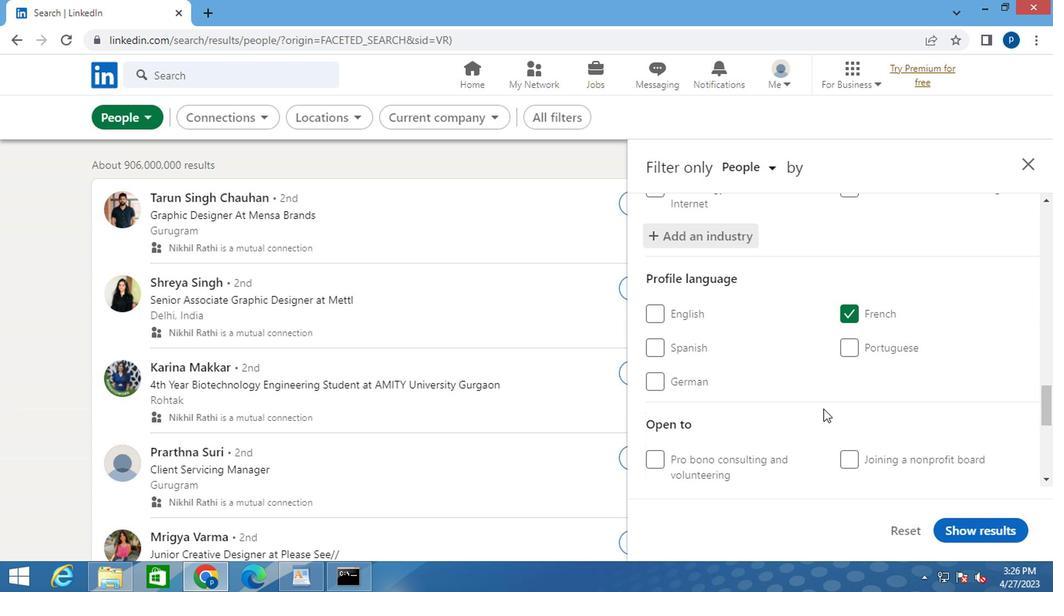 
Action: Mouse scrolled (821, 408) with delta (0, 0)
Screenshot: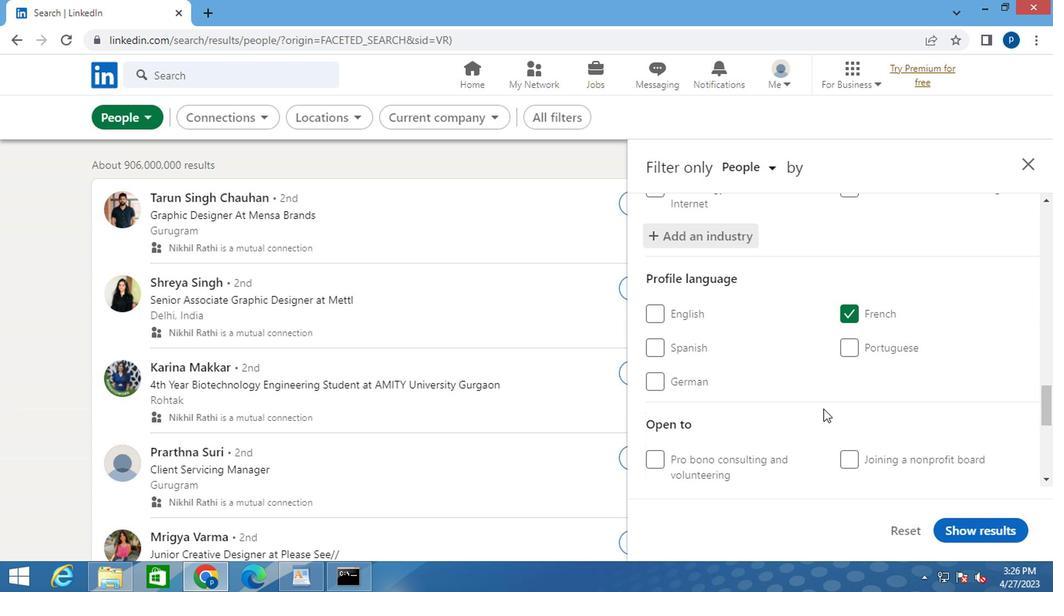 
Action: Mouse scrolled (821, 408) with delta (0, 0)
Screenshot: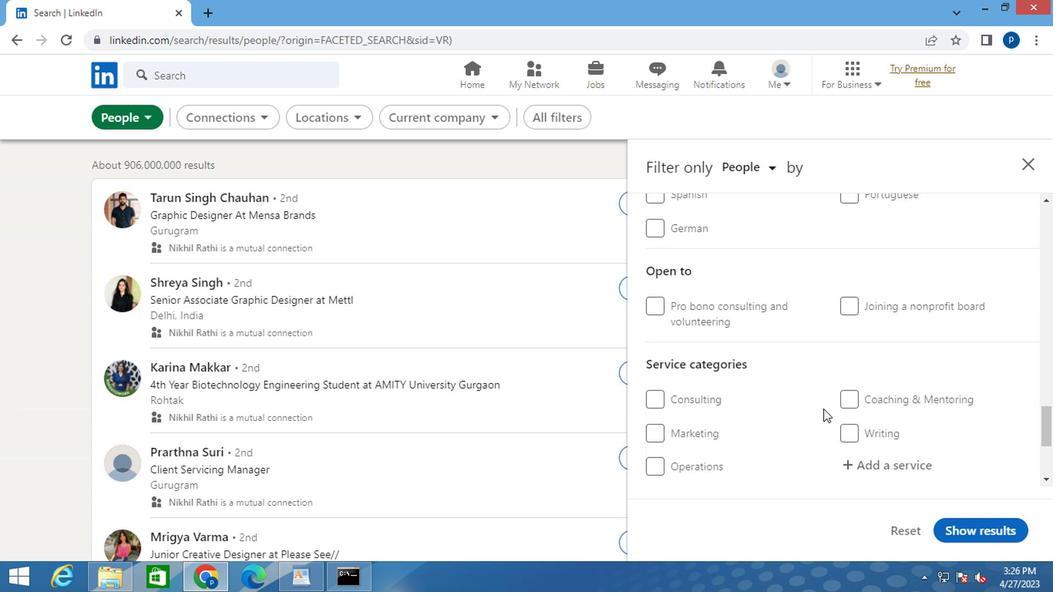 
Action: Mouse moved to (876, 389)
Screenshot: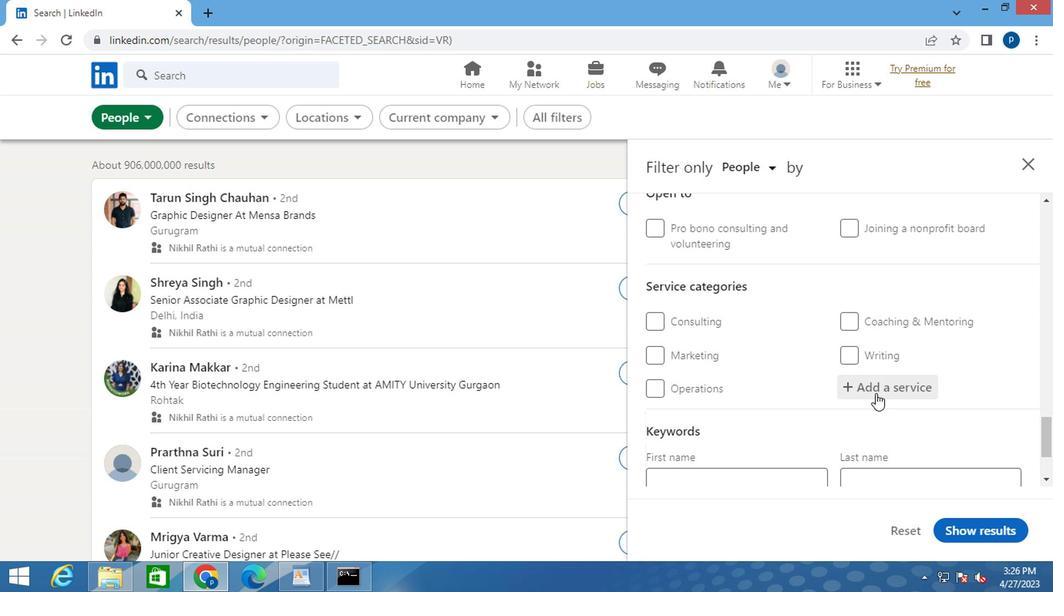 
Action: Mouse pressed left at (876, 389)
Screenshot: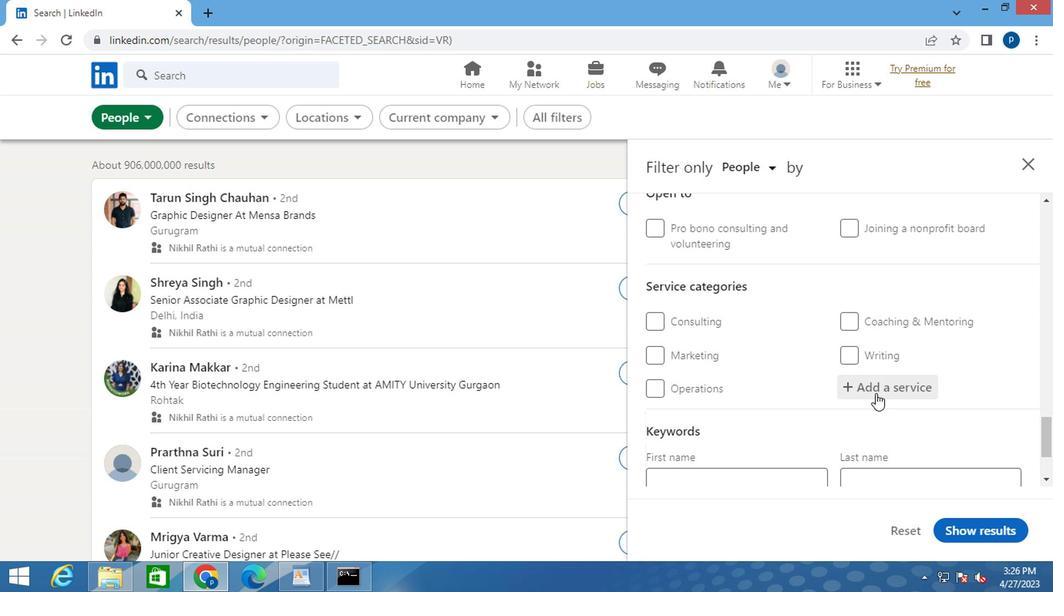 
Action: Mouse pressed left at (876, 389)
Screenshot: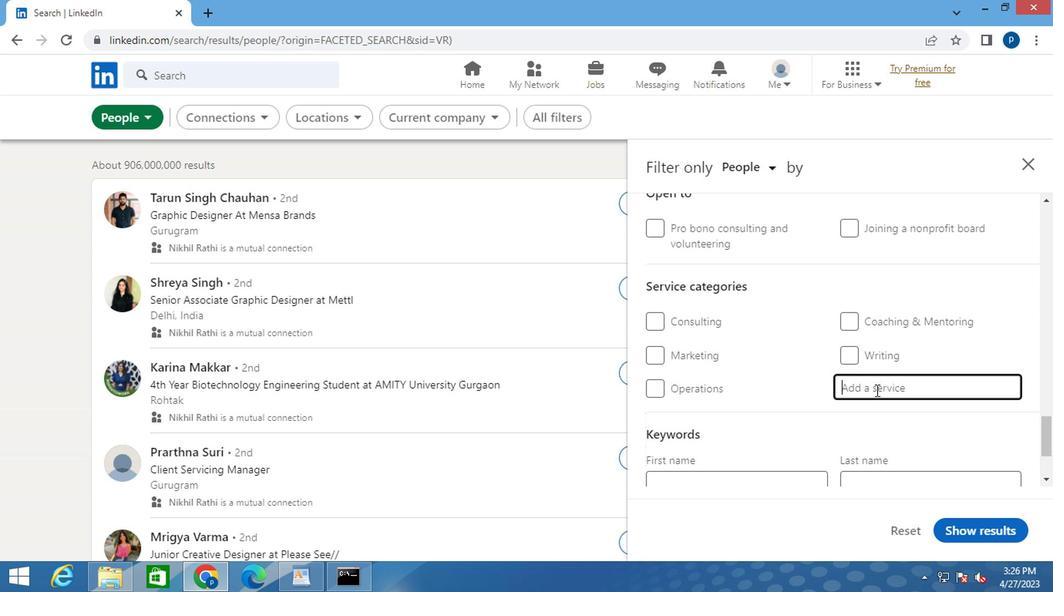 
Action: Key pressed <Key.caps_lock>T<Key.caps_lock>AX<Key.space><Key.caps_lock>L<Key.caps_lock>AW
Screenshot: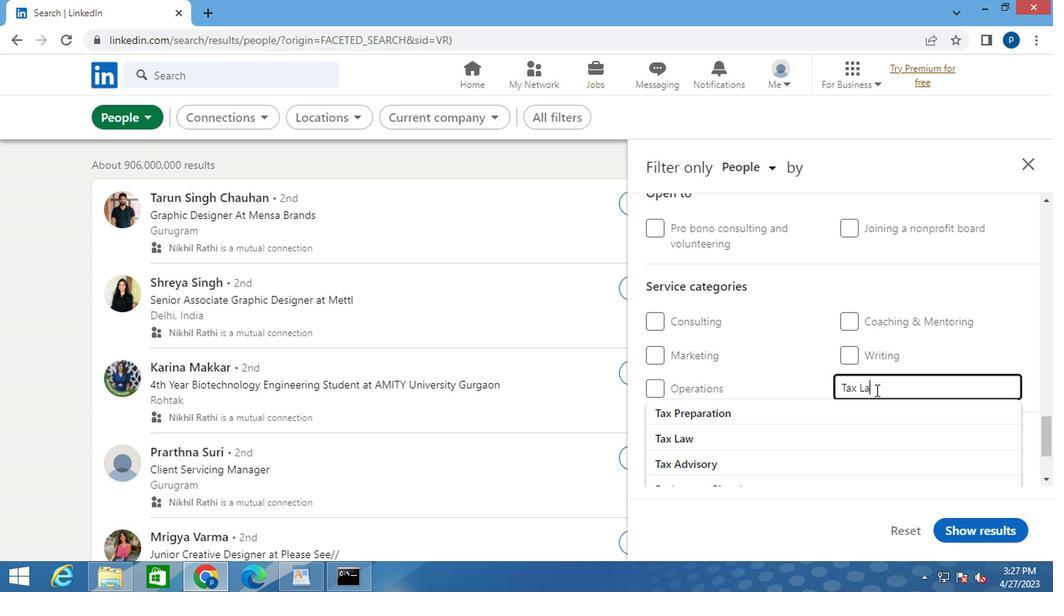 
Action: Mouse moved to (781, 415)
Screenshot: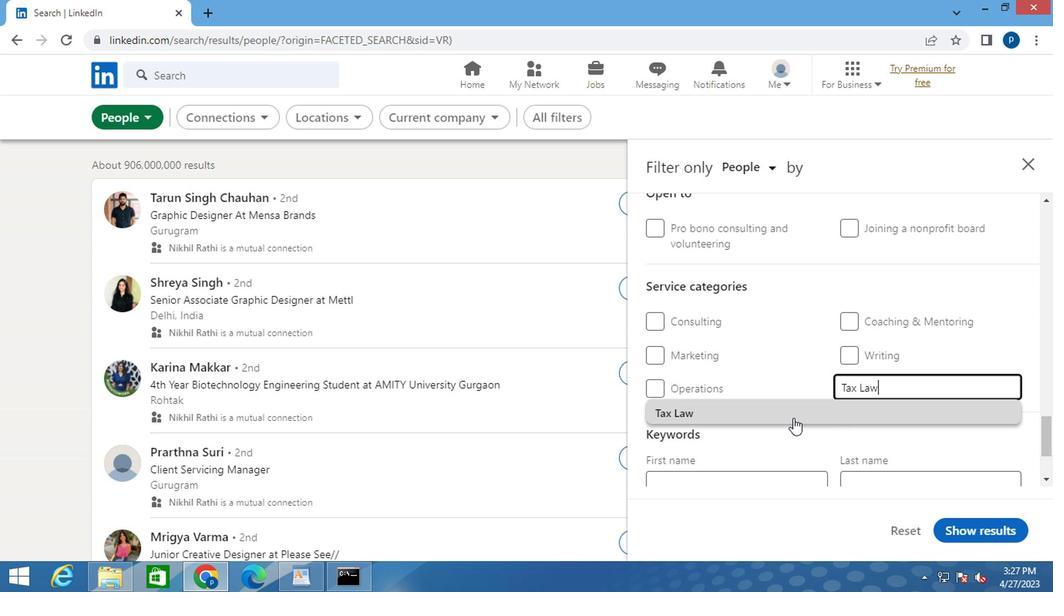 
Action: Mouse pressed left at (781, 415)
Screenshot: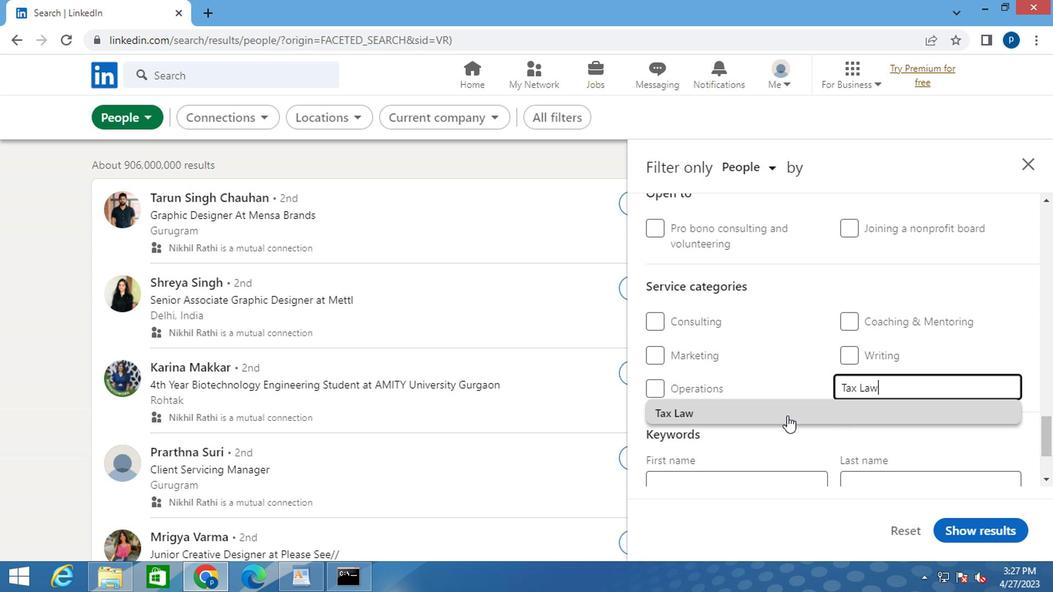 
Action: Mouse moved to (780, 415)
Screenshot: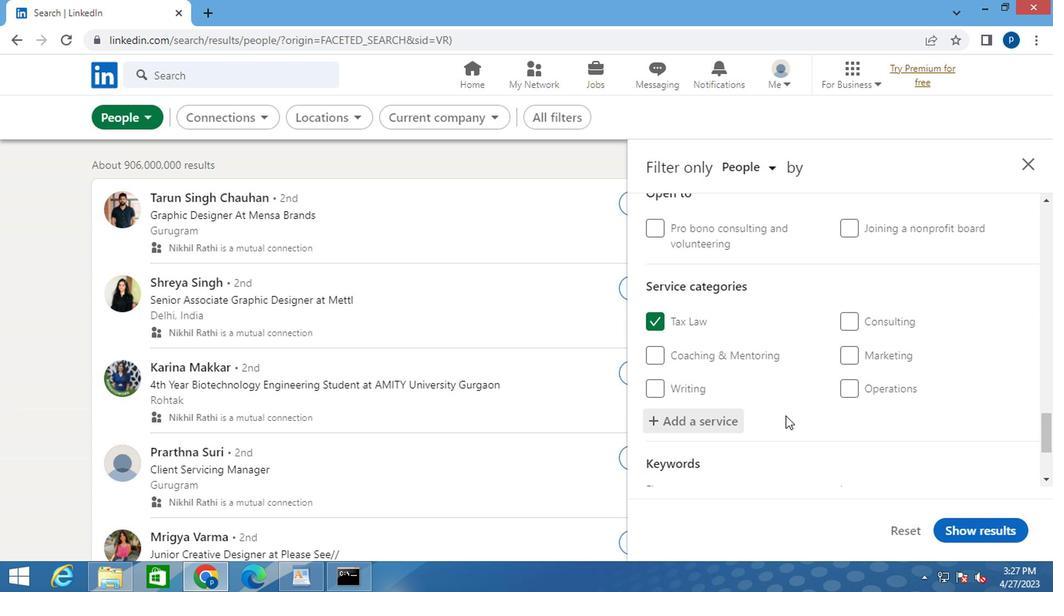 
Action: Mouse scrolled (780, 415) with delta (0, 0)
Screenshot: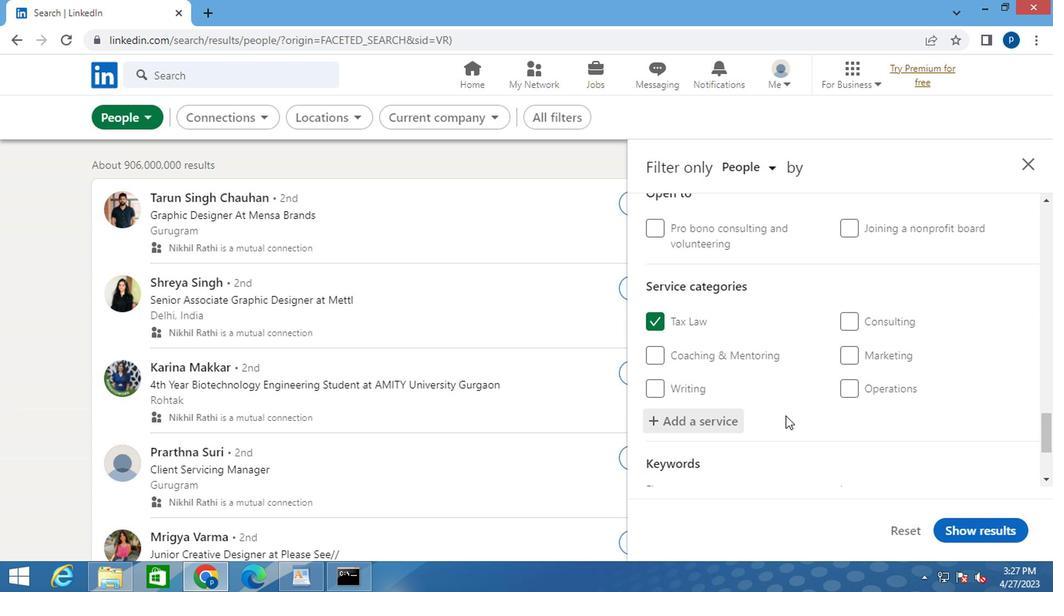 
Action: Mouse scrolled (780, 415) with delta (0, 0)
Screenshot: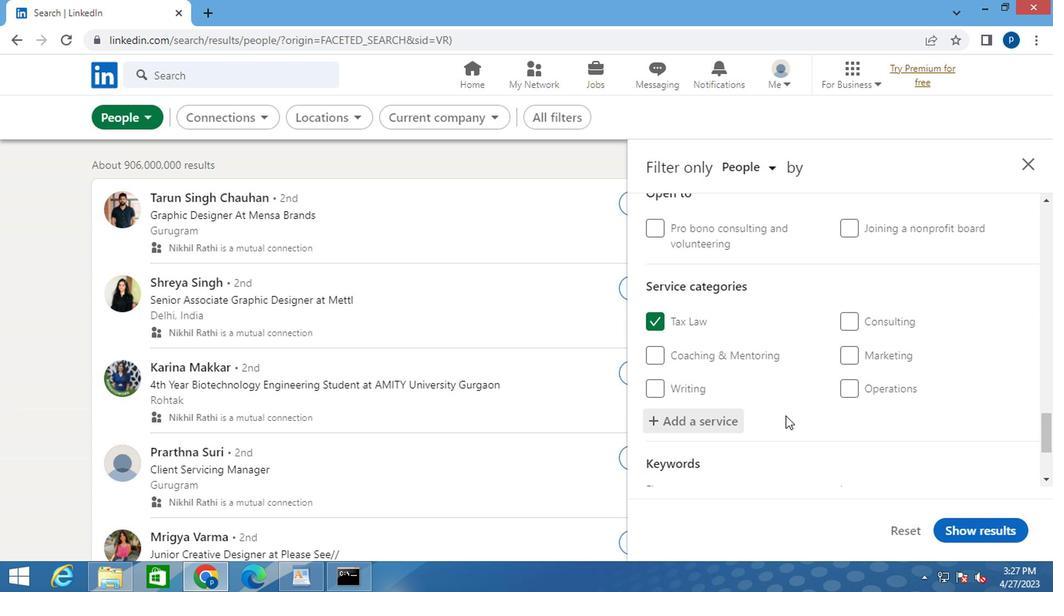 
Action: Mouse moved to (716, 414)
Screenshot: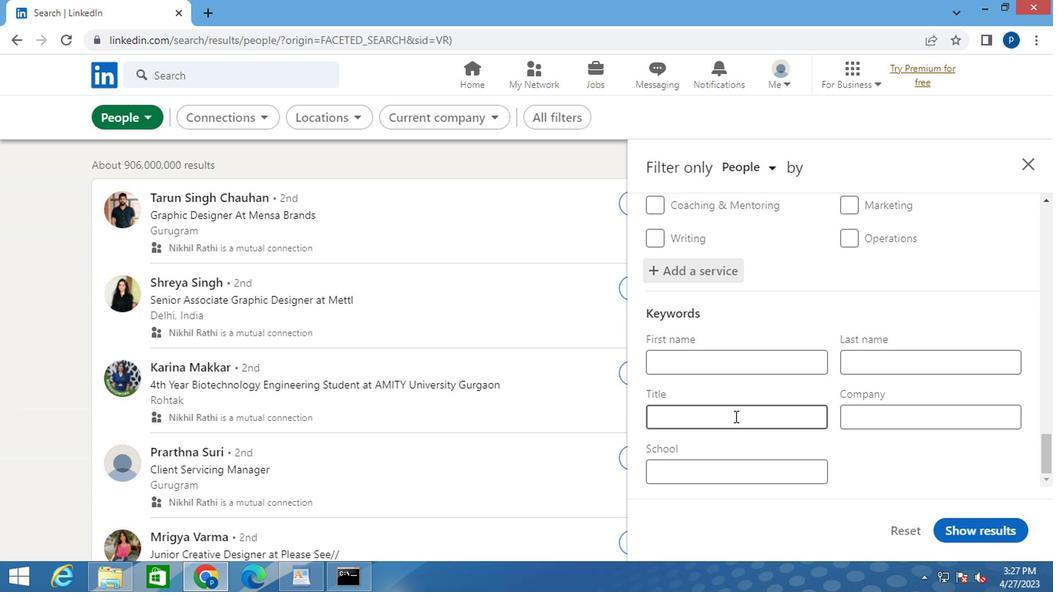 
Action: Mouse pressed left at (716, 414)
Screenshot: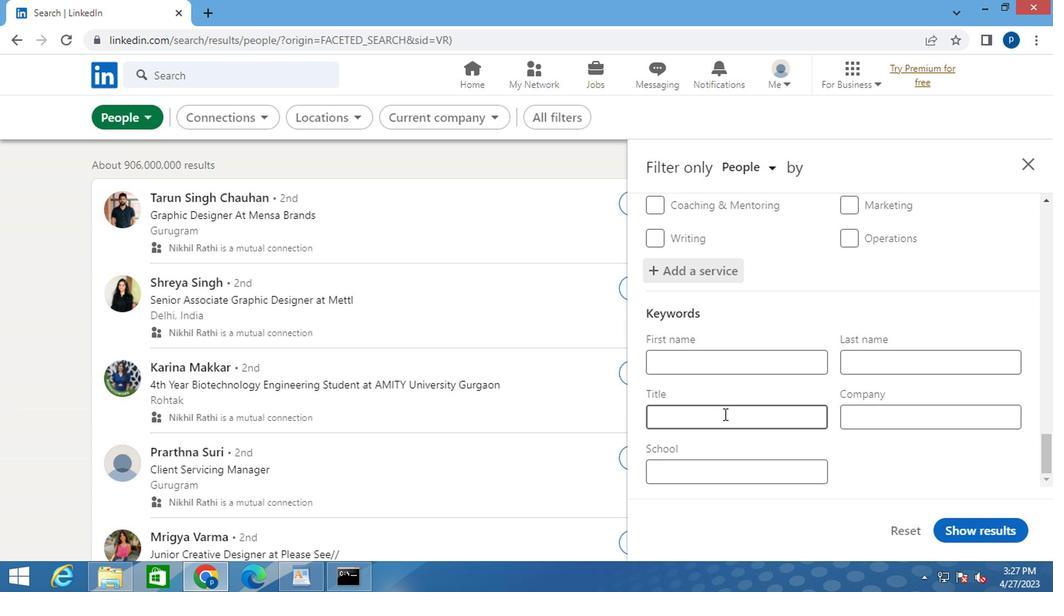 
Action: Key pressed <Key.caps_lock>R<Key.caps_lock>ISK<Key.space><Key.caps_lock>M<Key.caps_lock>ANAGER<Key.space>
Screenshot: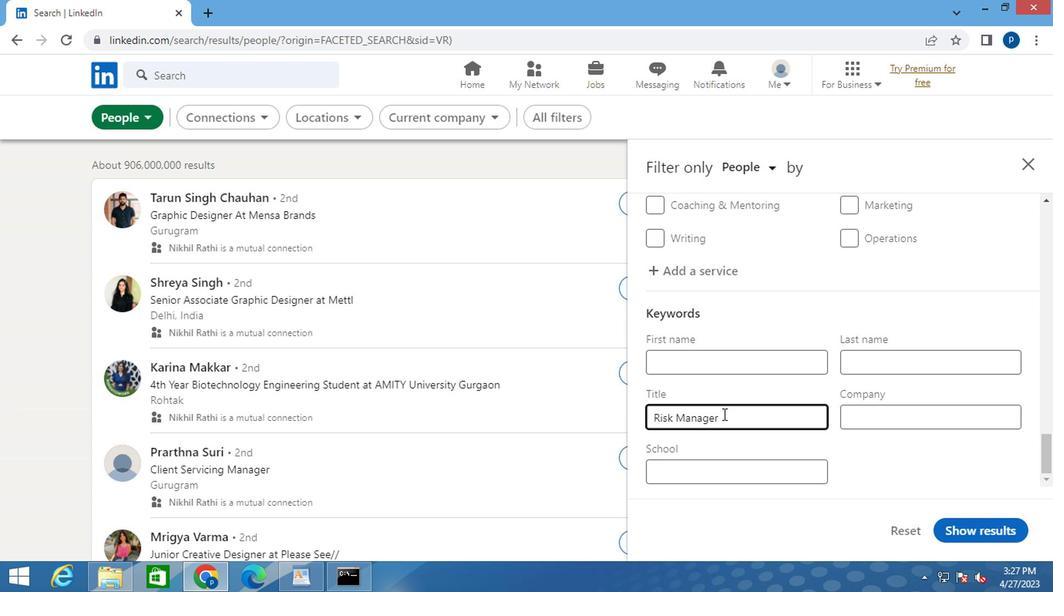 
Action: Mouse moved to (987, 529)
Screenshot: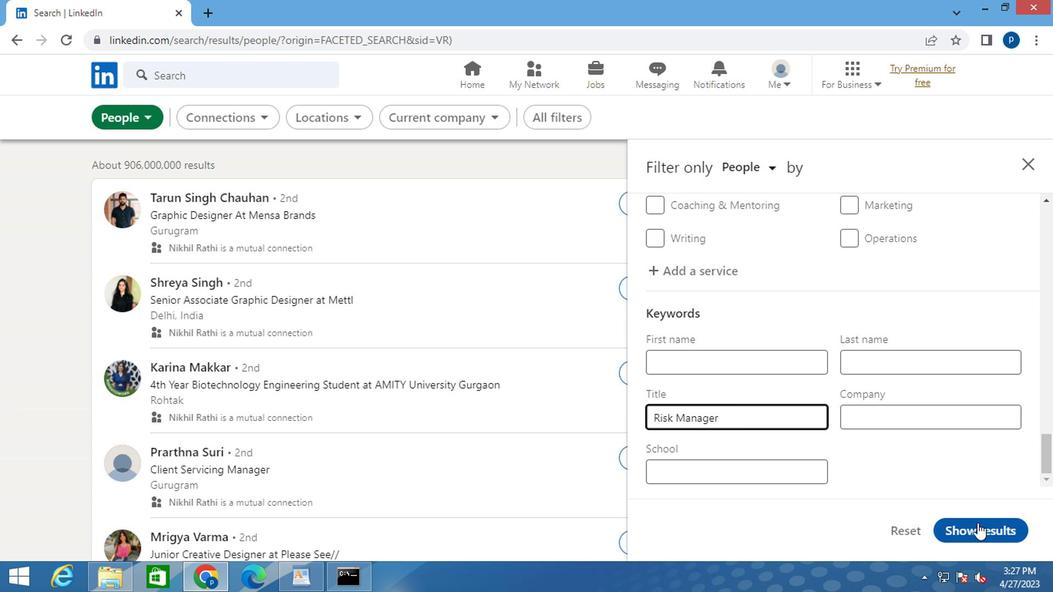 
Action: Mouse pressed left at (987, 529)
Screenshot: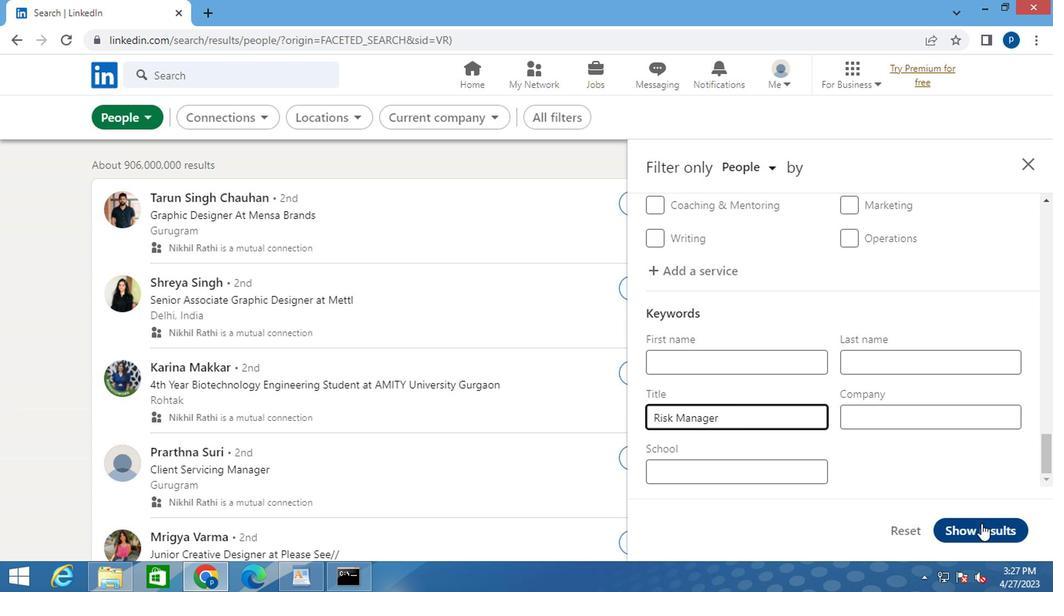 
